 Task: Look for space in San Luis, Argentina from 11th June, 2023 to 17th June, 2023 for 1 adult in price range Rs.5000 to Rs.12000. Place can be private room with 1  bedroom having 1 bed and 1 bathroom. Property type can be house, flat, guest house, hotel. Amenities needed are: heating. Booking option can be shelf check-in. Required host language is English.
Action: Mouse moved to (556, 105)
Screenshot: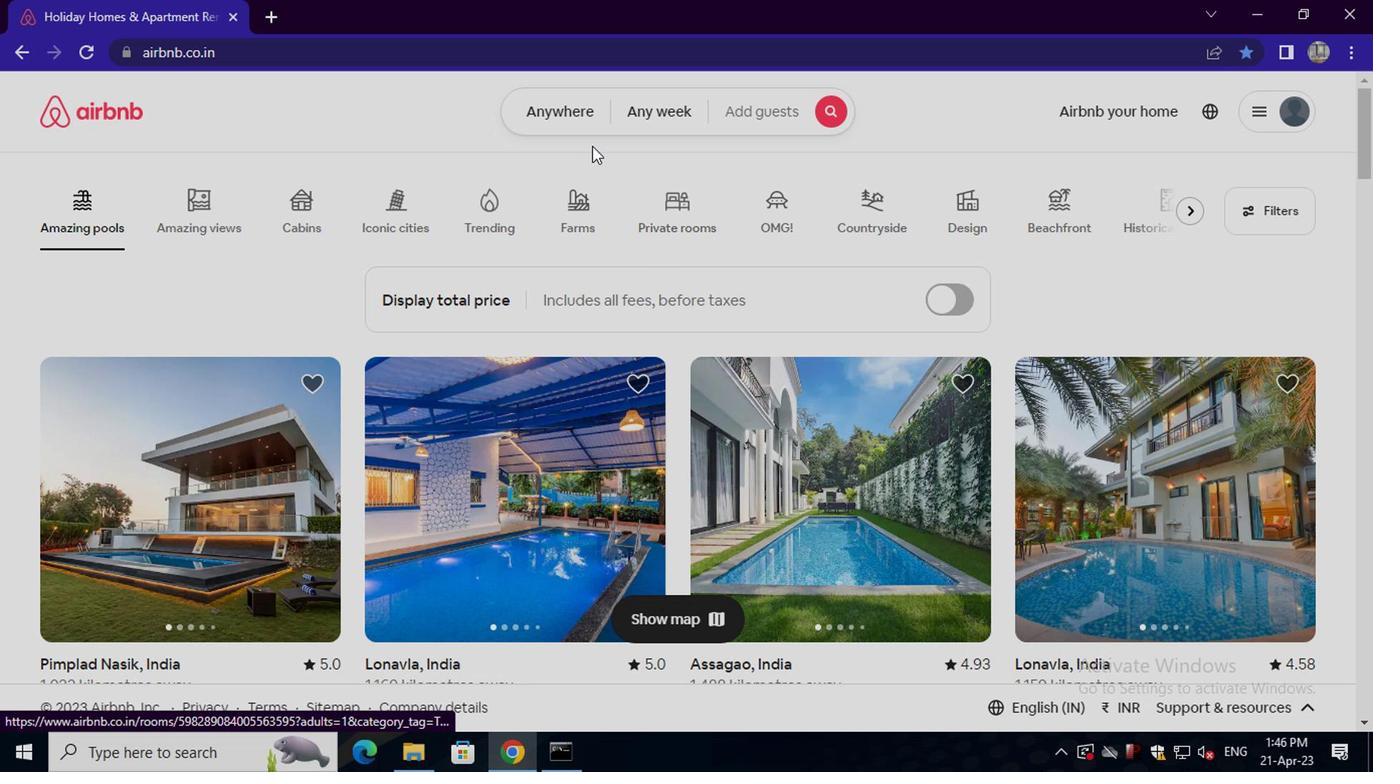 
Action: Mouse pressed left at (556, 105)
Screenshot: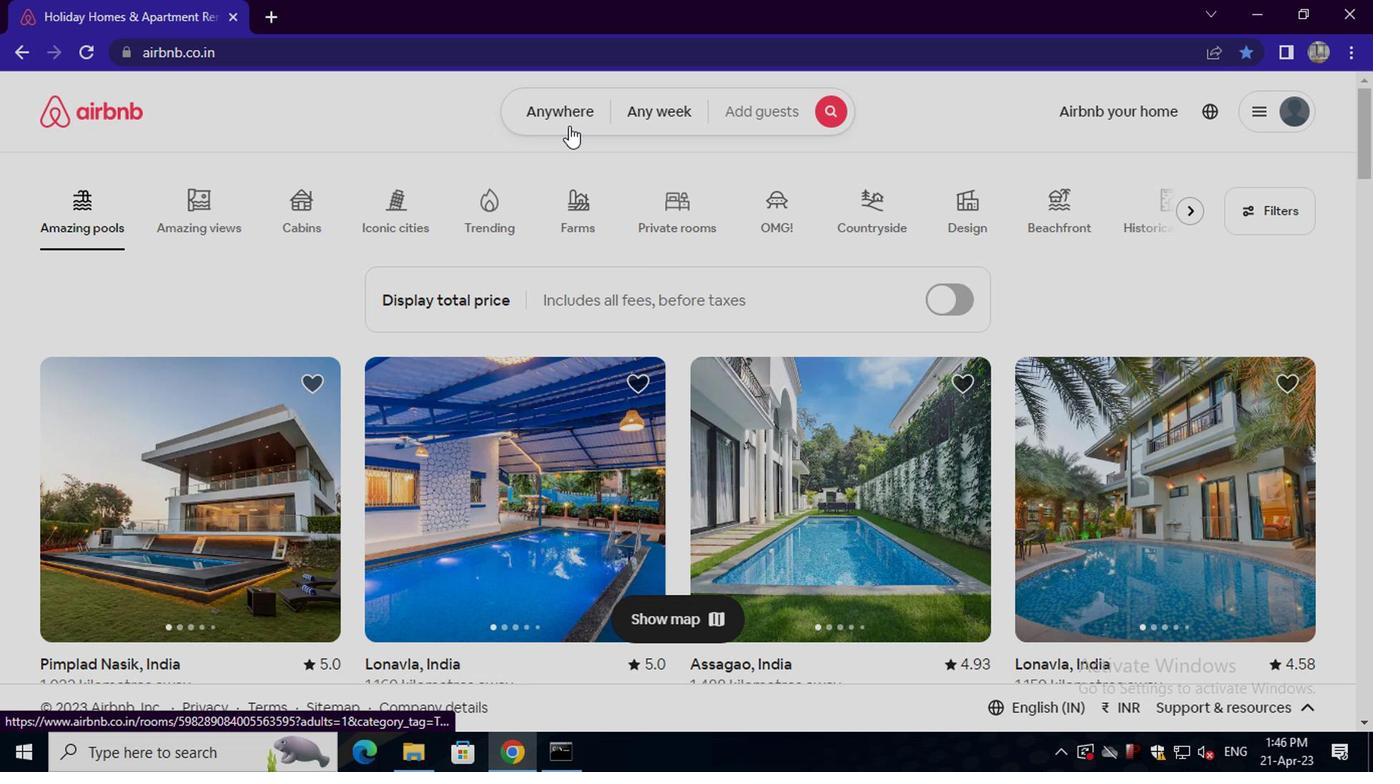 
Action: Mouse moved to (413, 176)
Screenshot: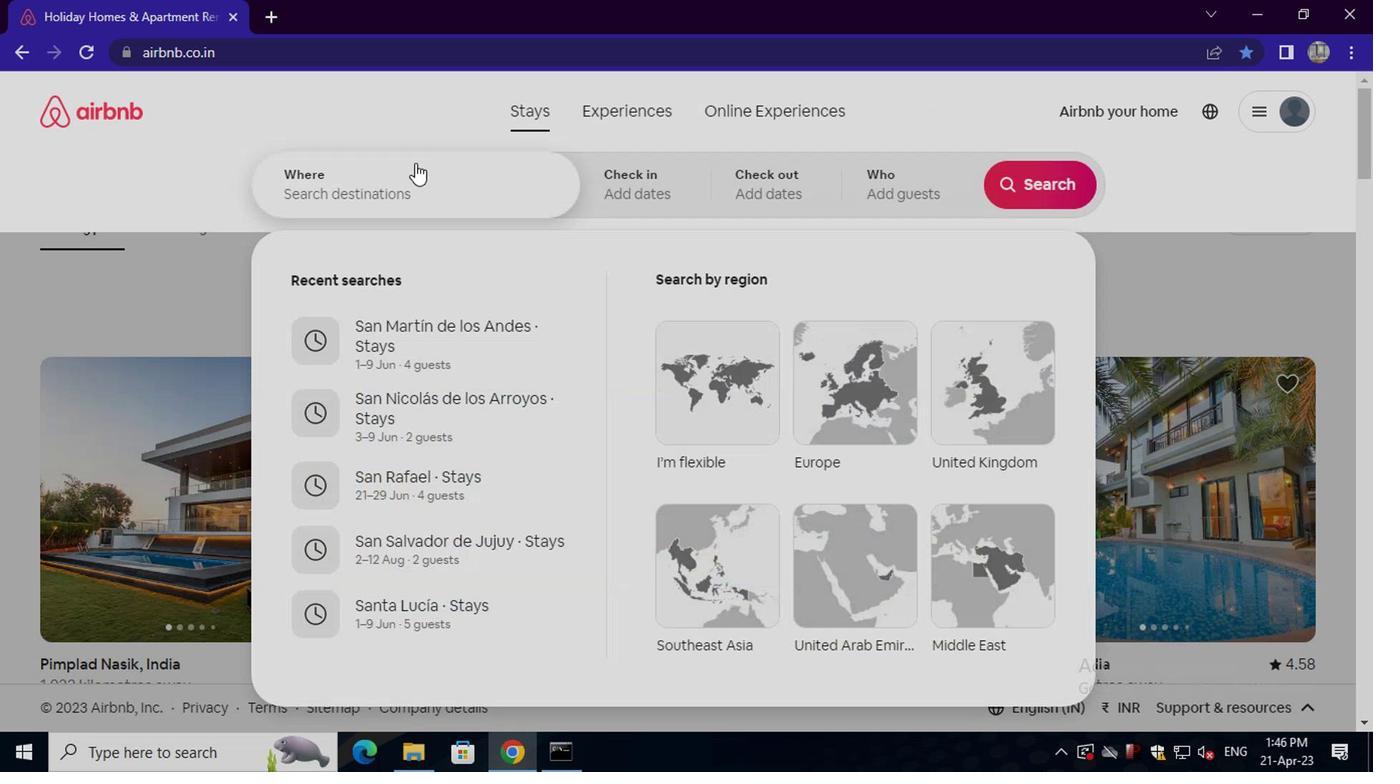 
Action: Mouse pressed left at (413, 176)
Screenshot: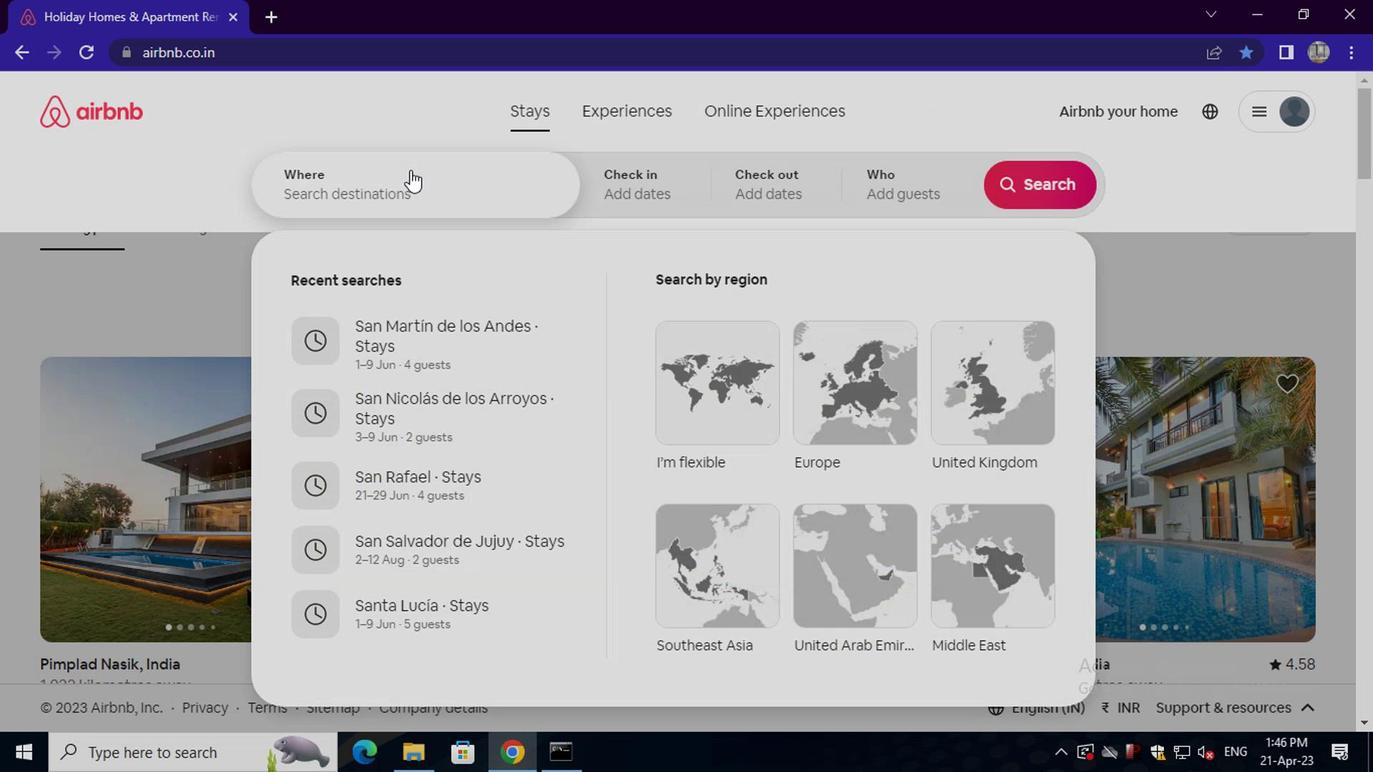 
Action: Mouse moved to (412, 177)
Screenshot: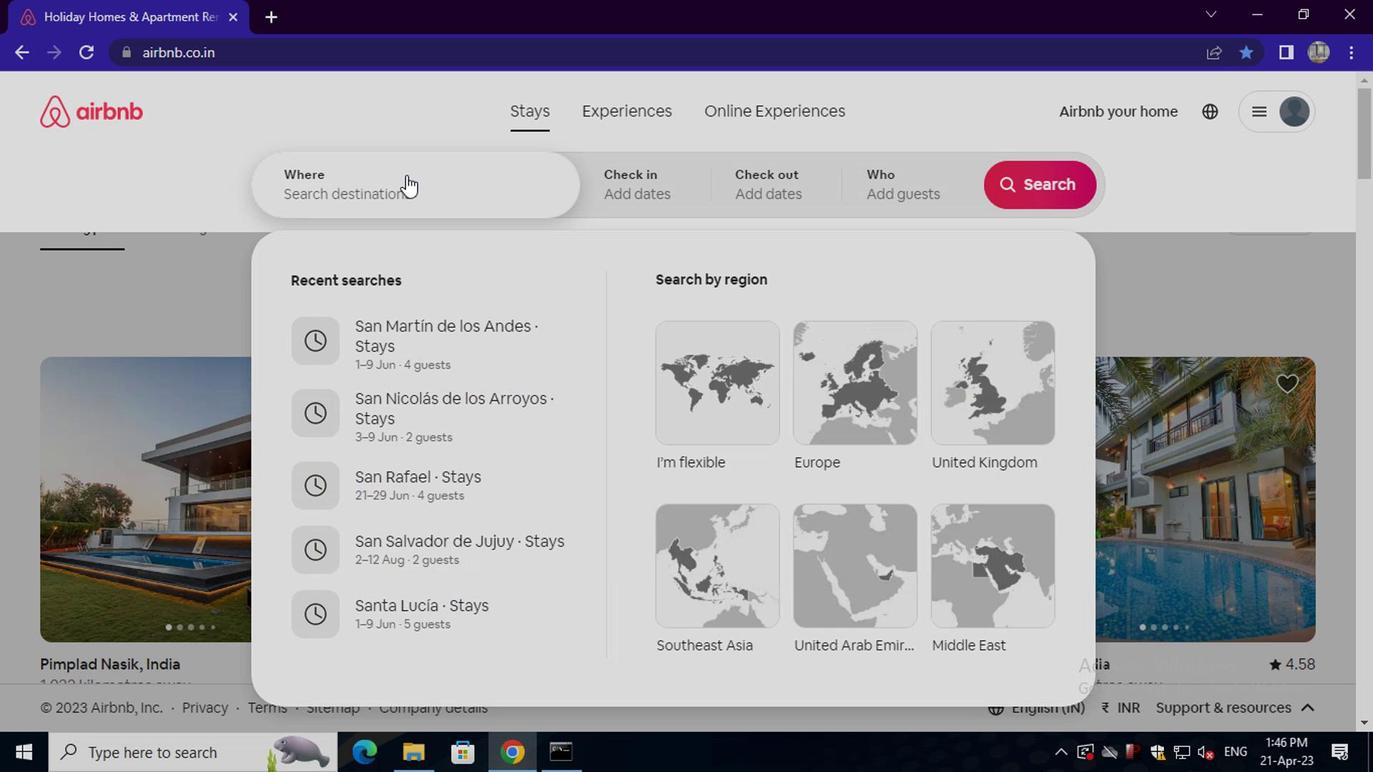 
Action: Key pressed sam<Key.backspace>n<Key.space>luis,<Key.space>ag<Key.backspace>rgentina<Key.enter>
Screenshot: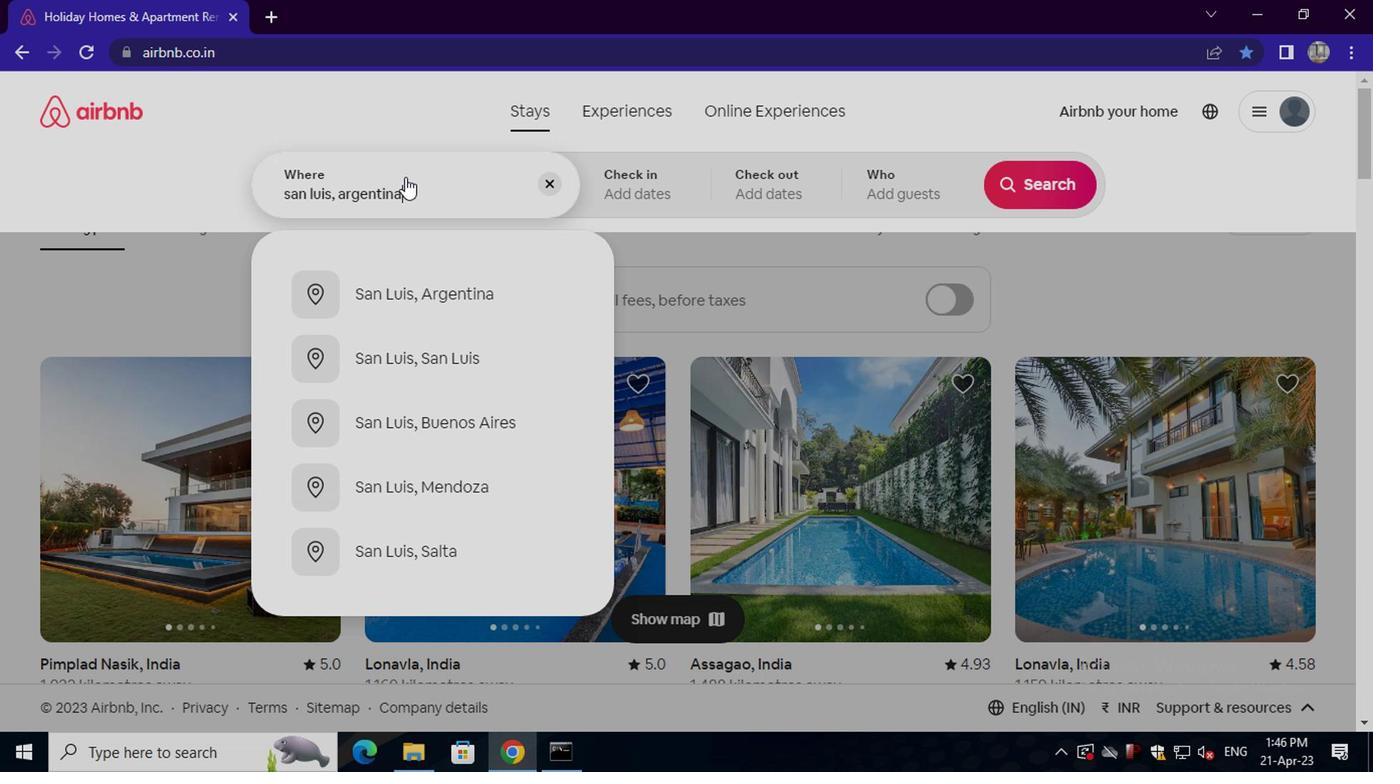 
Action: Mouse moved to (1015, 351)
Screenshot: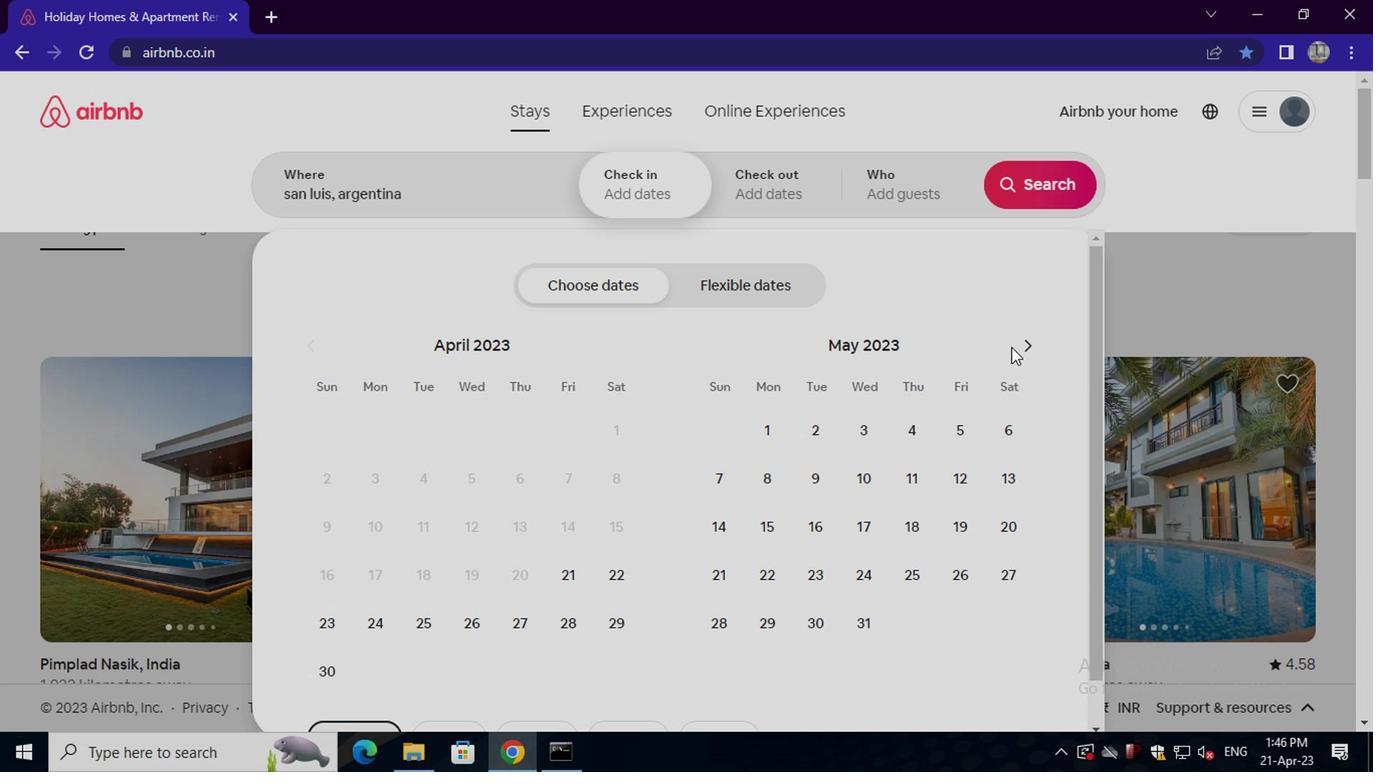 
Action: Mouse pressed left at (1015, 351)
Screenshot: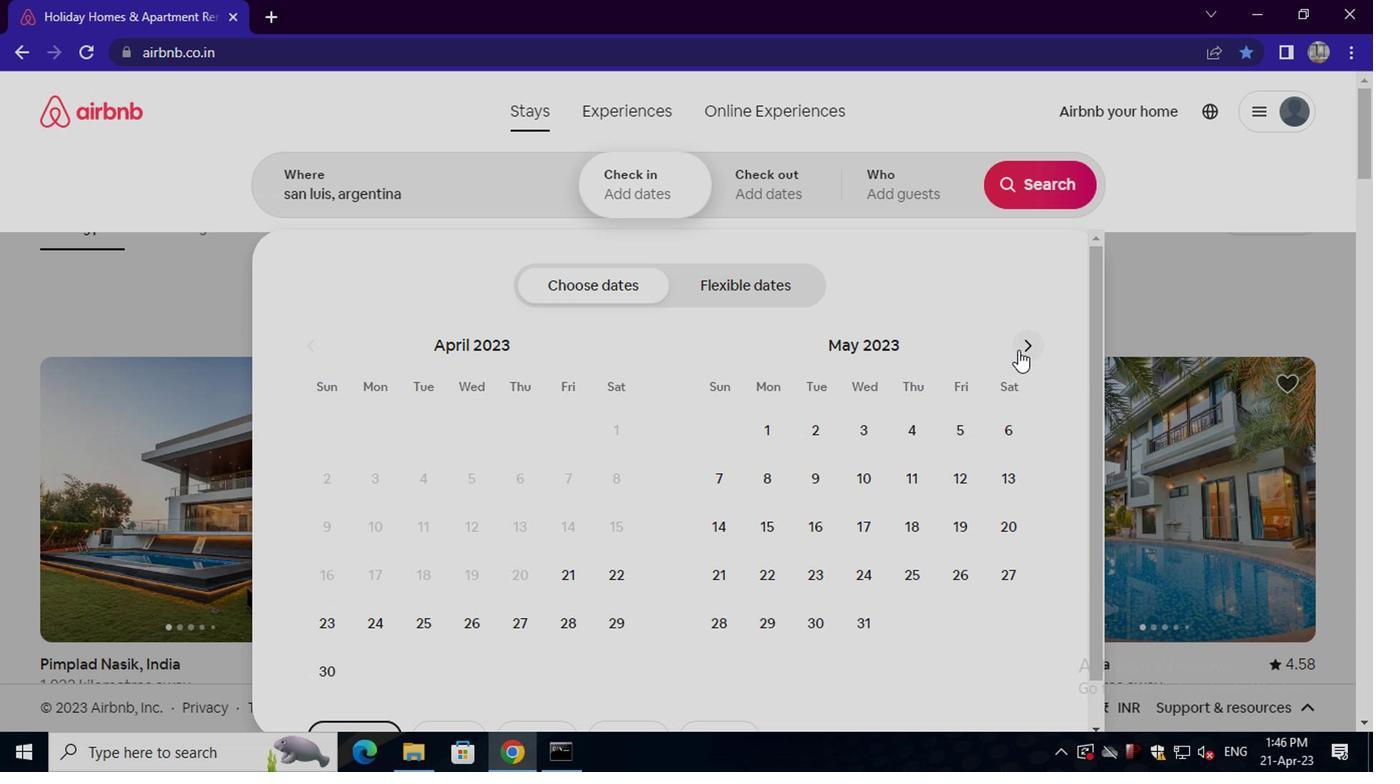 
Action: Mouse moved to (722, 529)
Screenshot: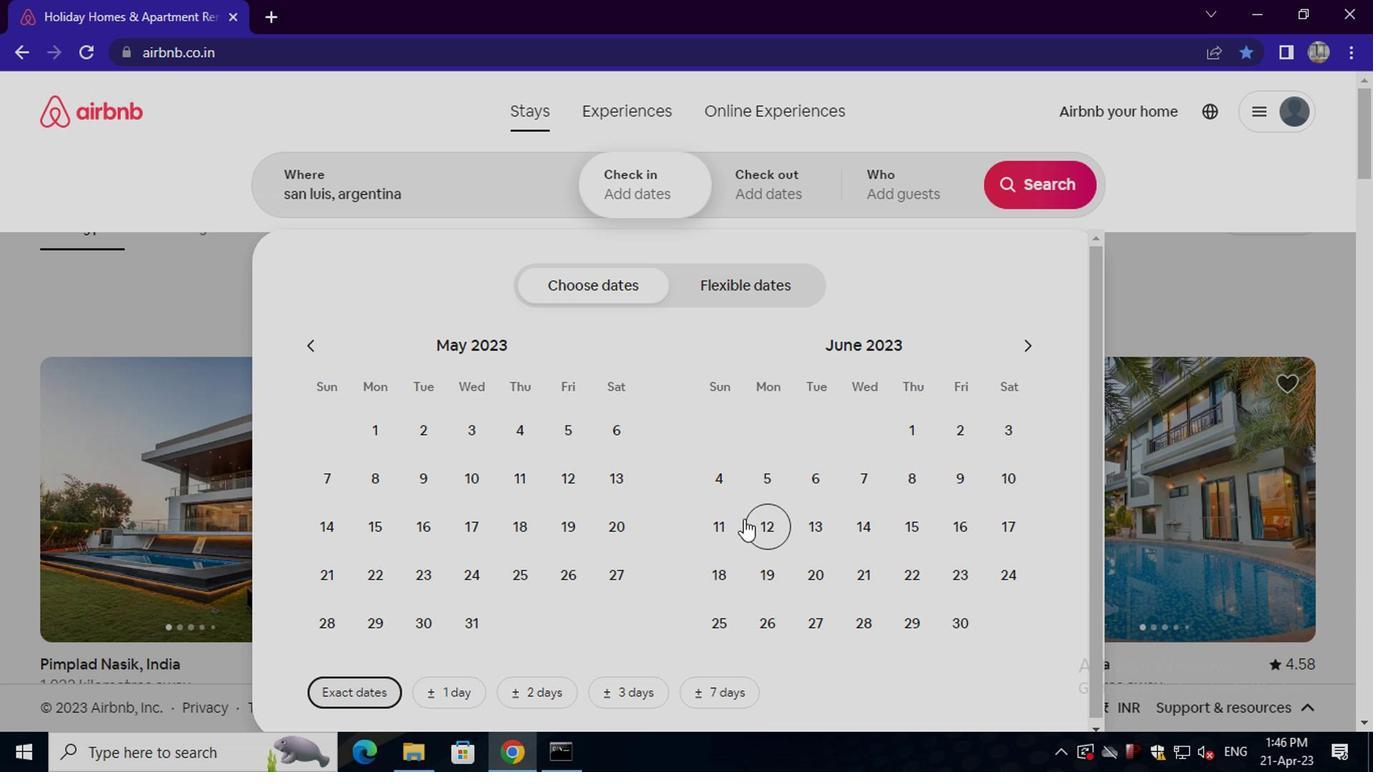 
Action: Mouse pressed left at (722, 529)
Screenshot: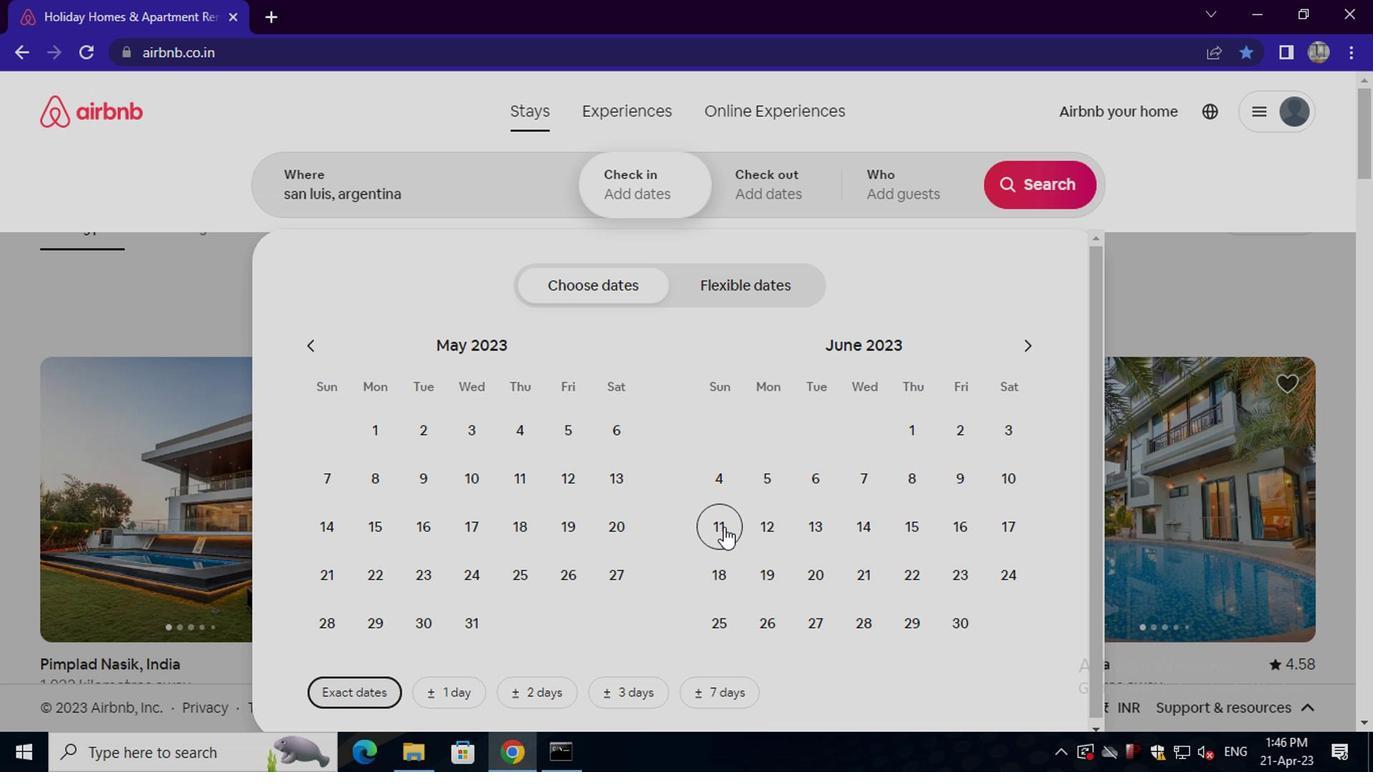 
Action: Mouse moved to (991, 533)
Screenshot: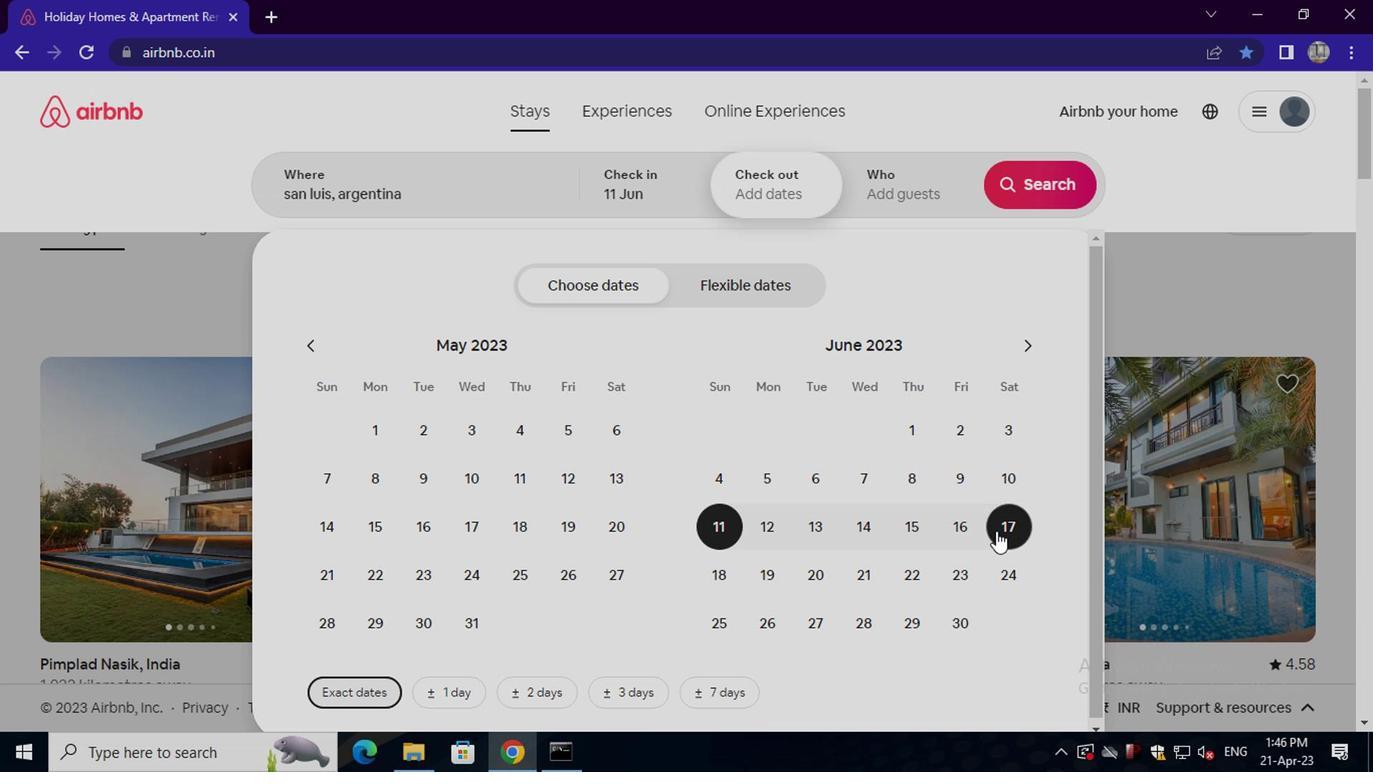 
Action: Mouse pressed left at (991, 533)
Screenshot: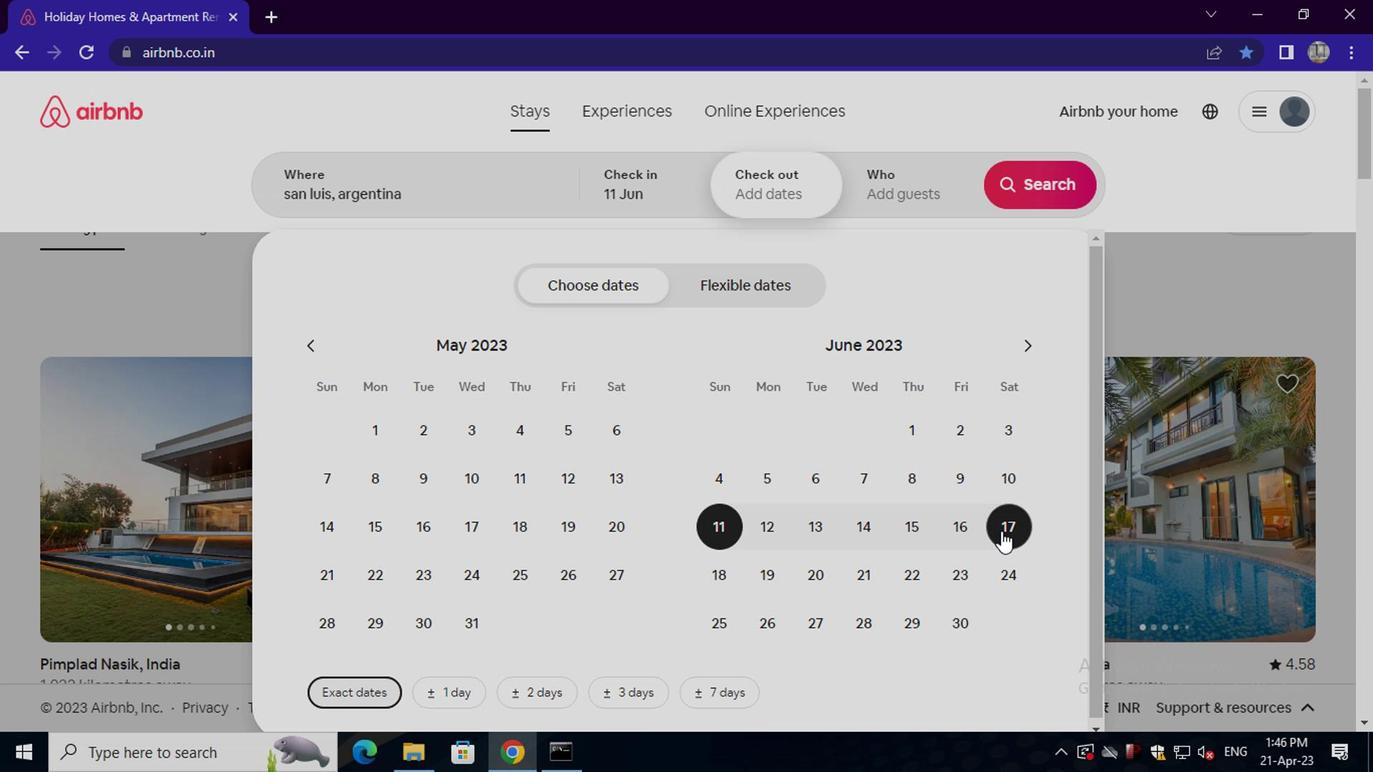 
Action: Mouse moved to (916, 185)
Screenshot: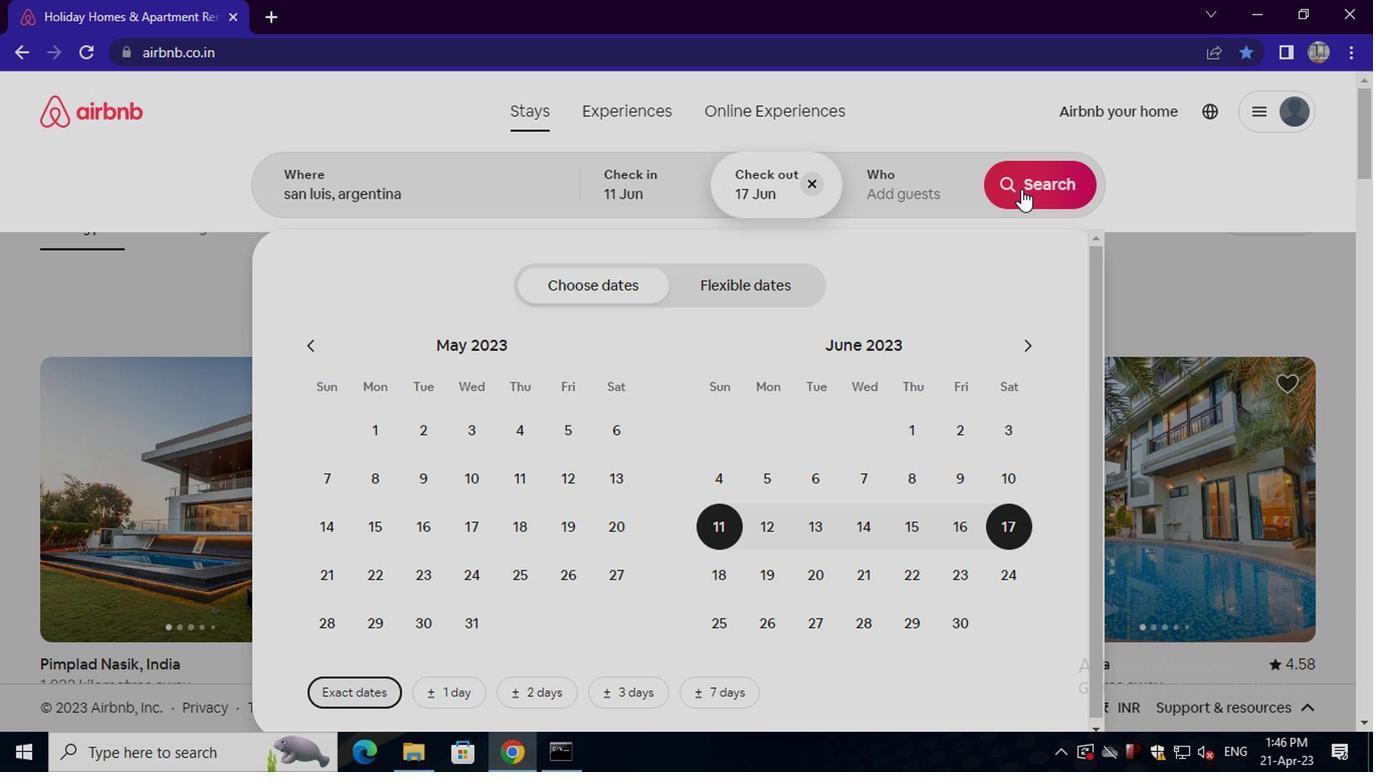 
Action: Mouse pressed left at (916, 185)
Screenshot: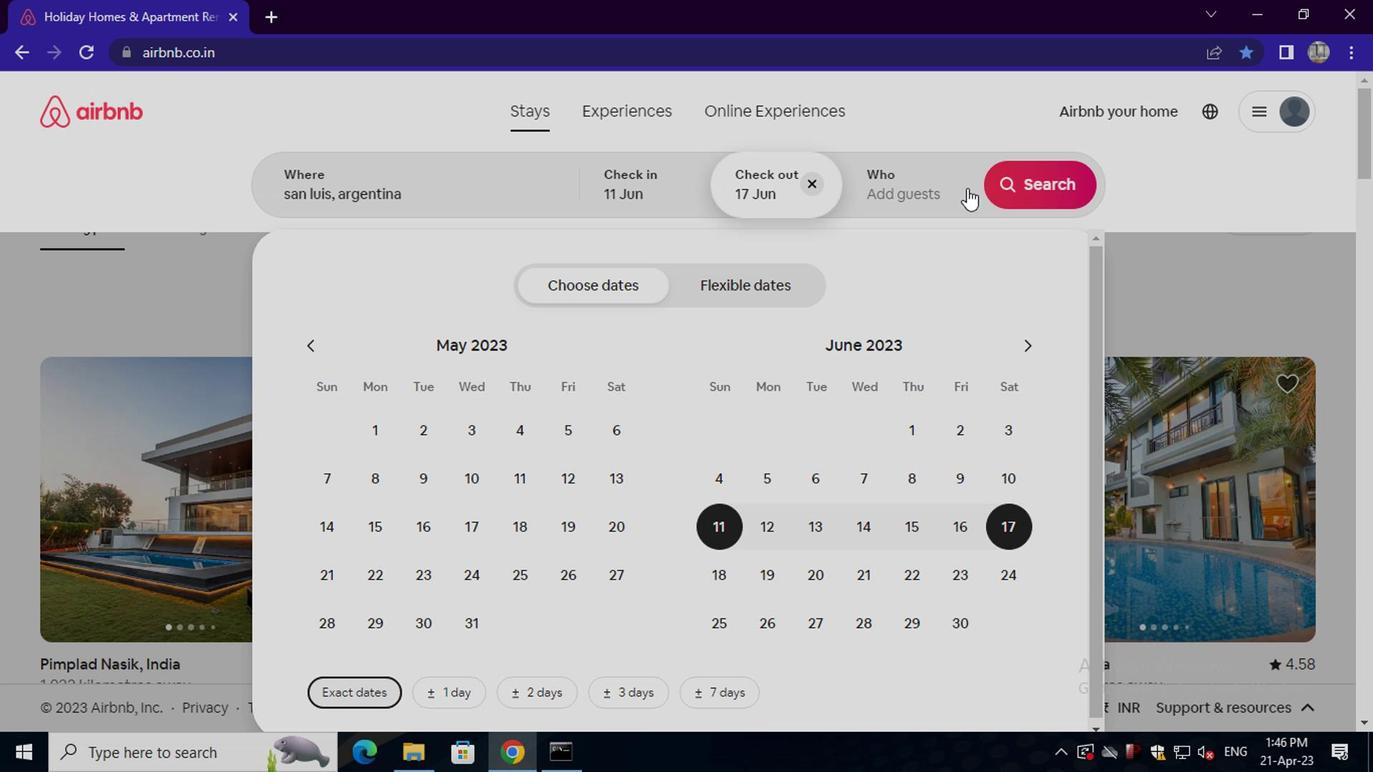 
Action: Mouse moved to (1035, 294)
Screenshot: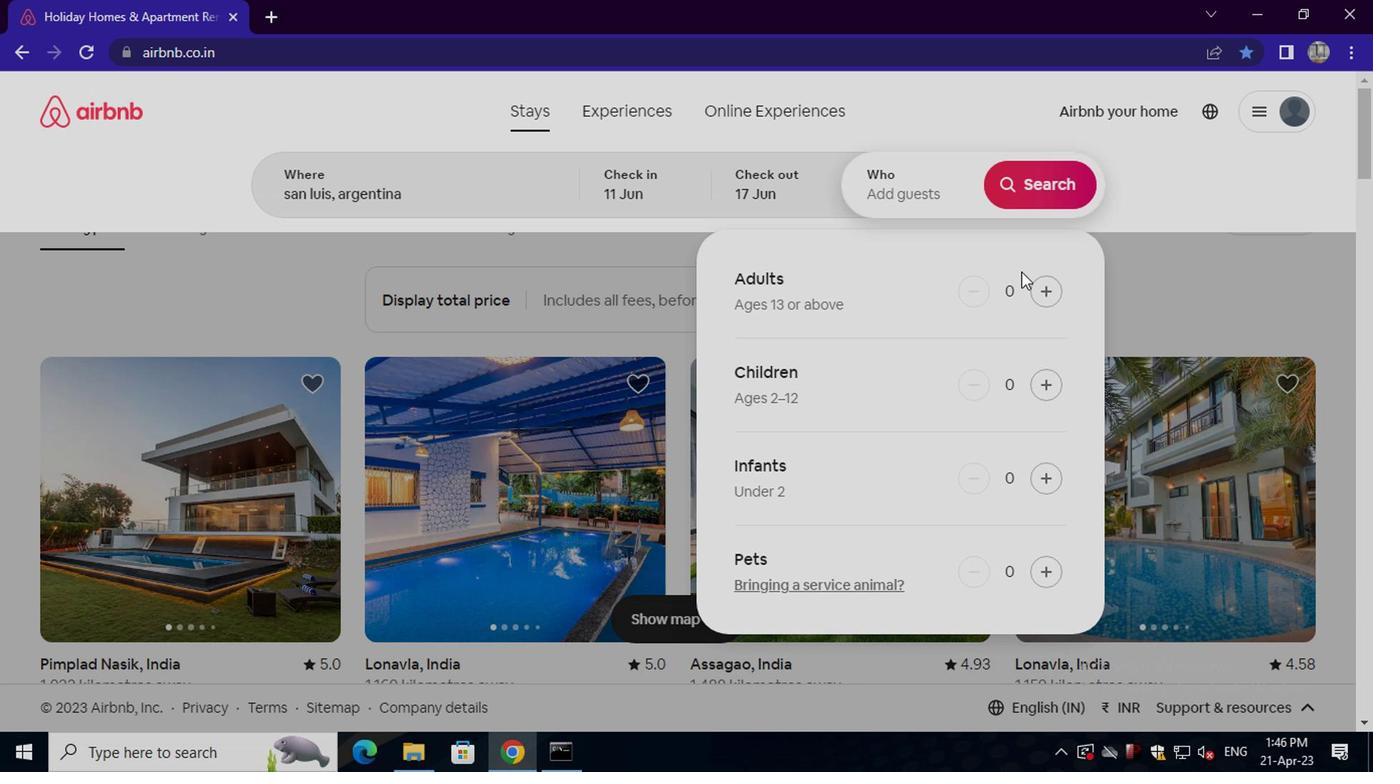 
Action: Mouse pressed left at (1035, 294)
Screenshot: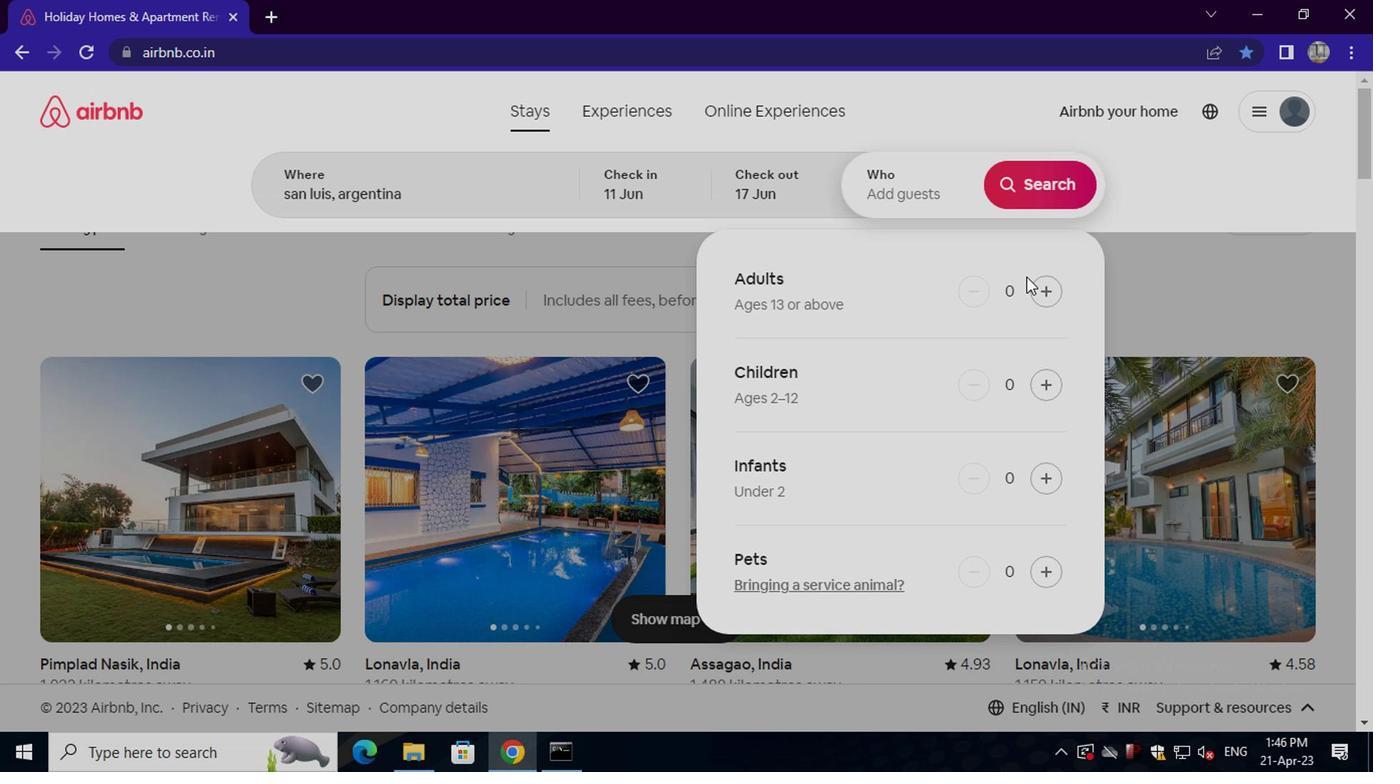 
Action: Mouse moved to (1025, 189)
Screenshot: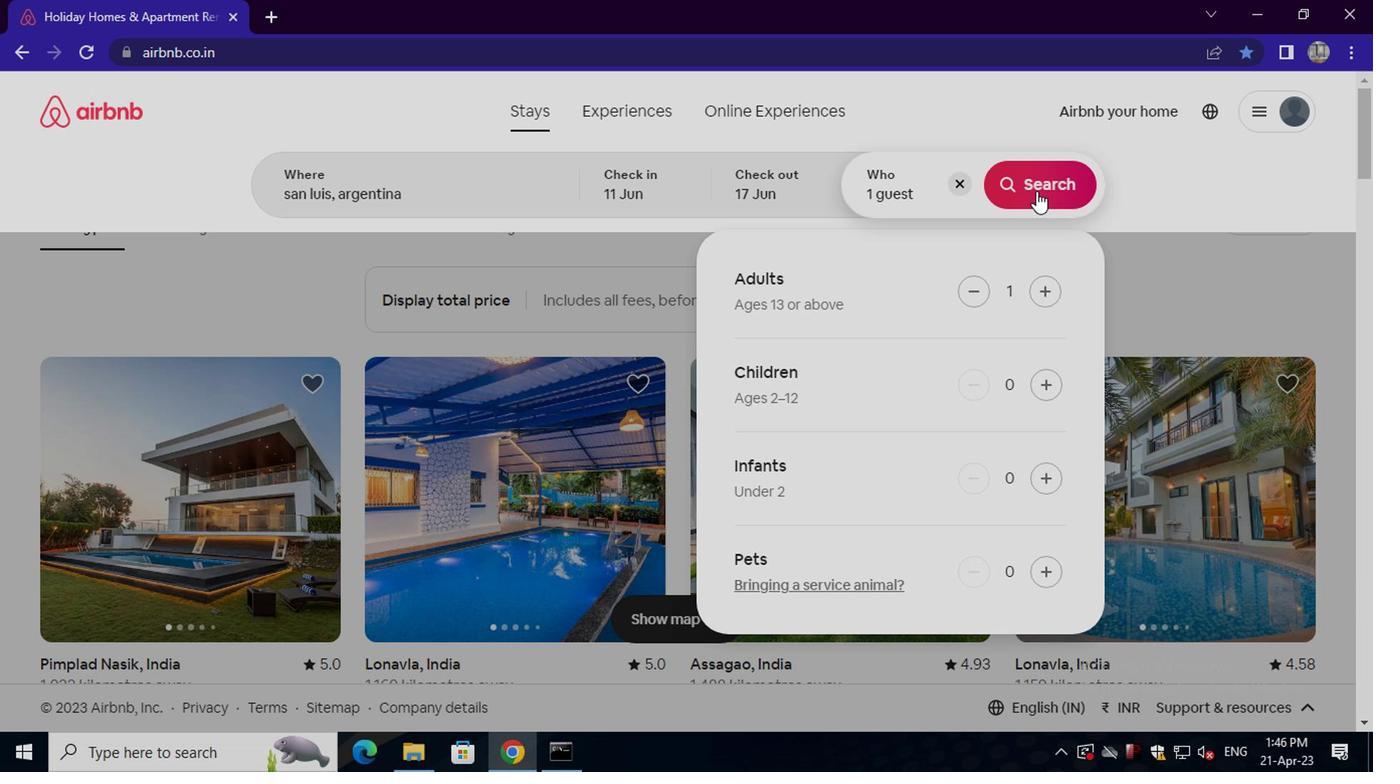 
Action: Mouse pressed left at (1025, 189)
Screenshot: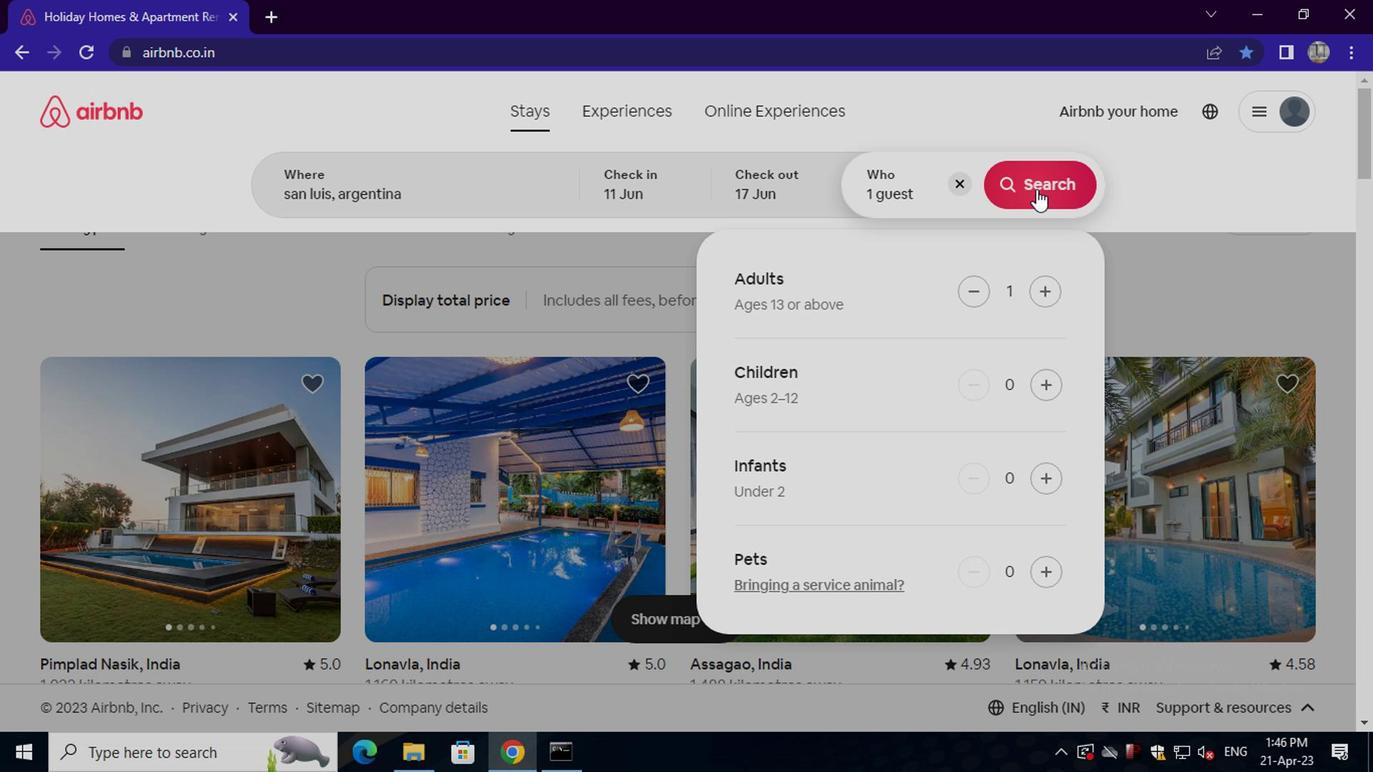 
Action: Mouse moved to (1244, 190)
Screenshot: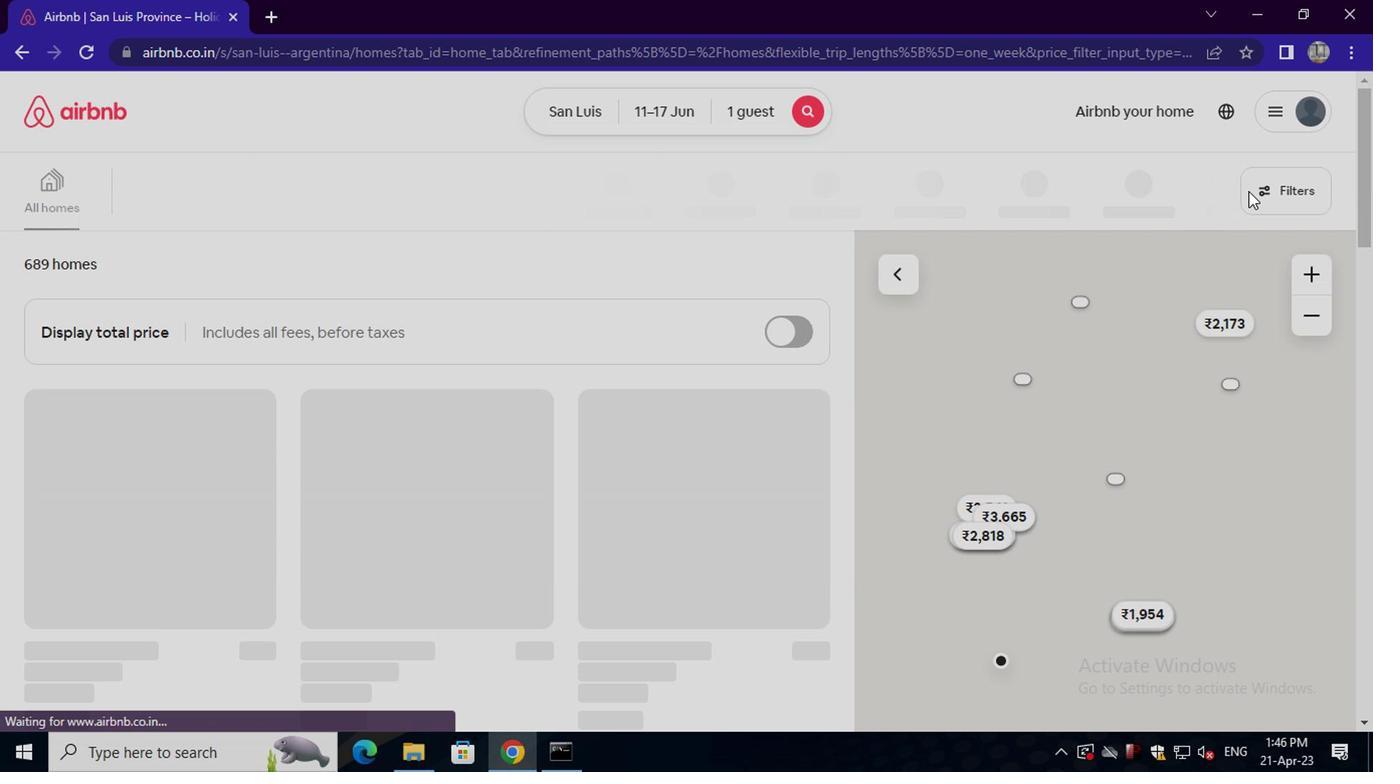 
Action: Mouse pressed left at (1244, 190)
Screenshot: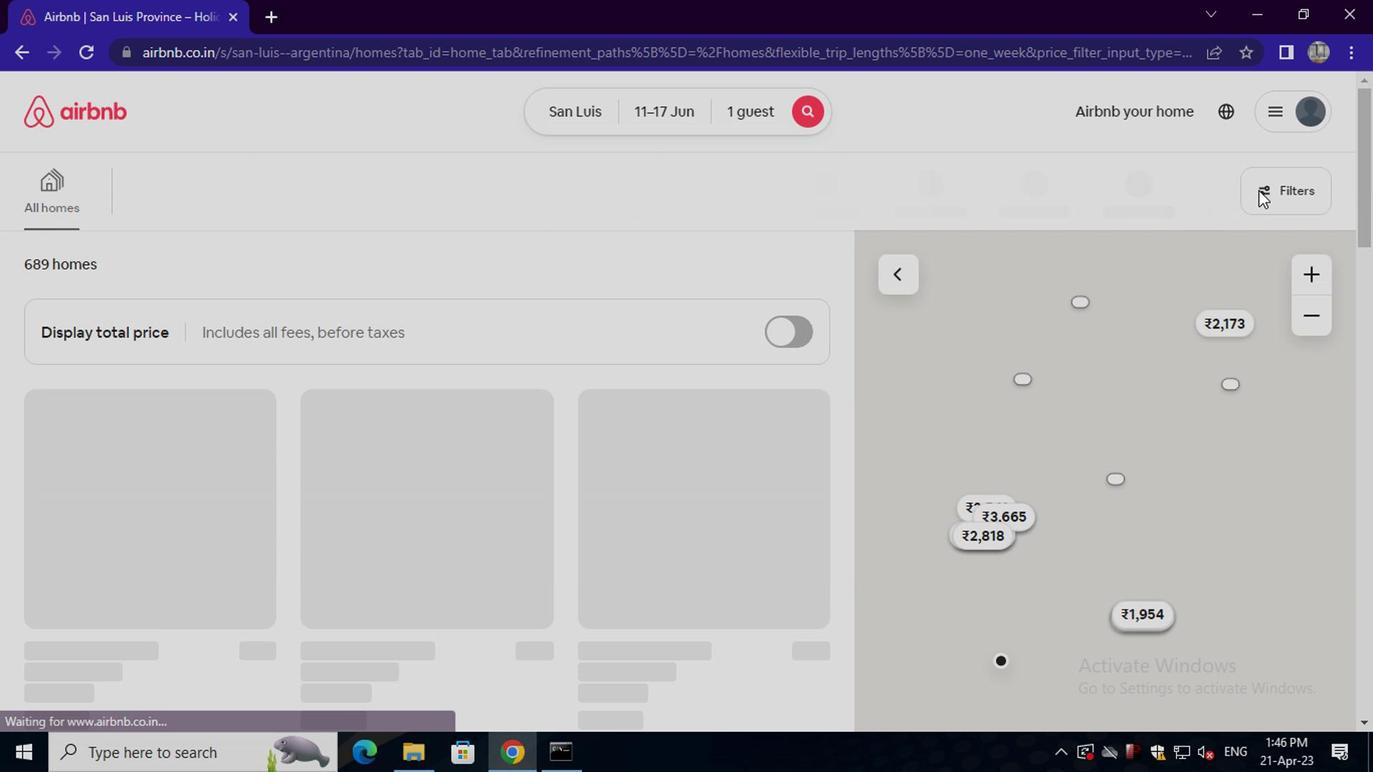 
Action: Mouse moved to (551, 434)
Screenshot: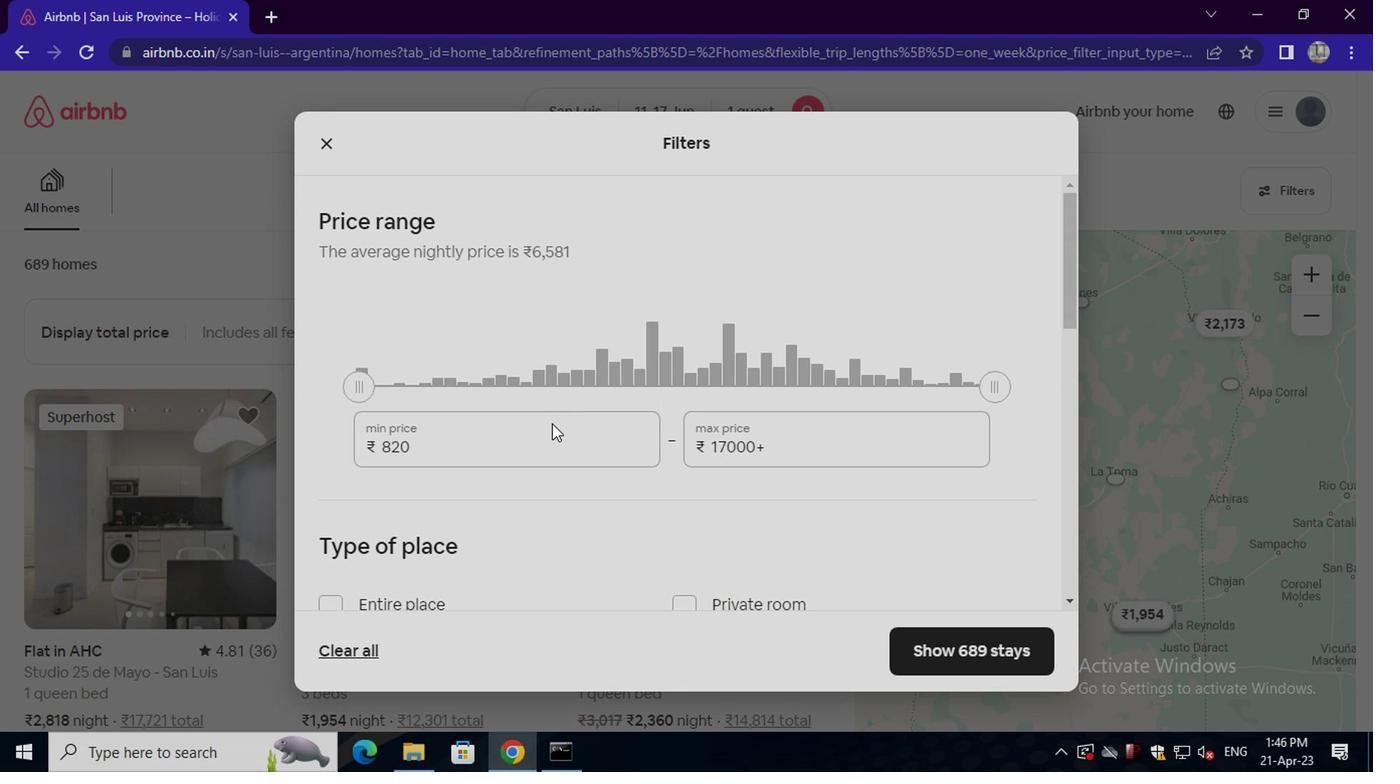 
Action: Mouse pressed left at (551, 434)
Screenshot: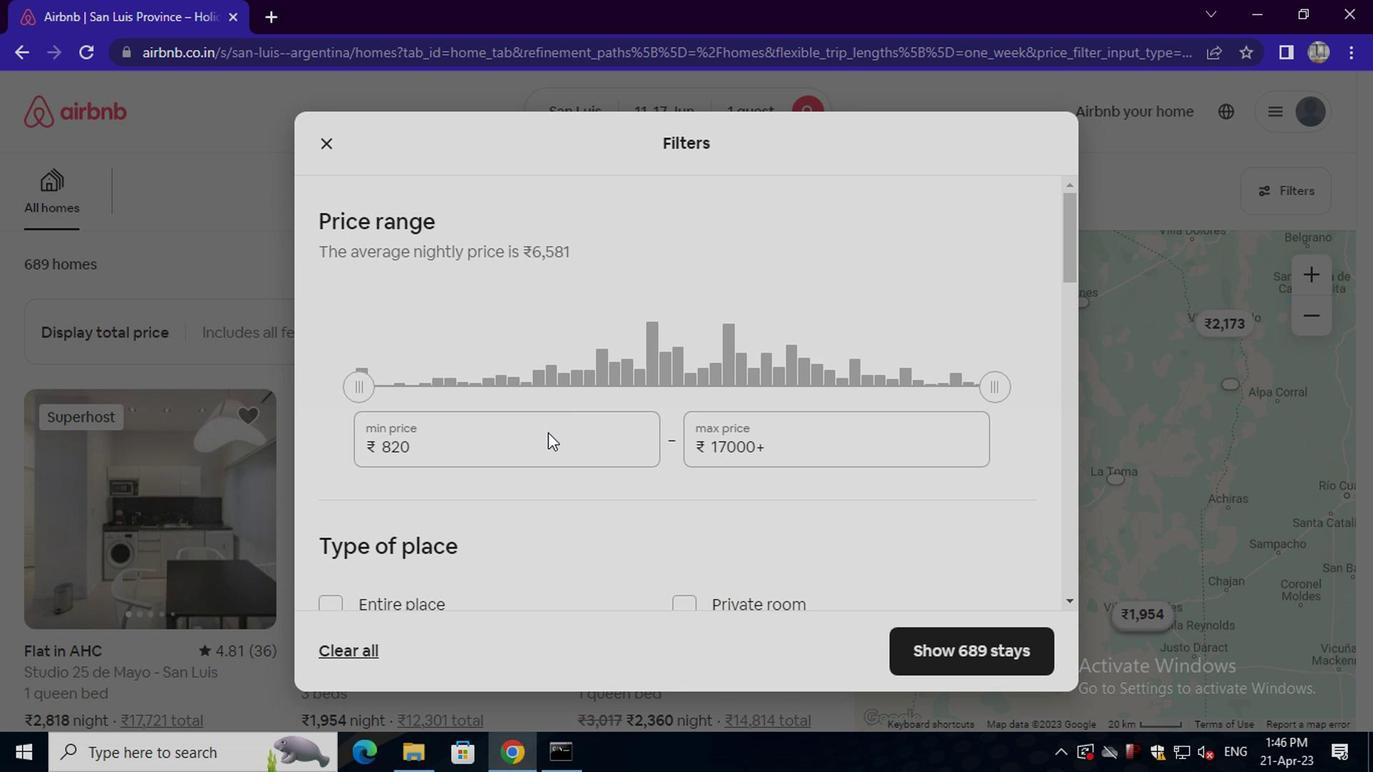 
Action: Key pressed <Key.backspace><Key.backspace><Key.backspace><Key.backspace><Key.backspace><Key.backspace><Key.backspace><Key.backspace><Key.backspace><Key.backspace><Key.backspace>5000
Screenshot: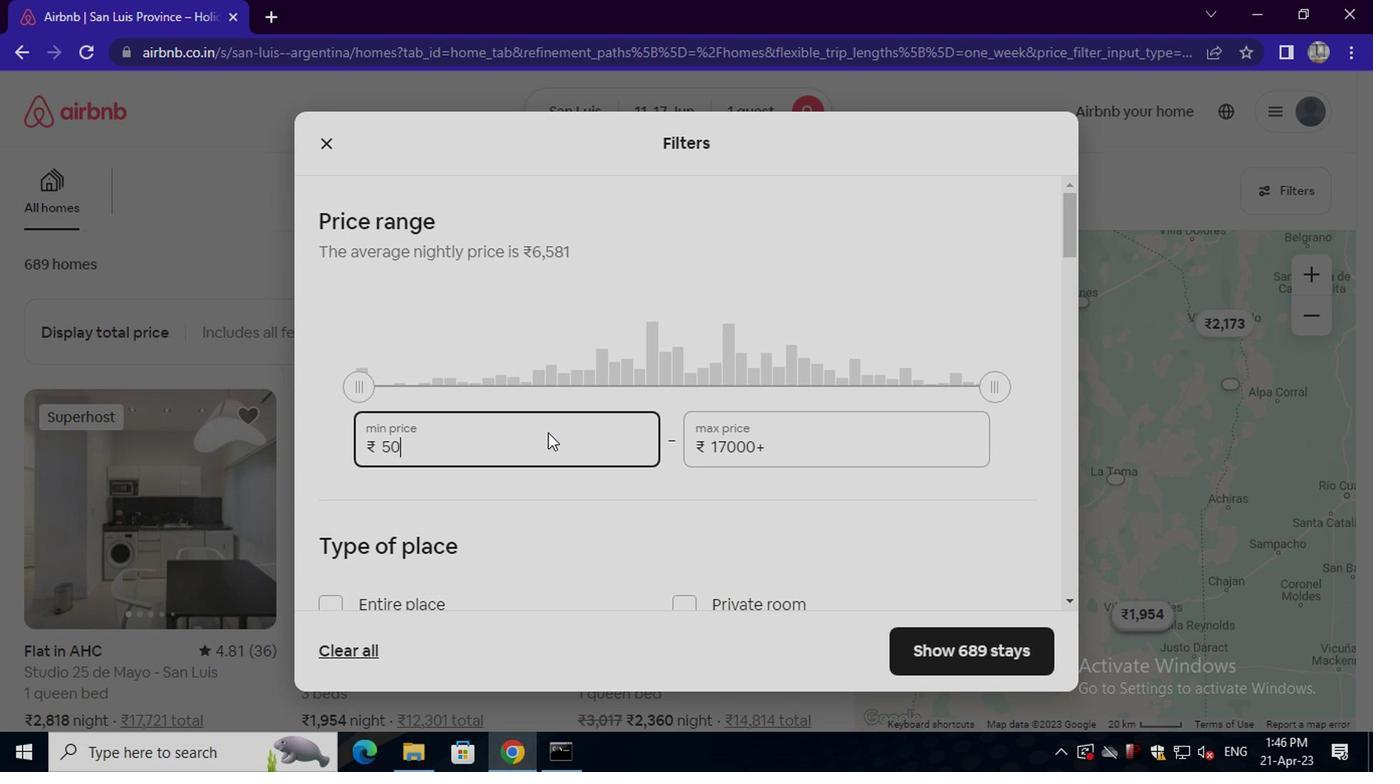 
Action: Mouse moved to (766, 446)
Screenshot: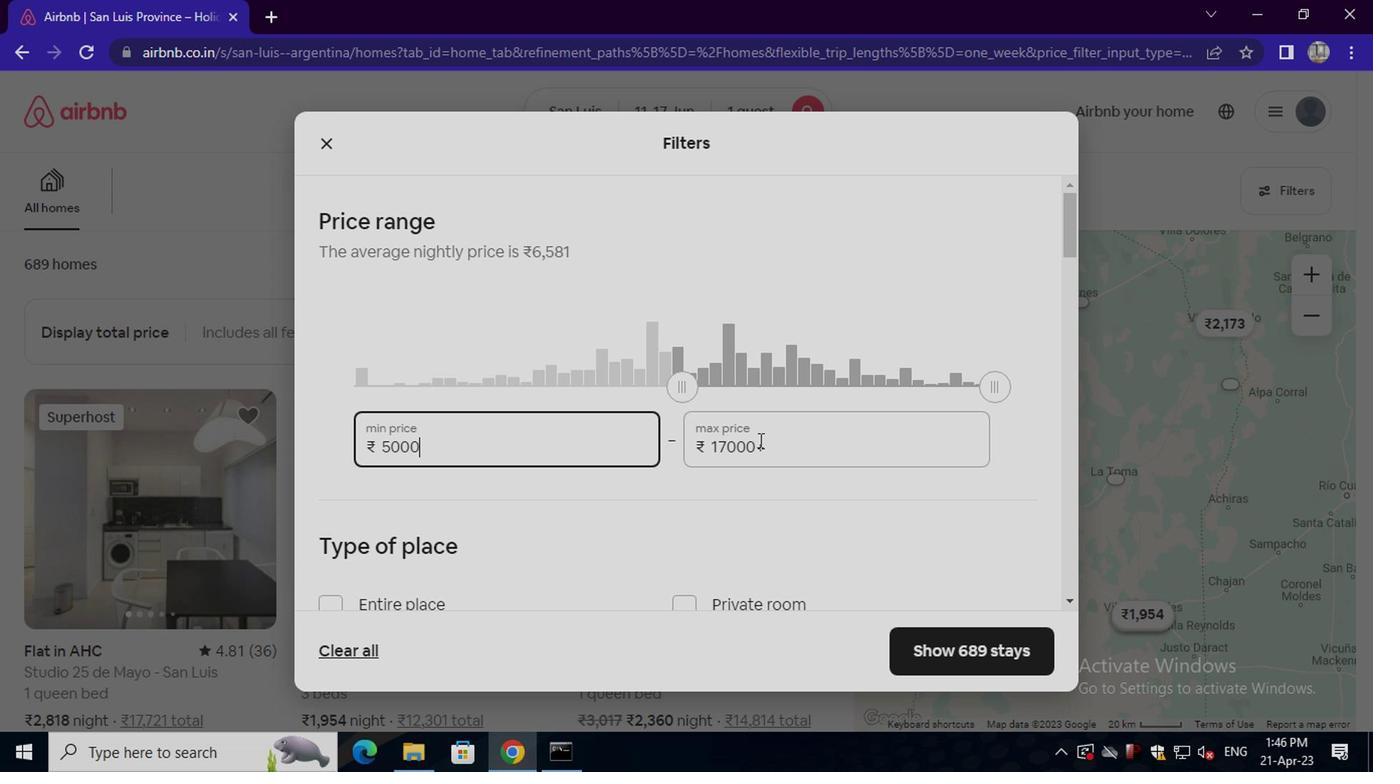 
Action: Mouse pressed left at (766, 446)
Screenshot: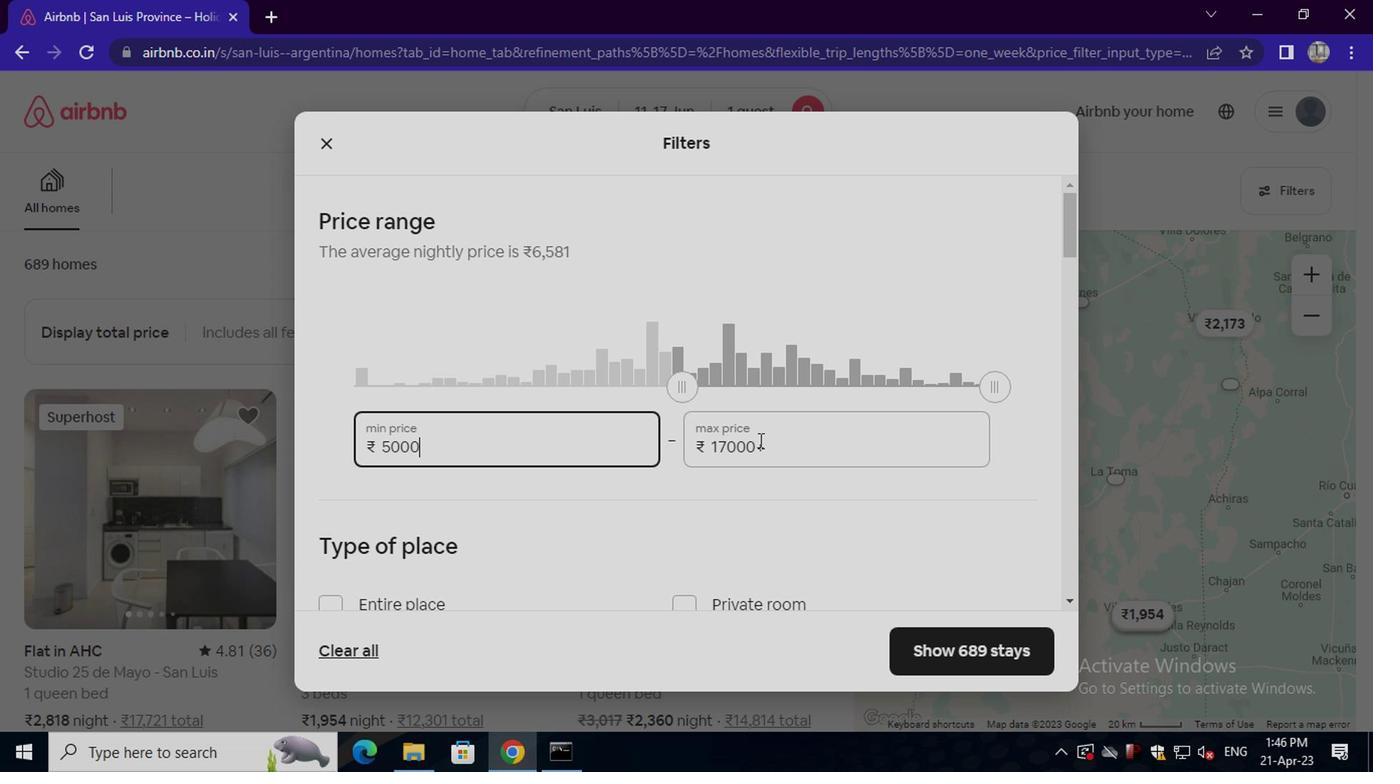 
Action: Mouse moved to (765, 451)
Screenshot: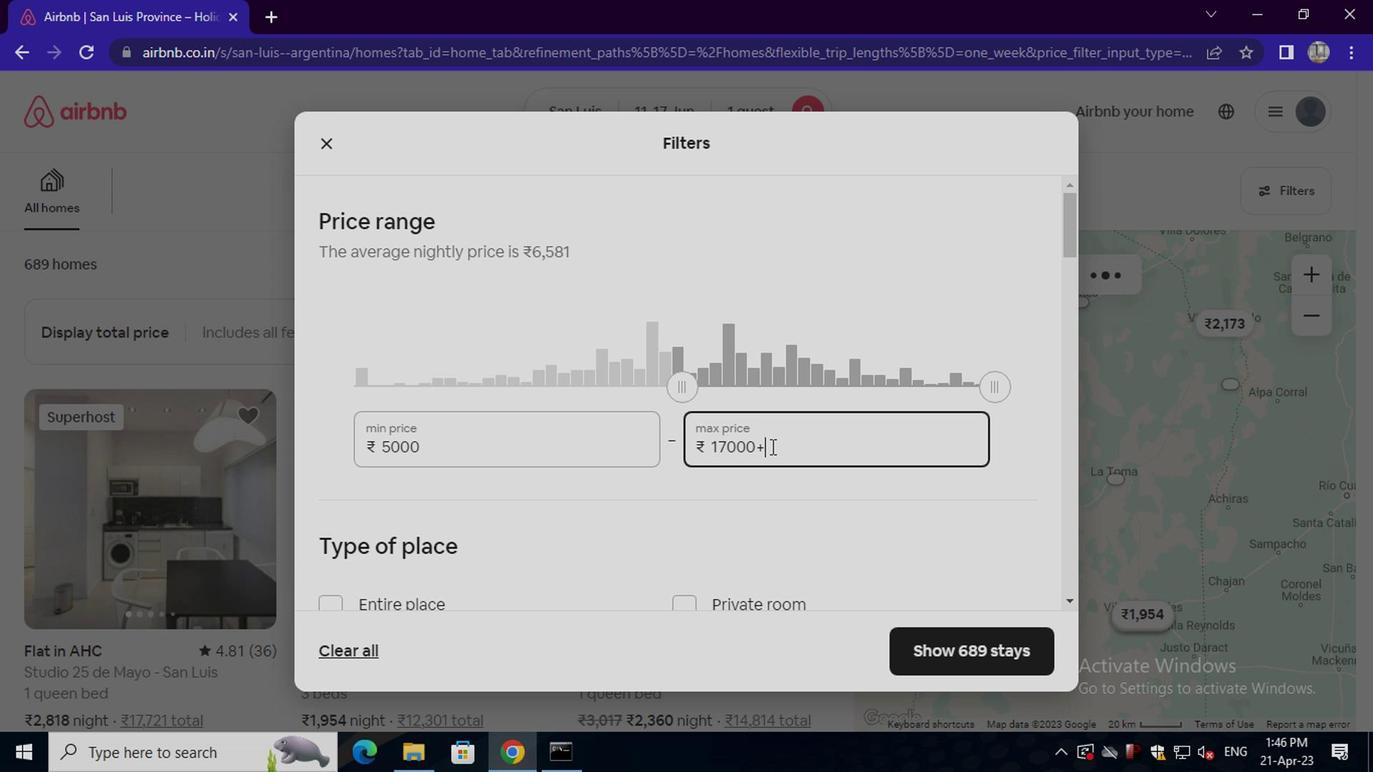
Action: Key pressed <Key.backspace><Key.backspace><Key.backspace><Key.backspace><Key.backspace><Key.backspace><Key.backspace><Key.backspace><Key.backspace><Key.backspace><Key.backspace><Key.backspace>12000
Screenshot: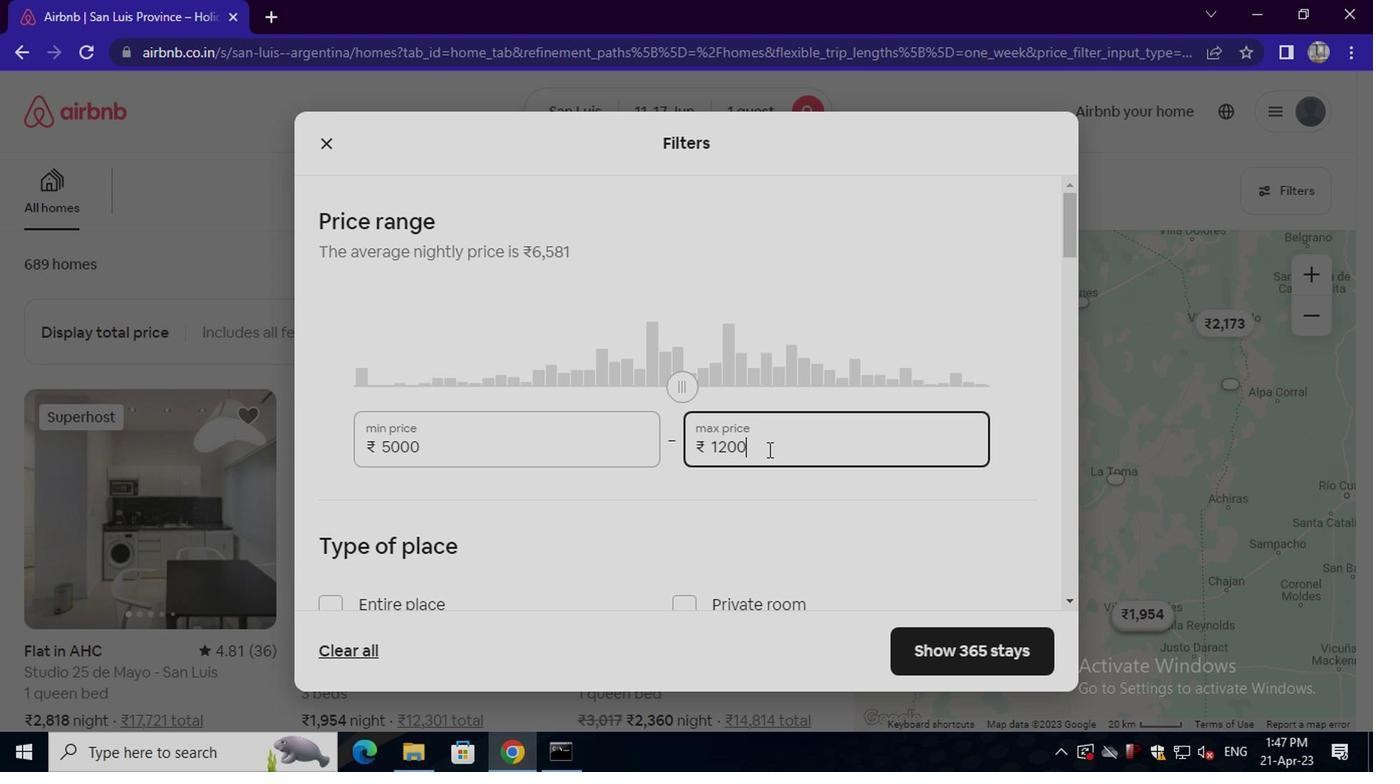 
Action: Mouse moved to (746, 476)
Screenshot: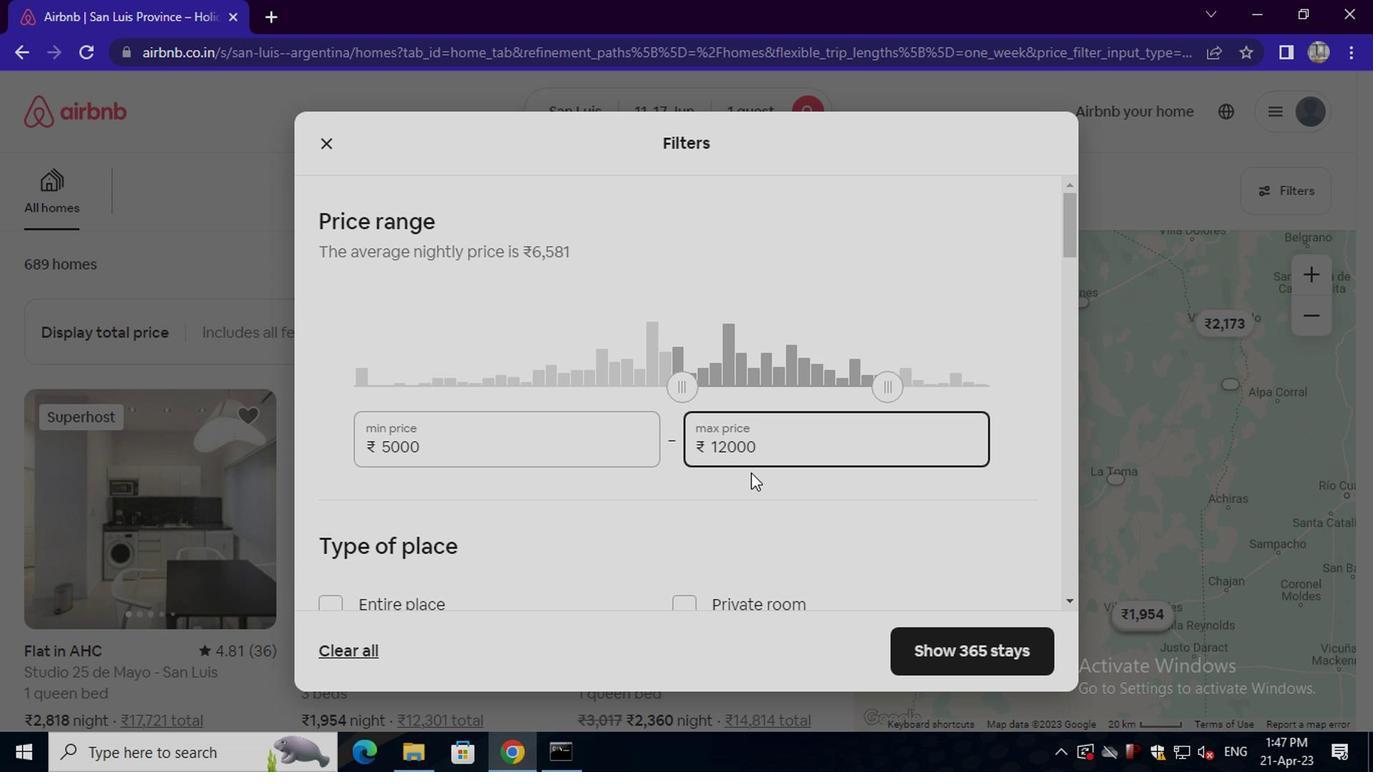
Action: Mouse scrolled (746, 475) with delta (0, 0)
Screenshot: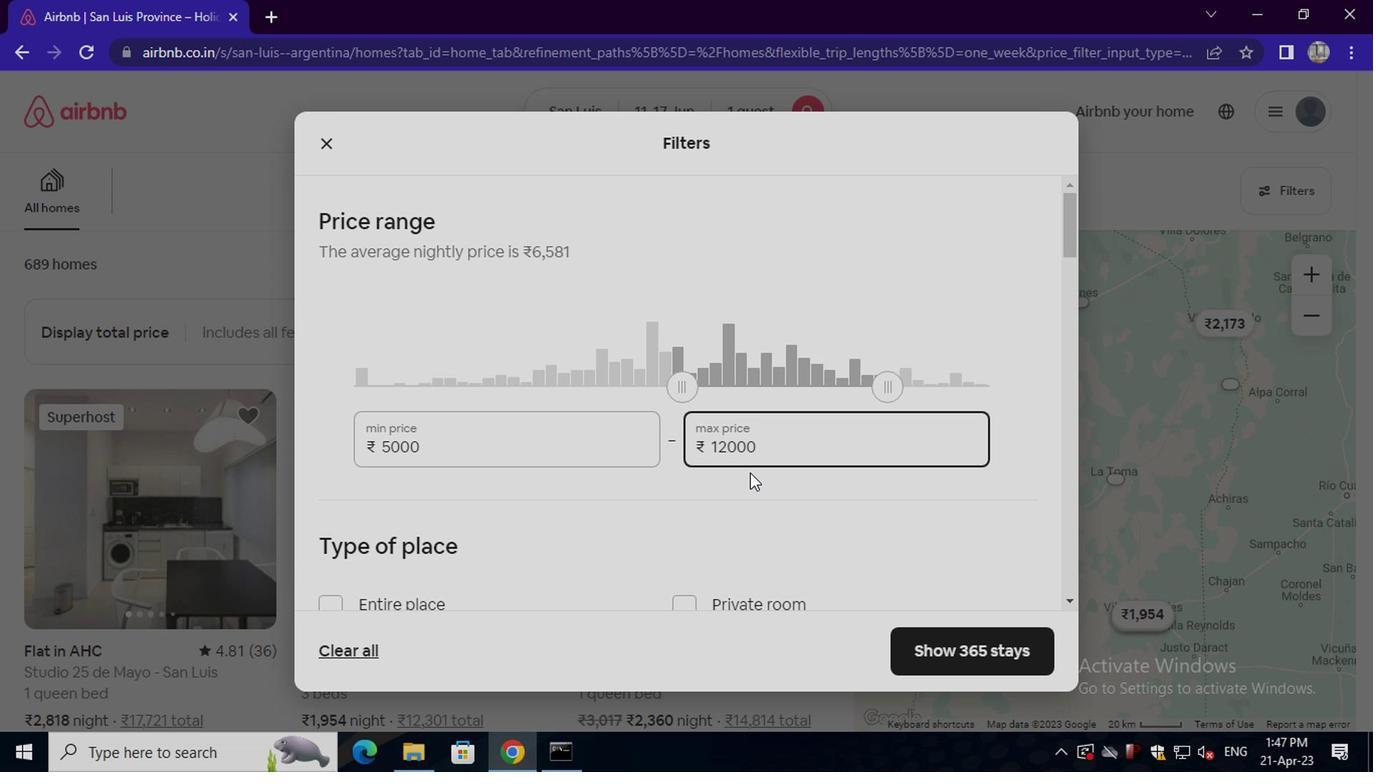 
Action: Mouse scrolled (746, 475) with delta (0, 0)
Screenshot: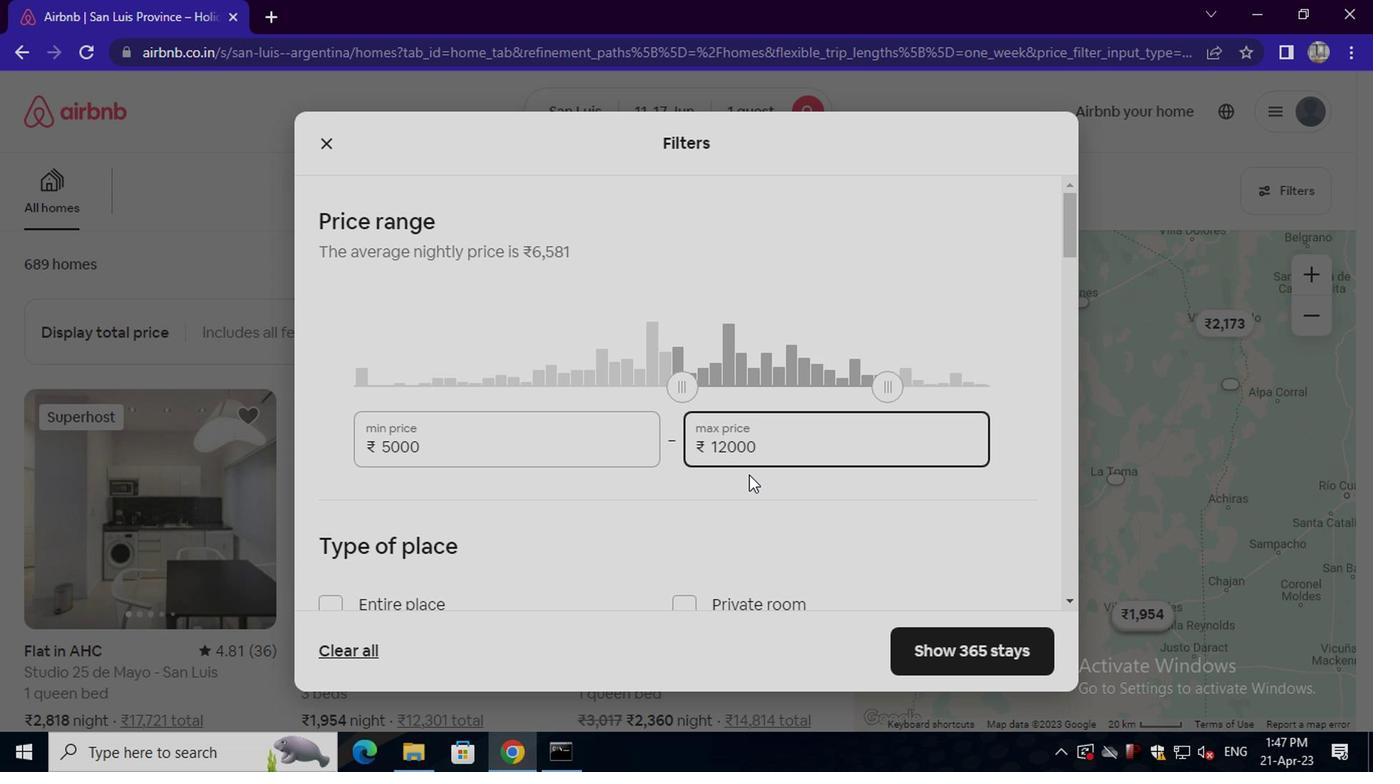 
Action: Mouse moved to (682, 401)
Screenshot: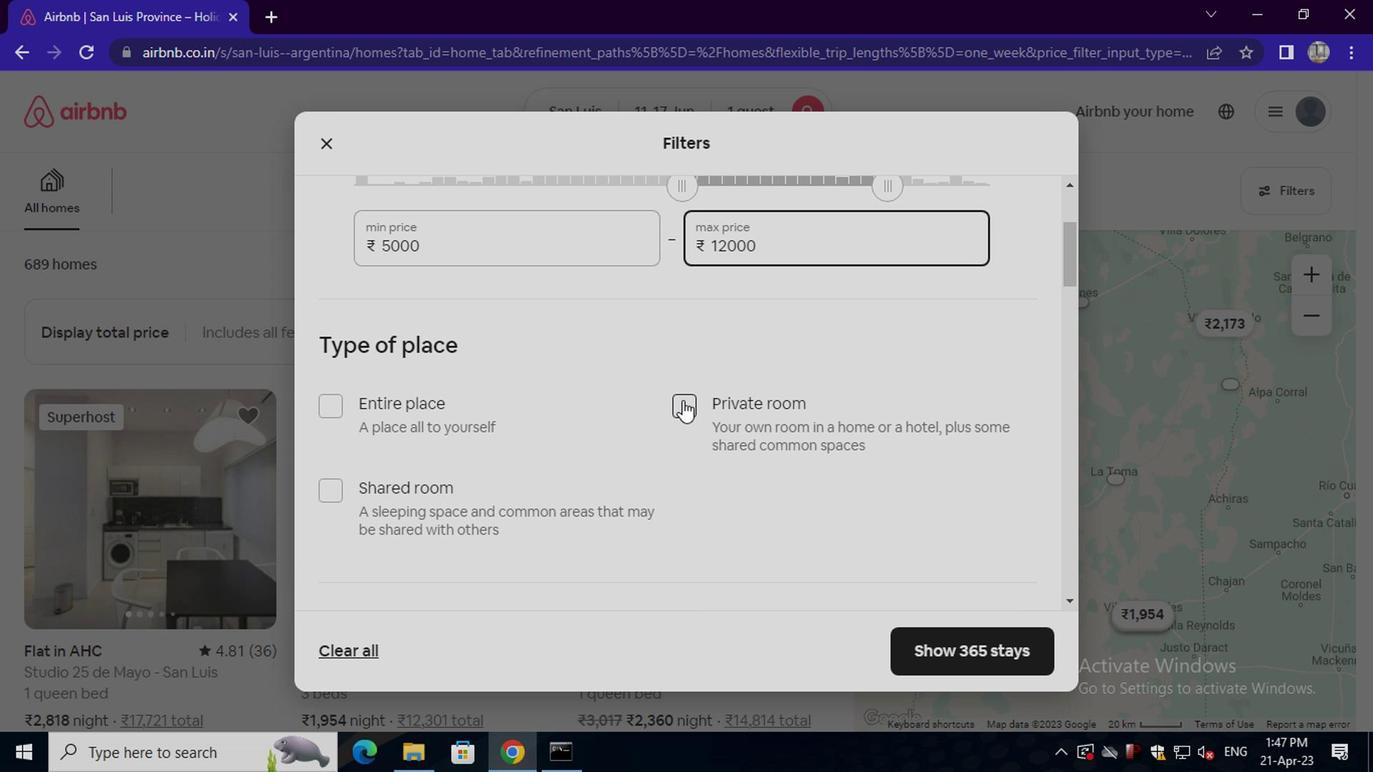 
Action: Mouse pressed left at (682, 401)
Screenshot: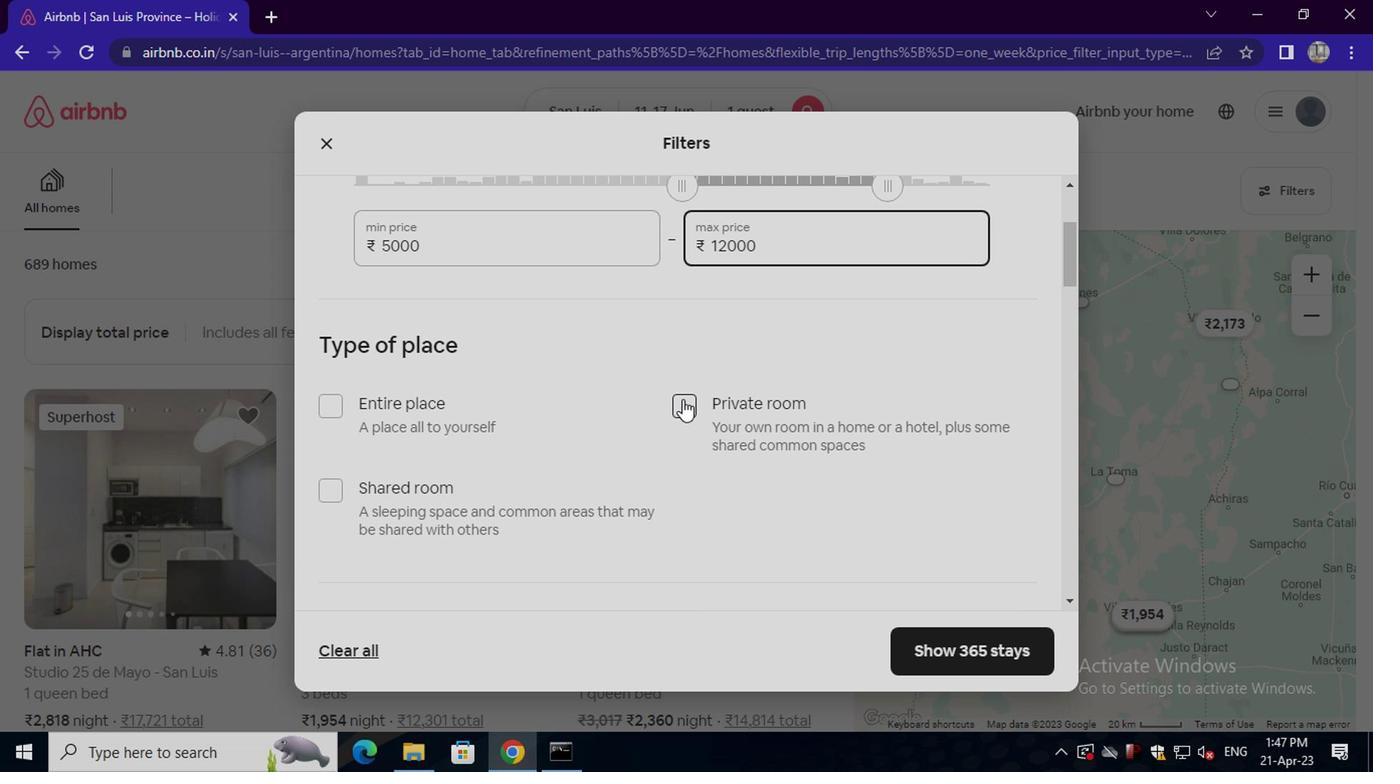 
Action: Mouse scrolled (682, 399) with delta (0, -1)
Screenshot: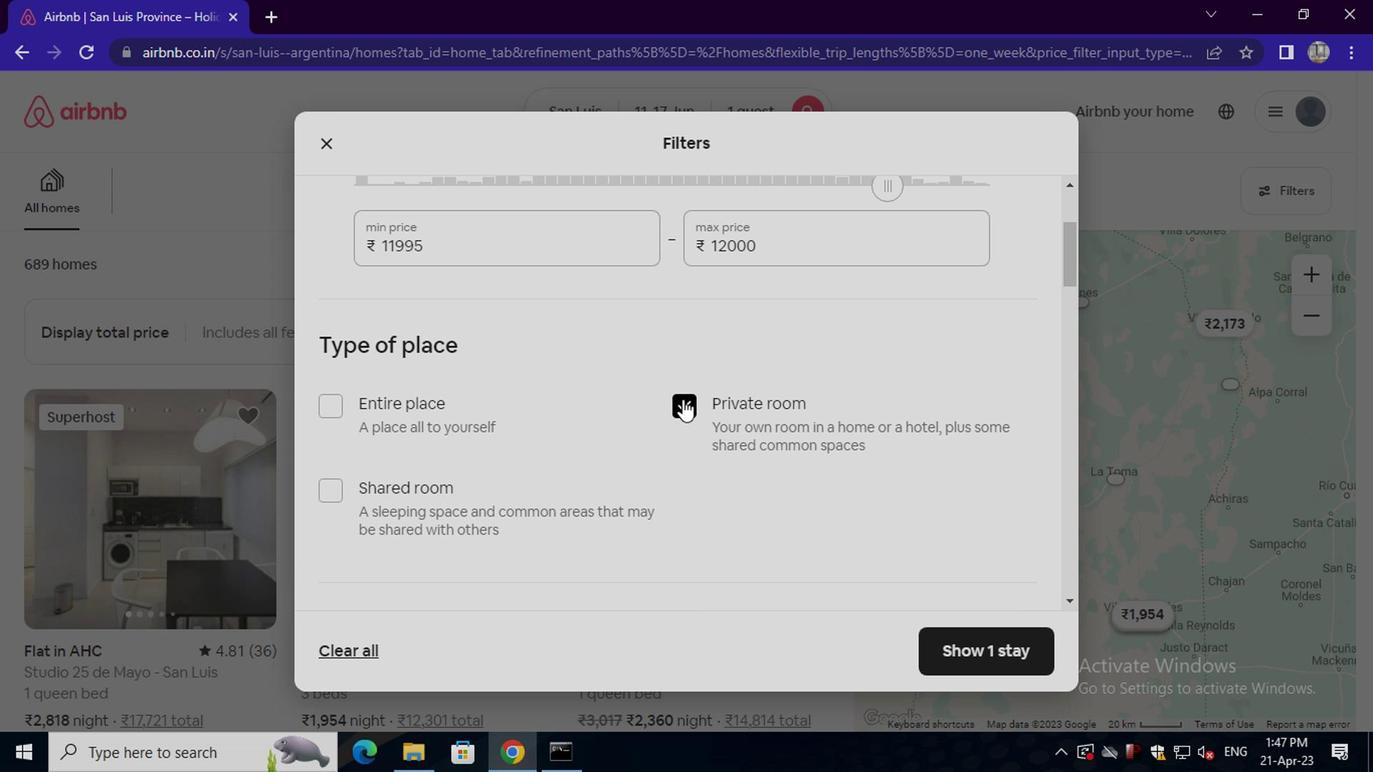 
Action: Mouse scrolled (682, 399) with delta (0, -1)
Screenshot: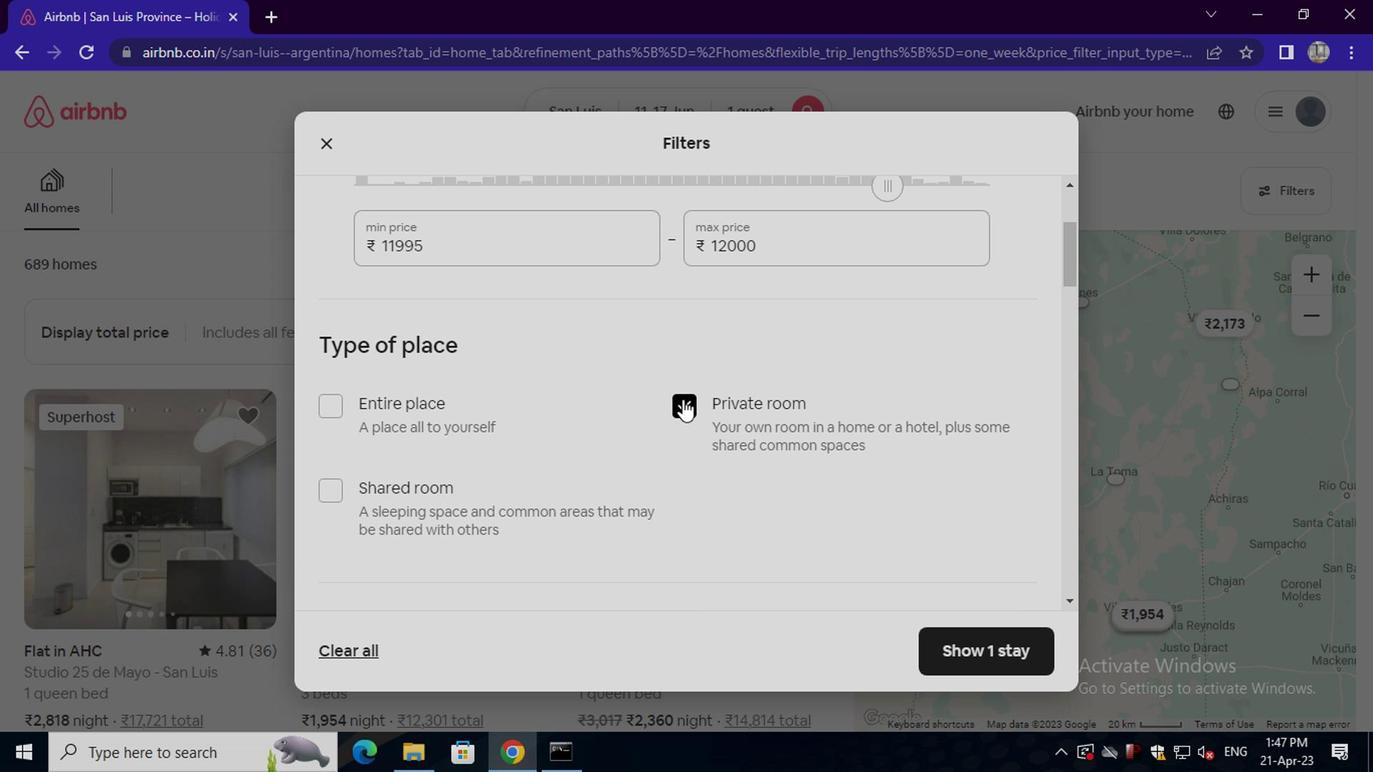 
Action: Mouse scrolled (682, 399) with delta (0, -1)
Screenshot: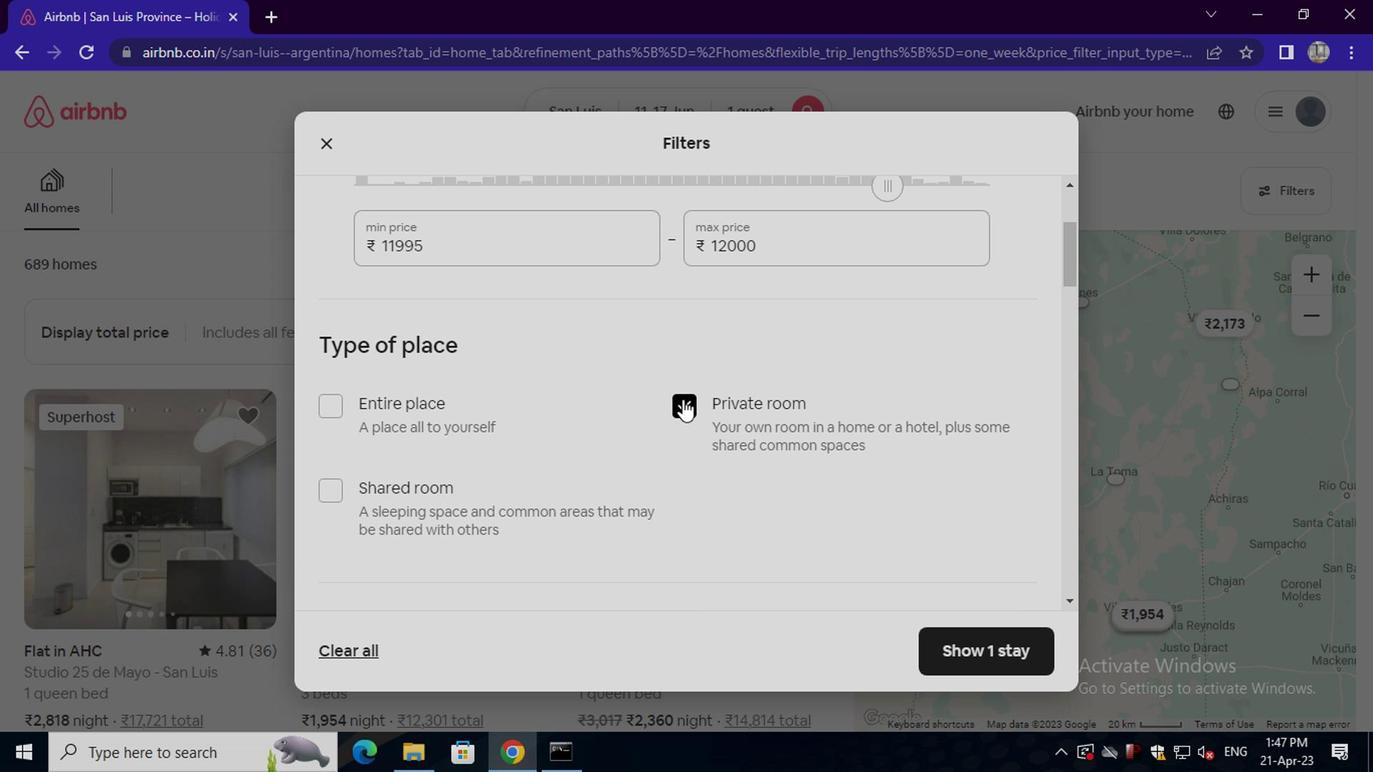
Action: Mouse moved to (453, 423)
Screenshot: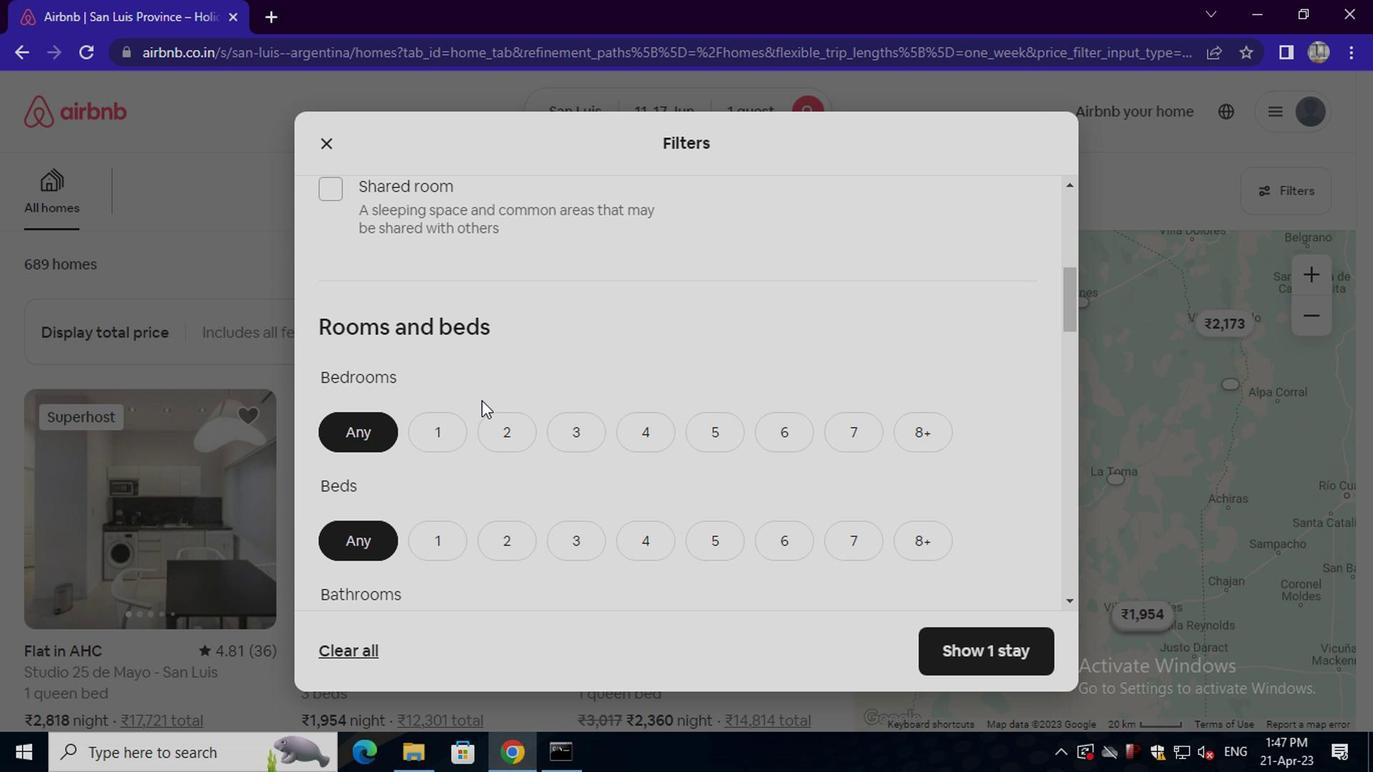
Action: Mouse pressed left at (453, 423)
Screenshot: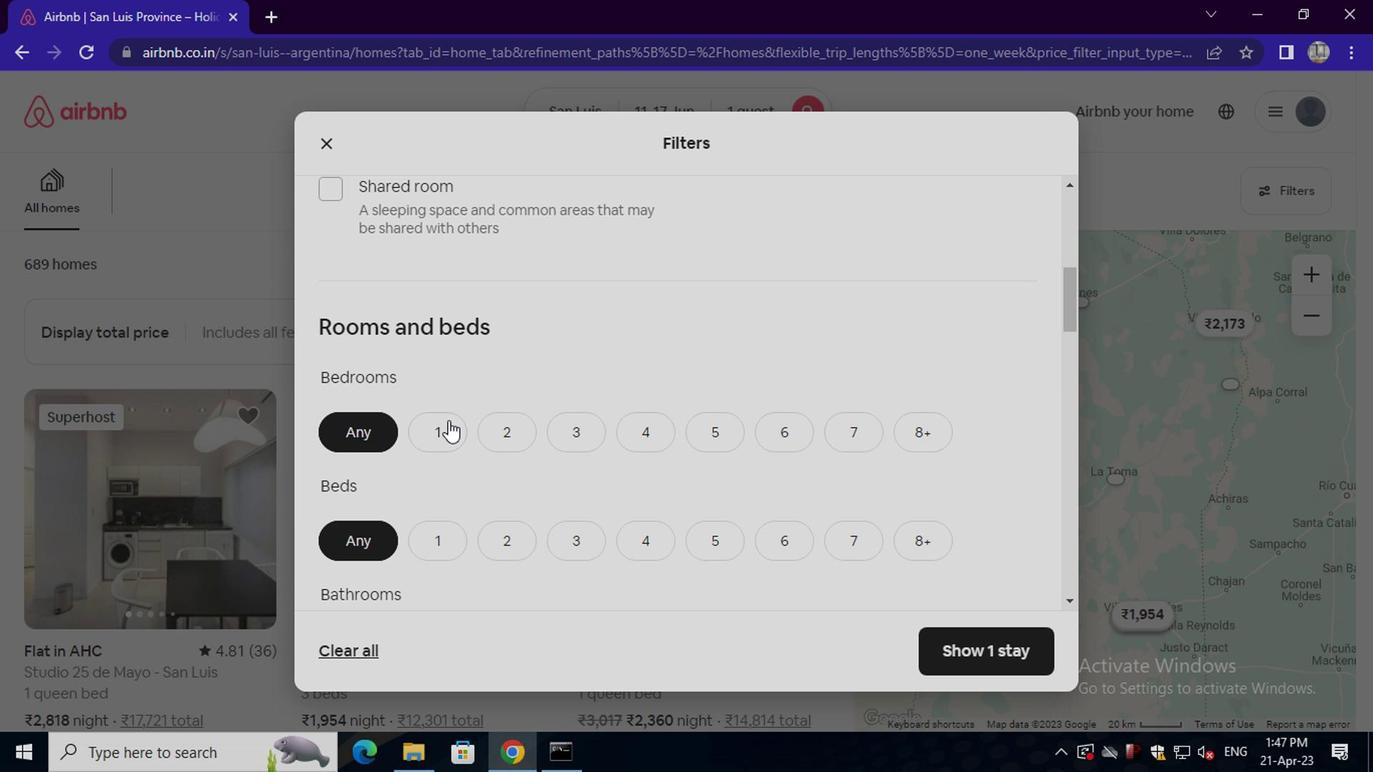 
Action: Mouse moved to (436, 532)
Screenshot: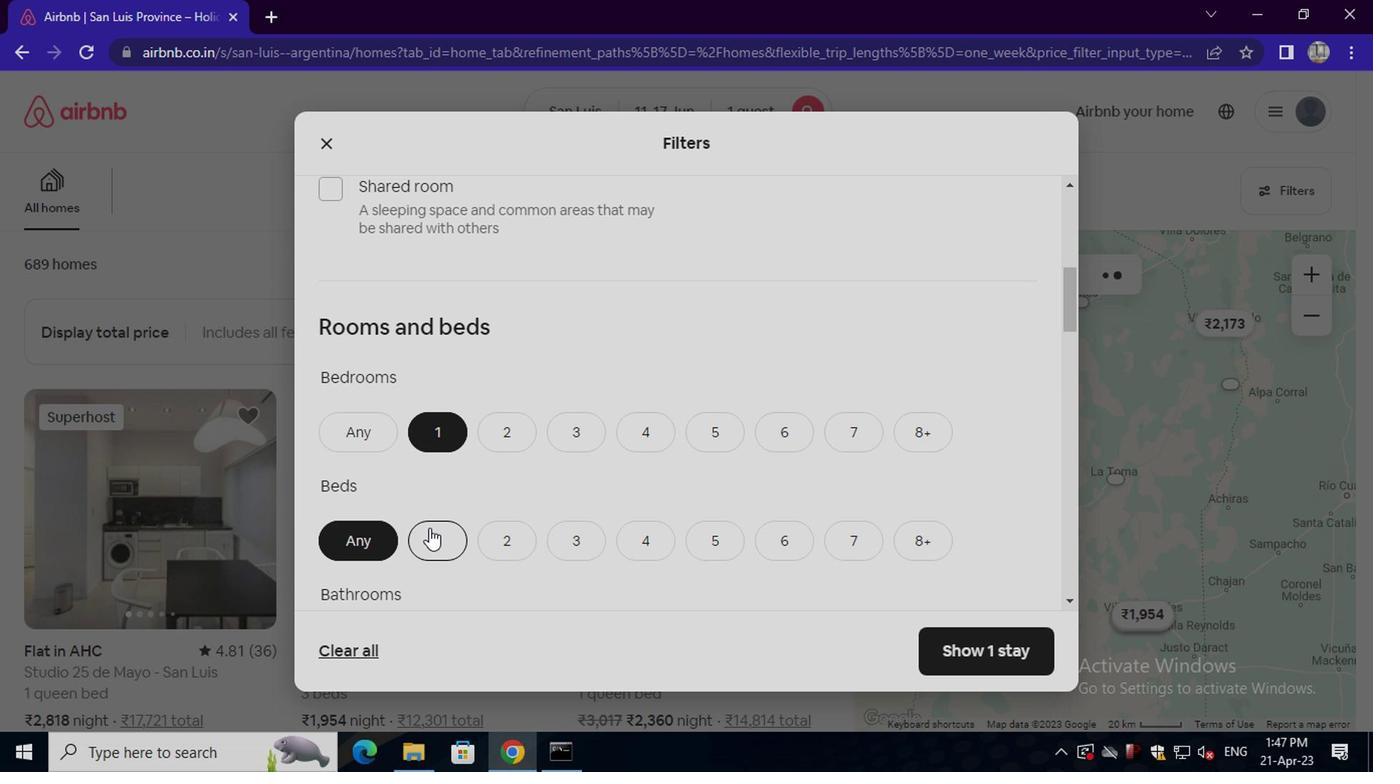 
Action: Mouse pressed left at (436, 532)
Screenshot: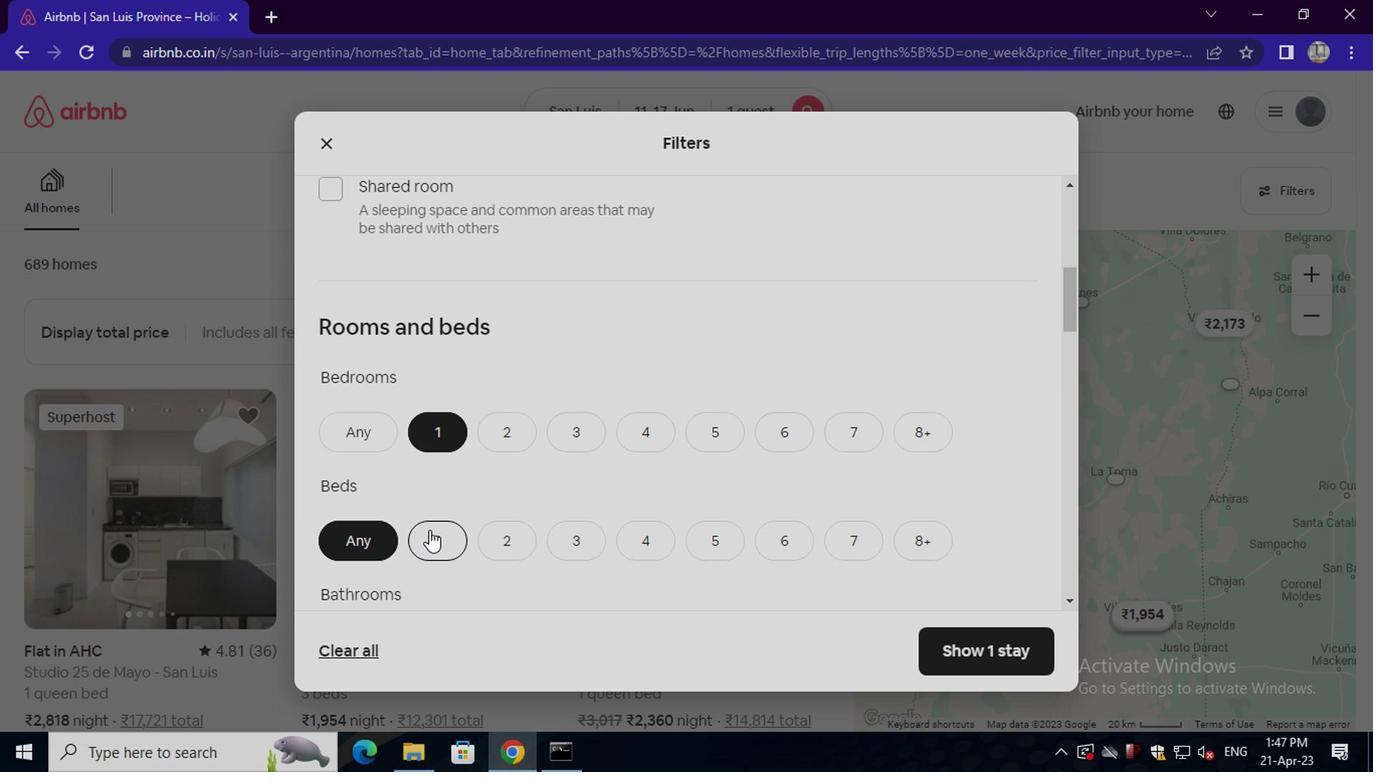 
Action: Mouse moved to (436, 507)
Screenshot: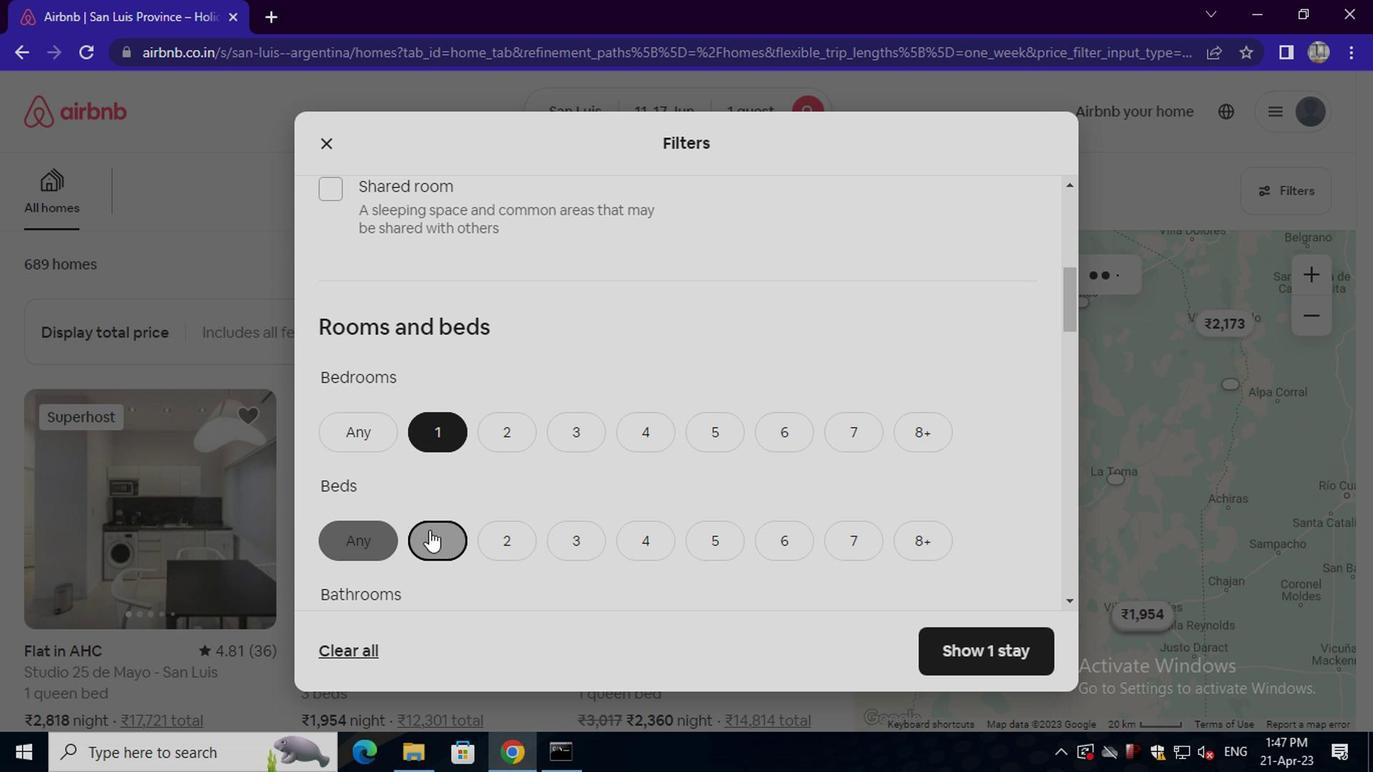 
Action: Mouse scrolled (436, 507) with delta (0, 0)
Screenshot: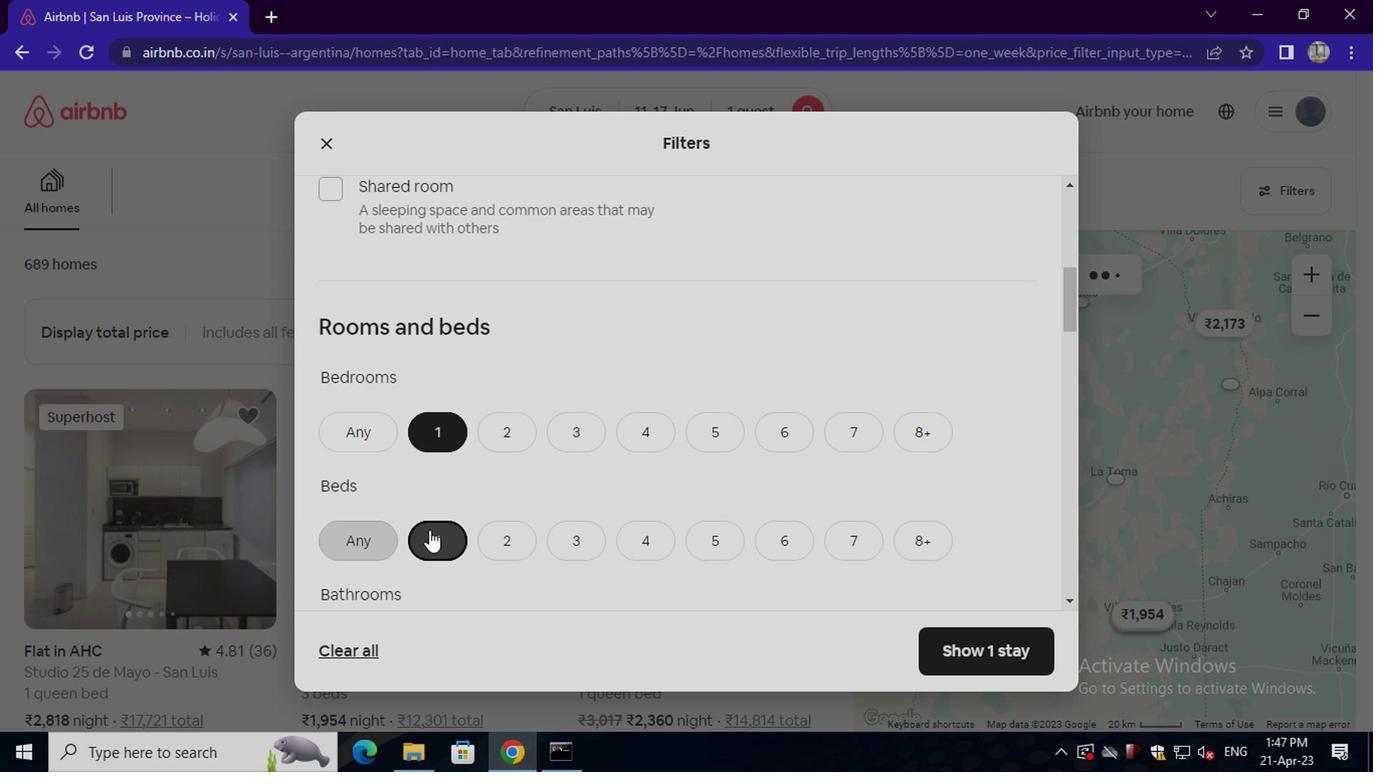 
Action: Mouse scrolled (436, 507) with delta (0, 0)
Screenshot: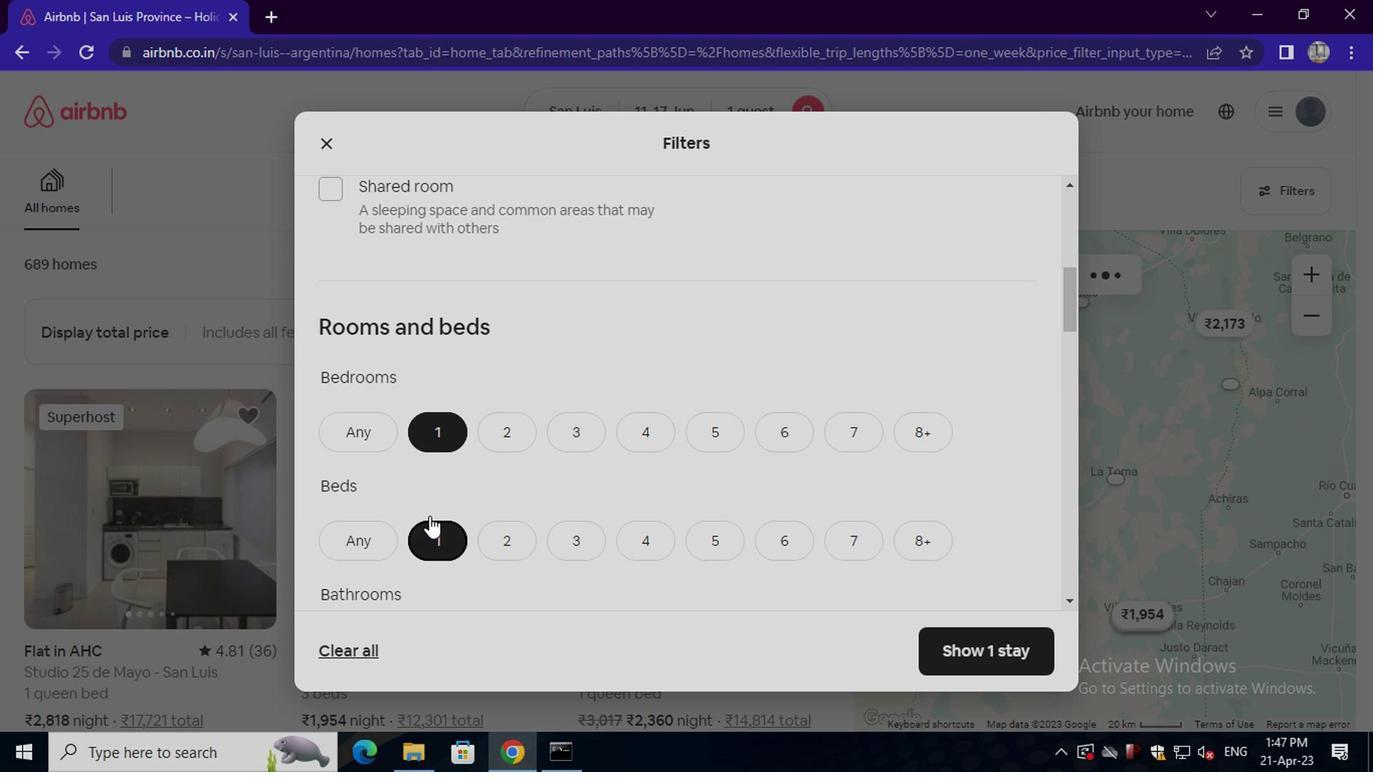 
Action: Mouse scrolled (436, 507) with delta (0, 0)
Screenshot: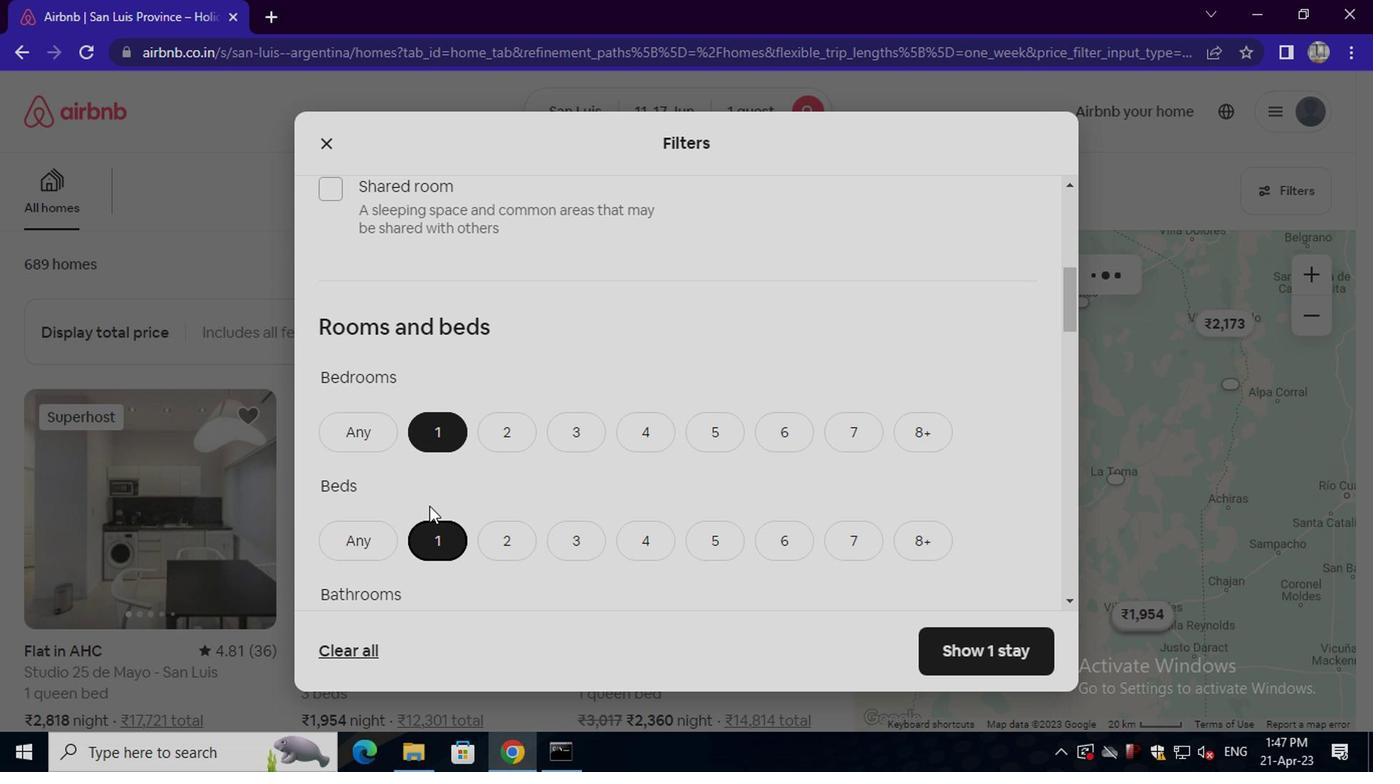 
Action: Mouse moved to (444, 350)
Screenshot: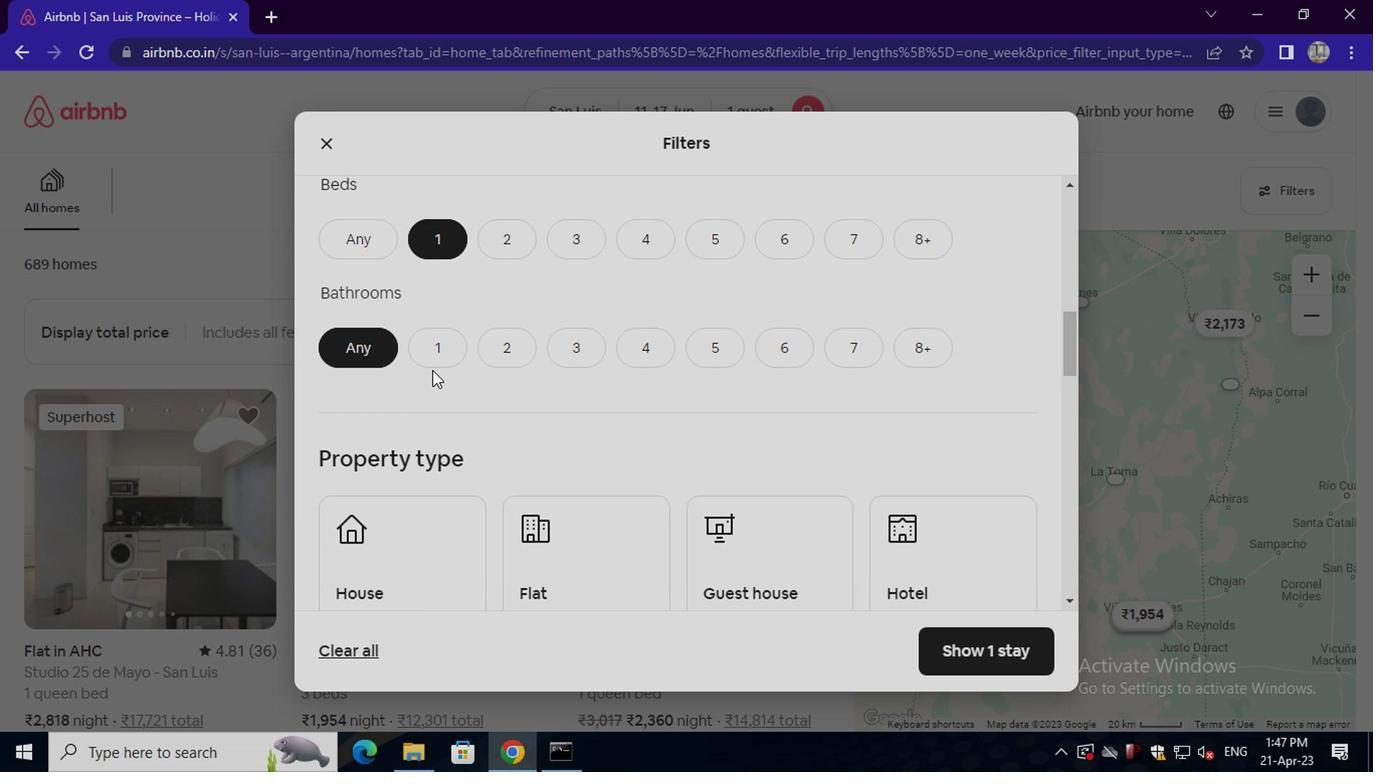 
Action: Mouse pressed left at (444, 350)
Screenshot: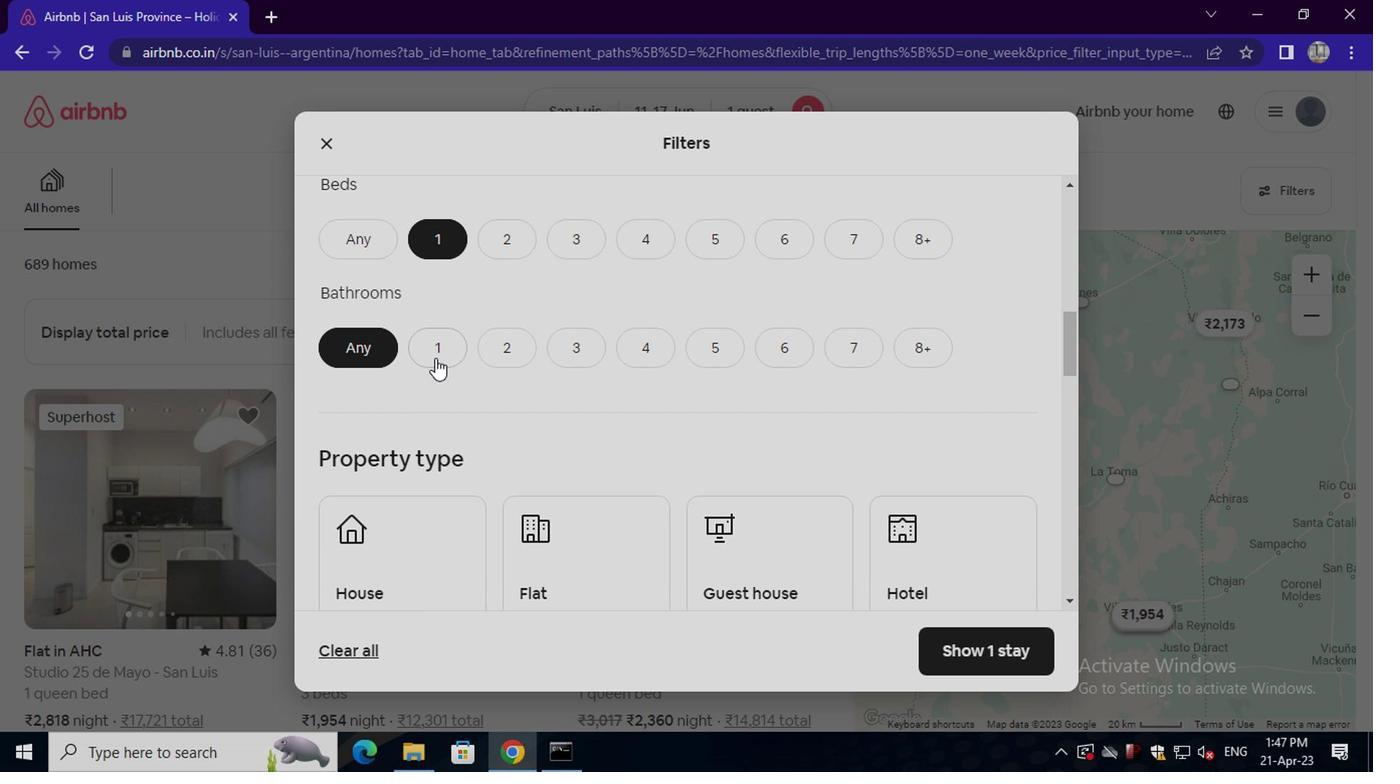 
Action: Mouse moved to (457, 379)
Screenshot: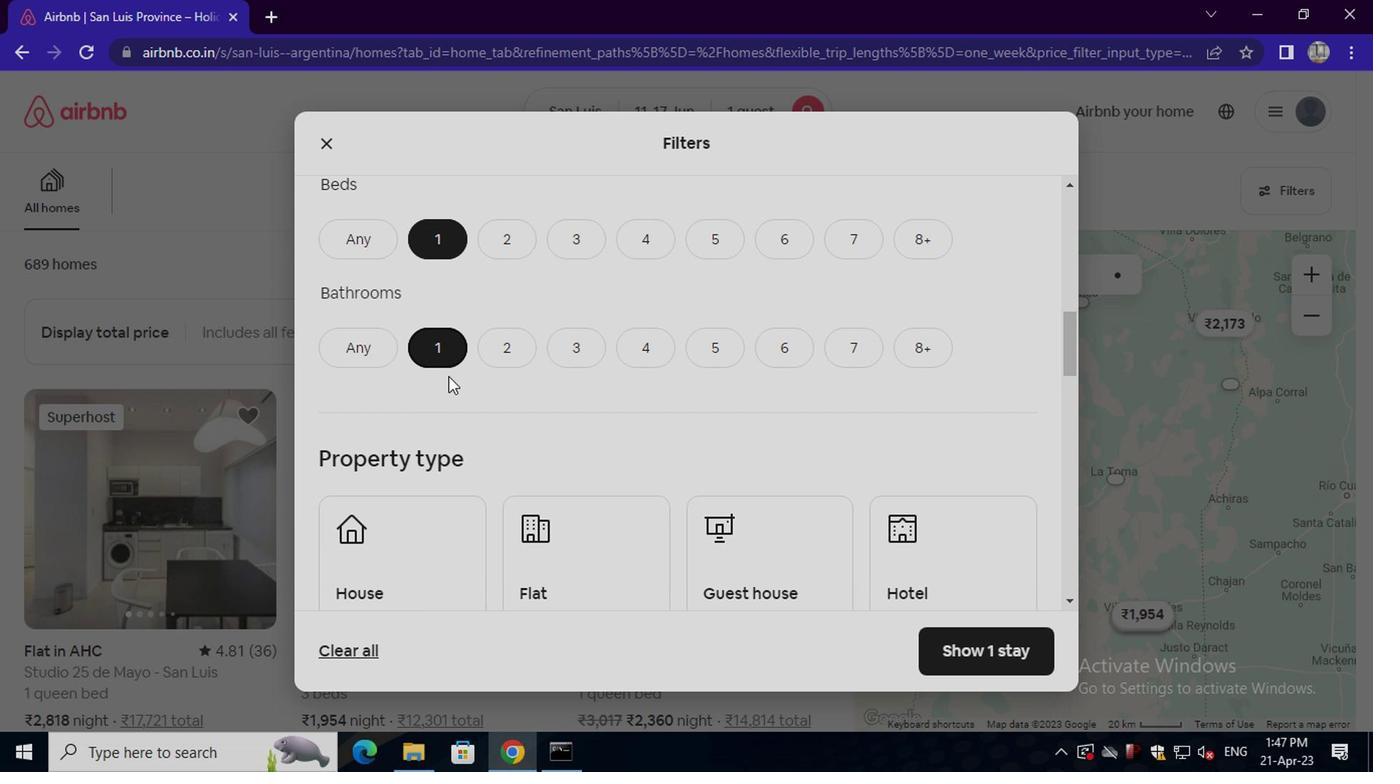 
Action: Mouse scrolled (457, 378) with delta (0, -1)
Screenshot: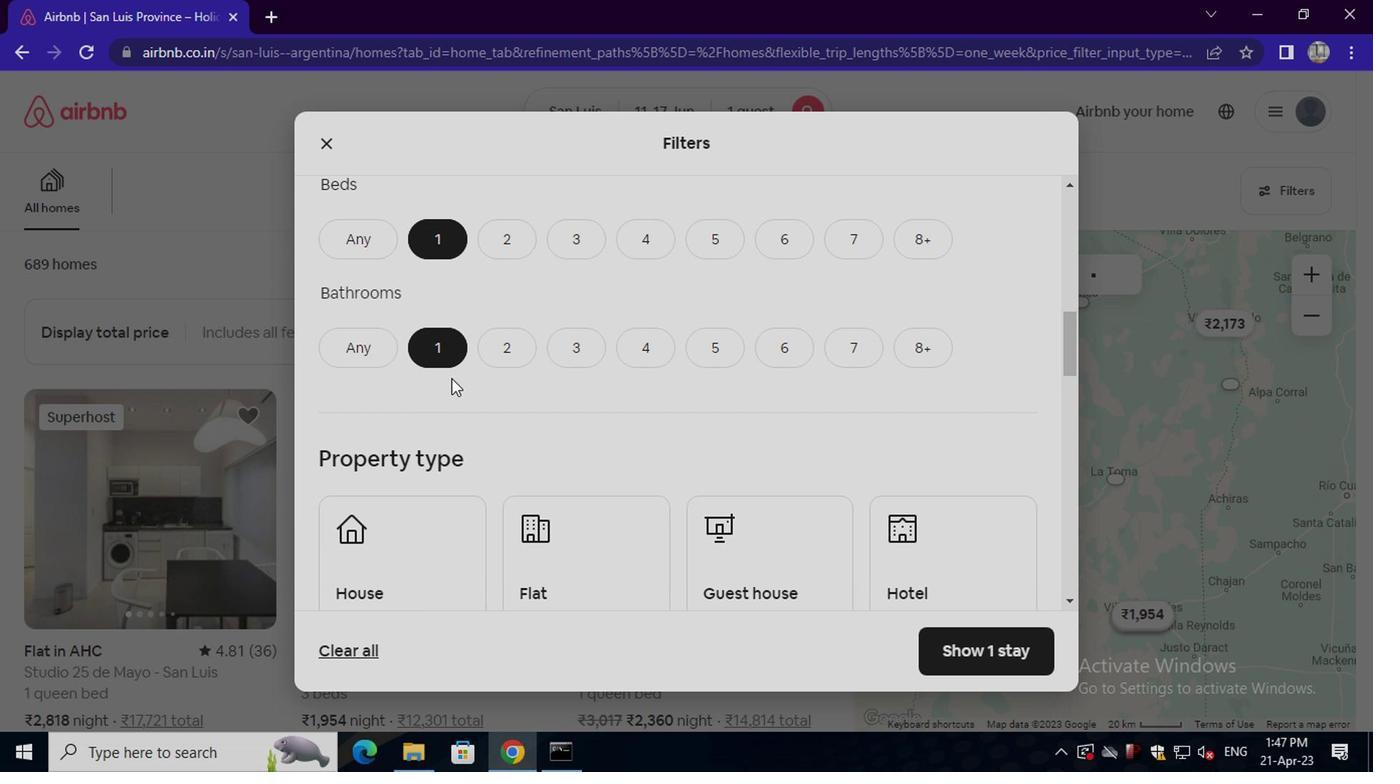
Action: Mouse scrolled (457, 378) with delta (0, -1)
Screenshot: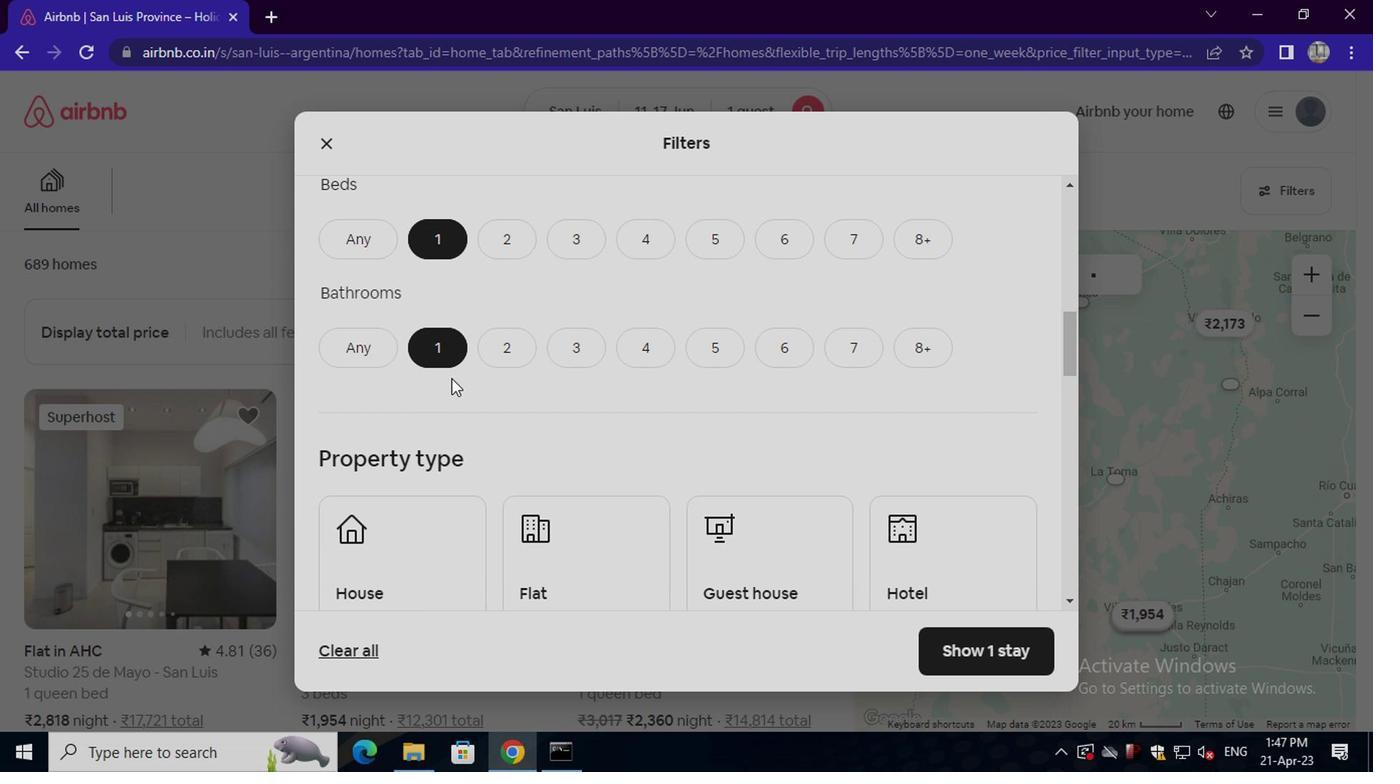 
Action: Mouse moved to (426, 378)
Screenshot: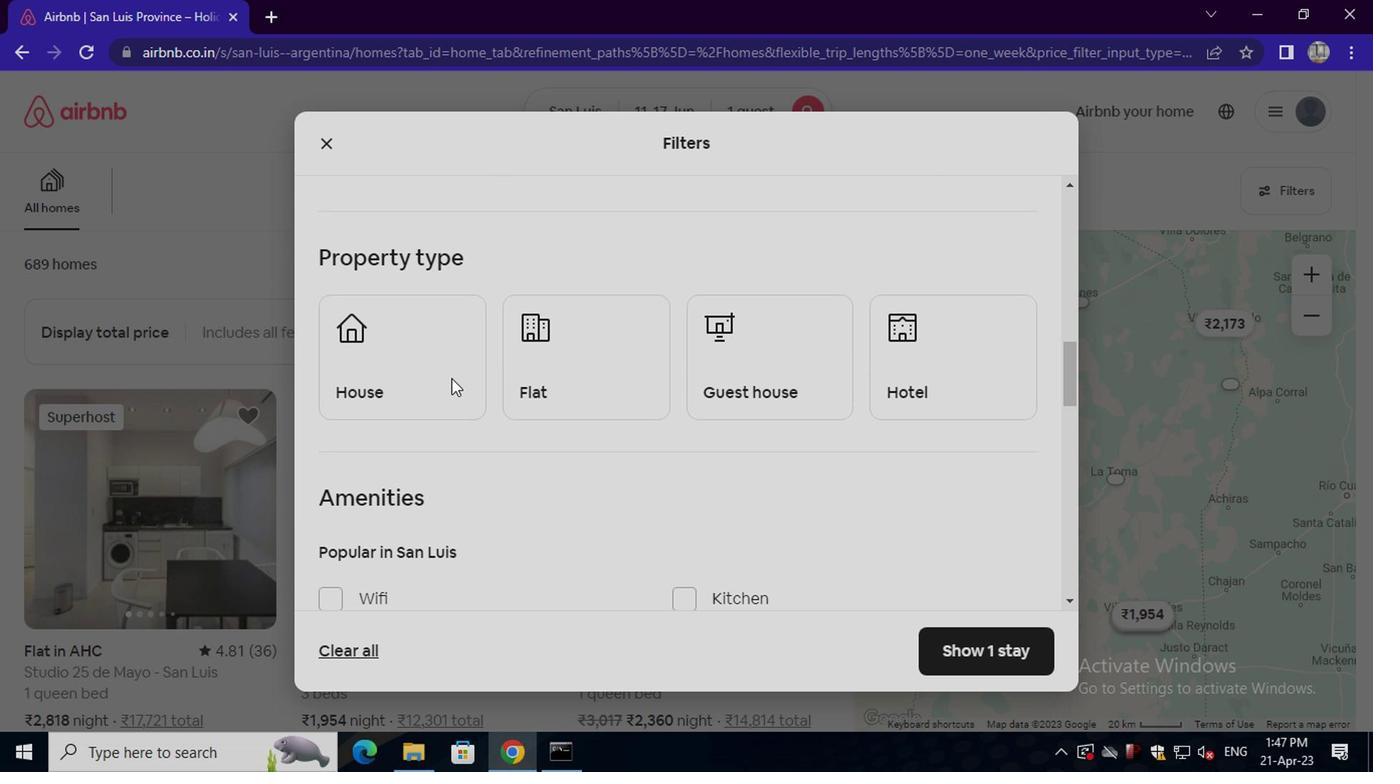 
Action: Mouse pressed left at (426, 378)
Screenshot: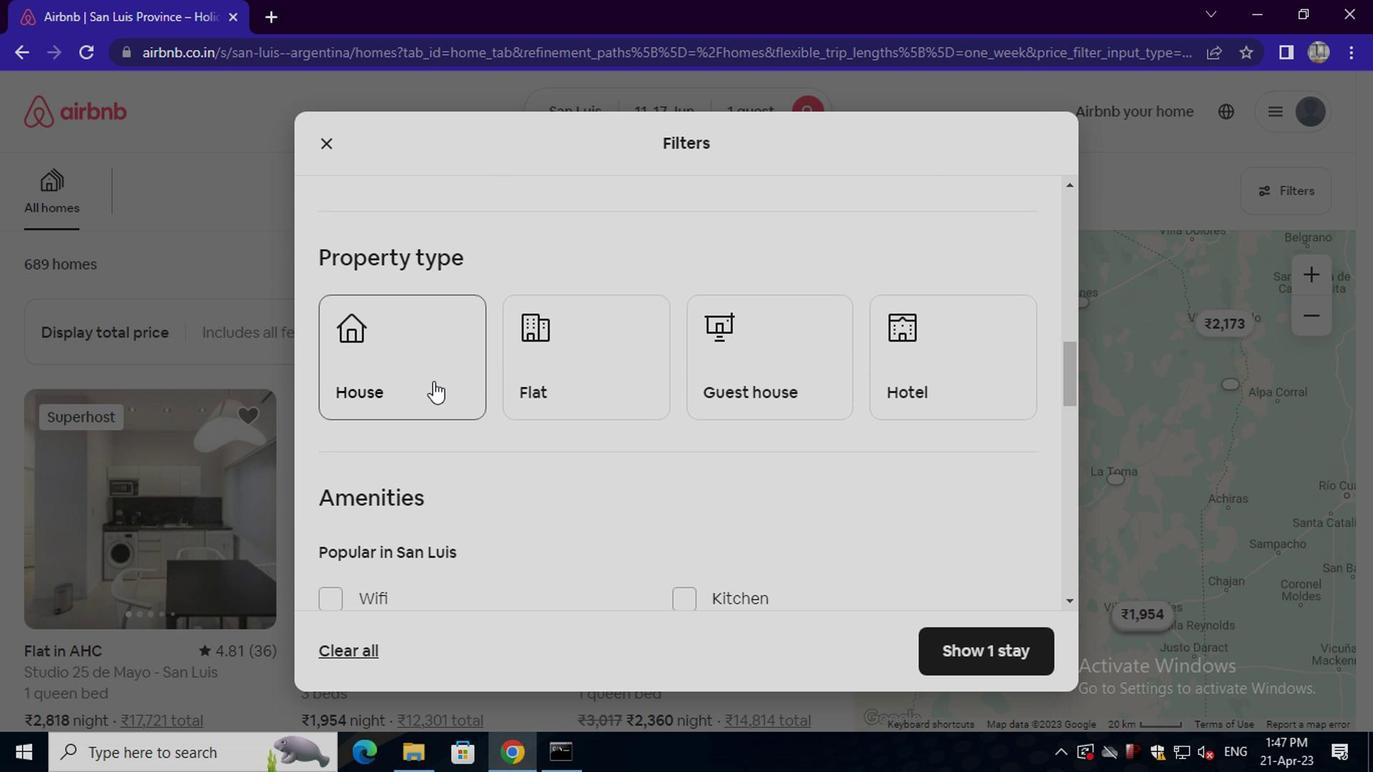 
Action: Mouse moved to (555, 380)
Screenshot: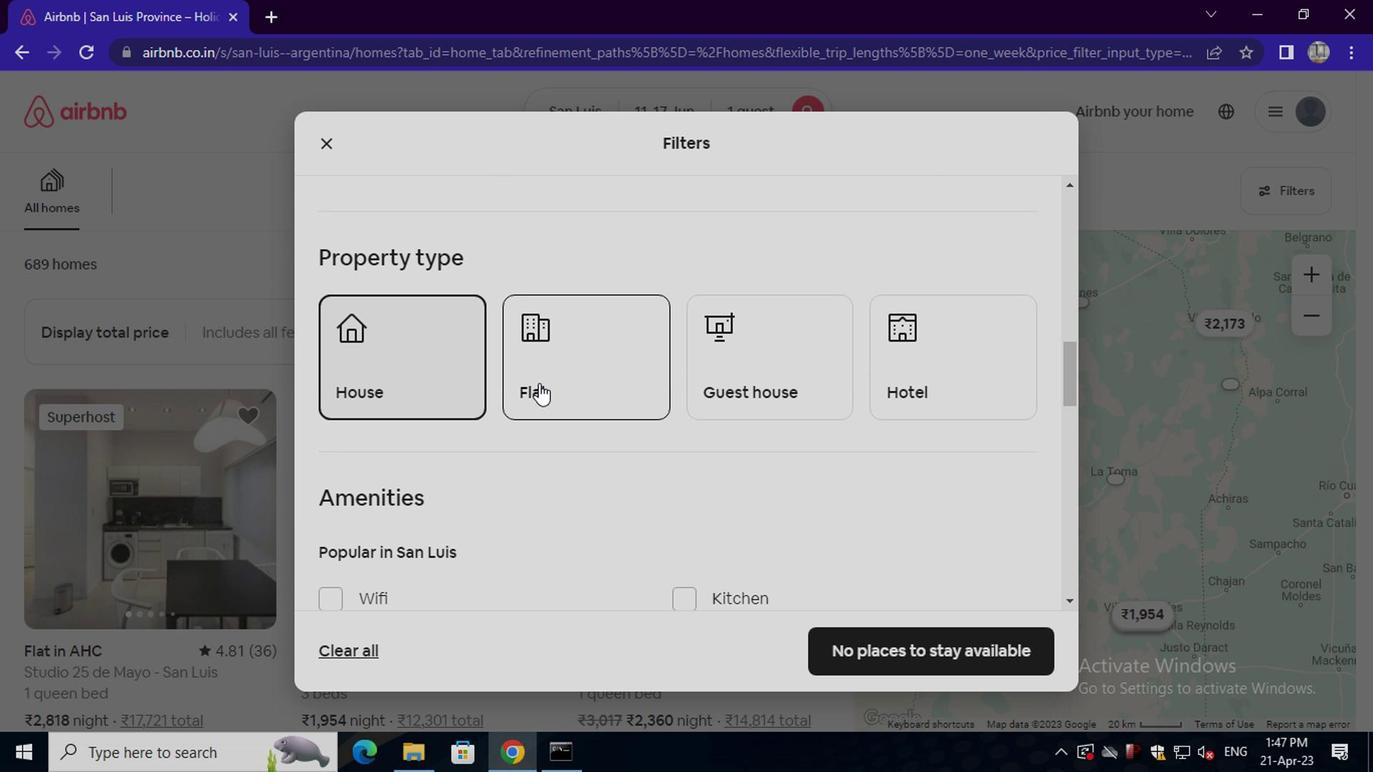 
Action: Mouse pressed left at (555, 380)
Screenshot: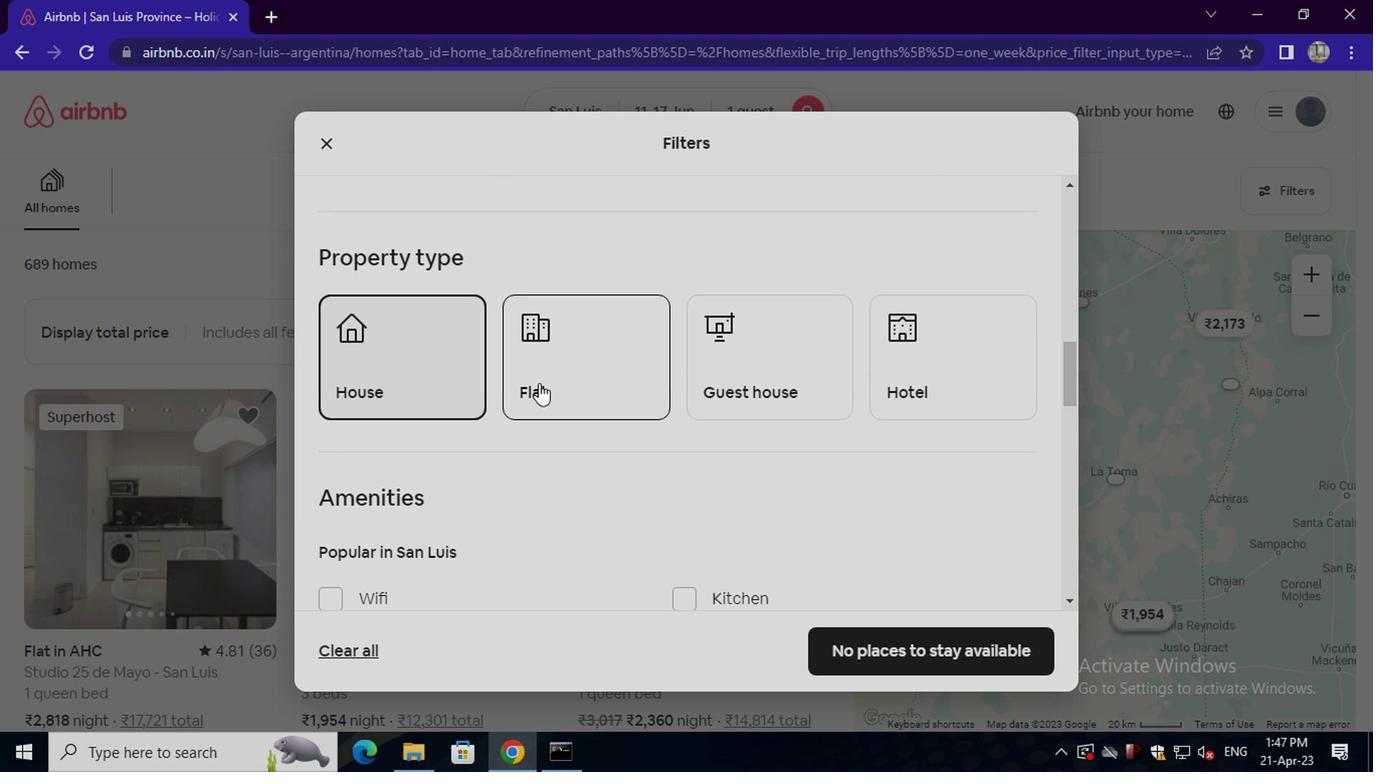 
Action: Mouse moved to (765, 373)
Screenshot: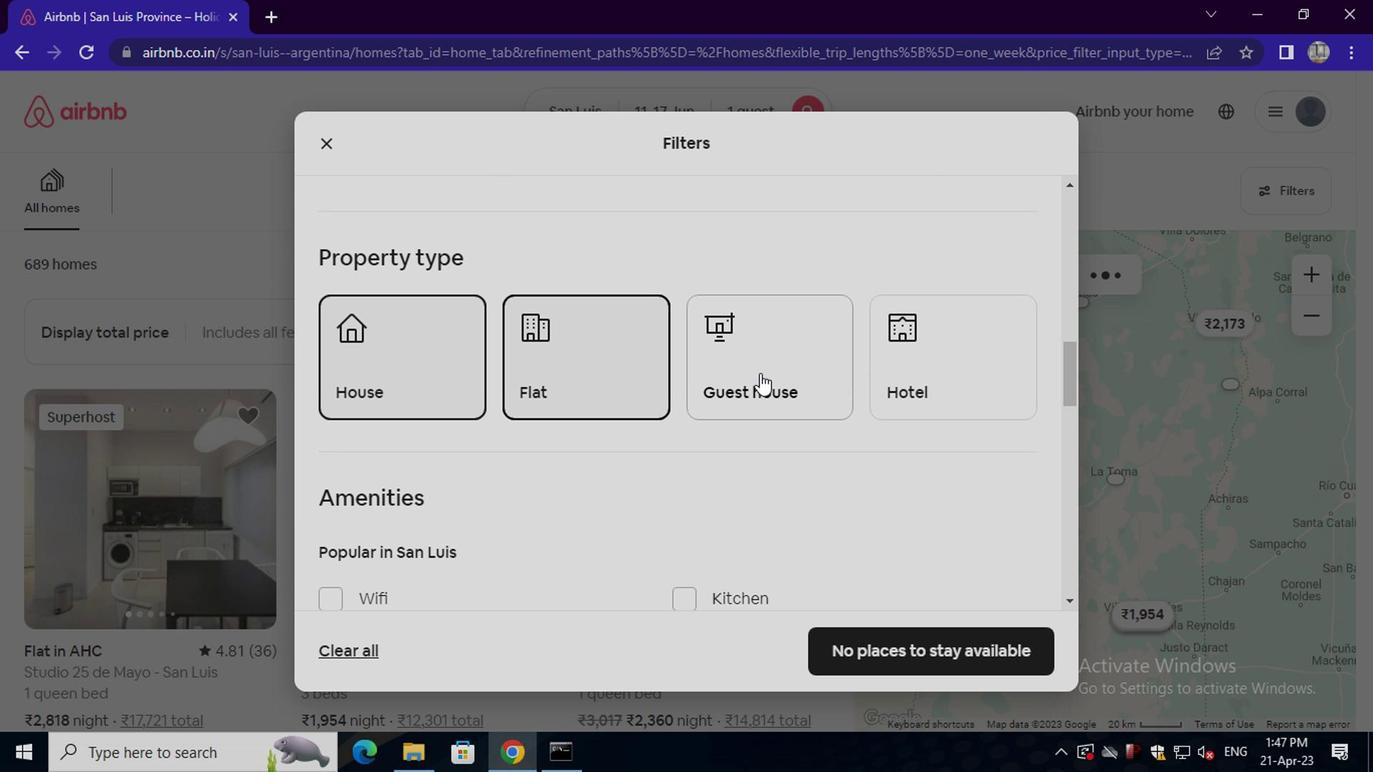 
Action: Mouse pressed left at (765, 373)
Screenshot: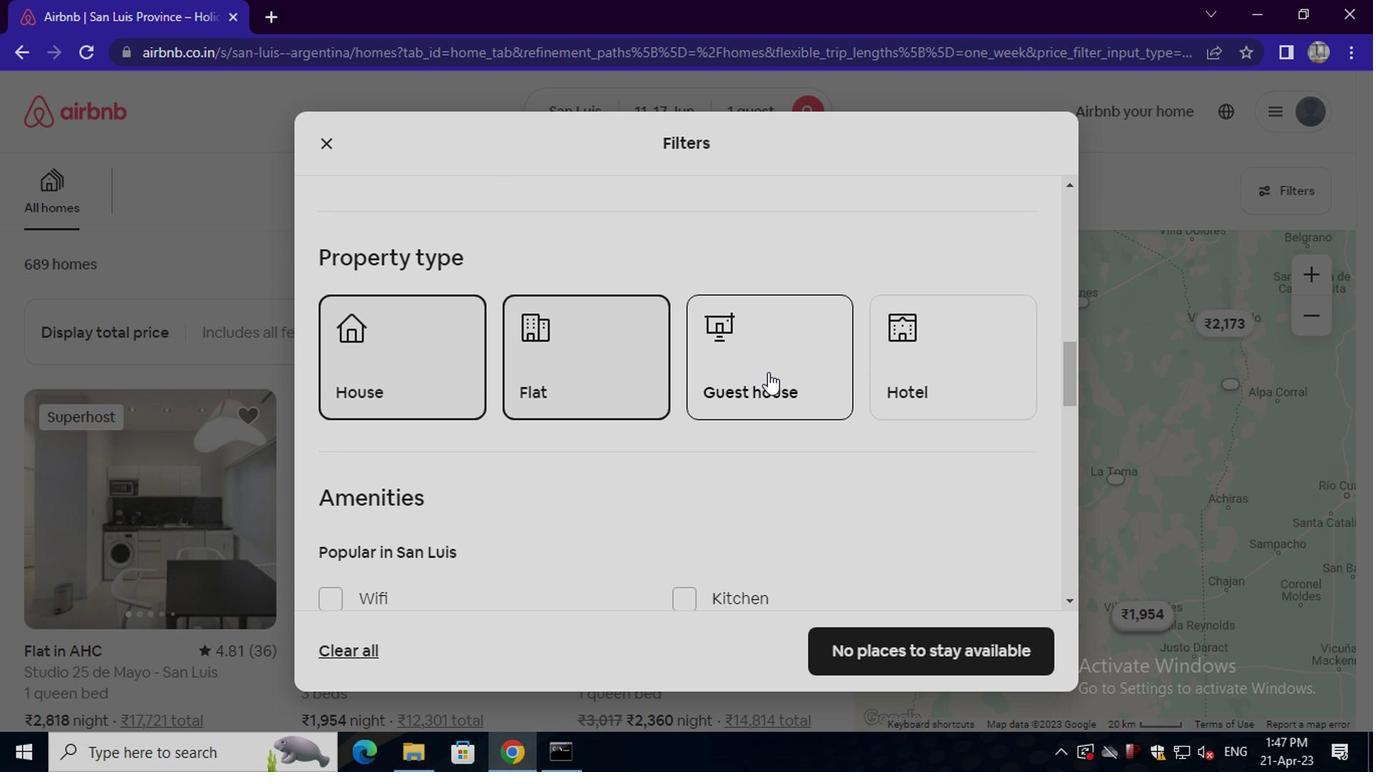 
Action: Mouse moved to (912, 366)
Screenshot: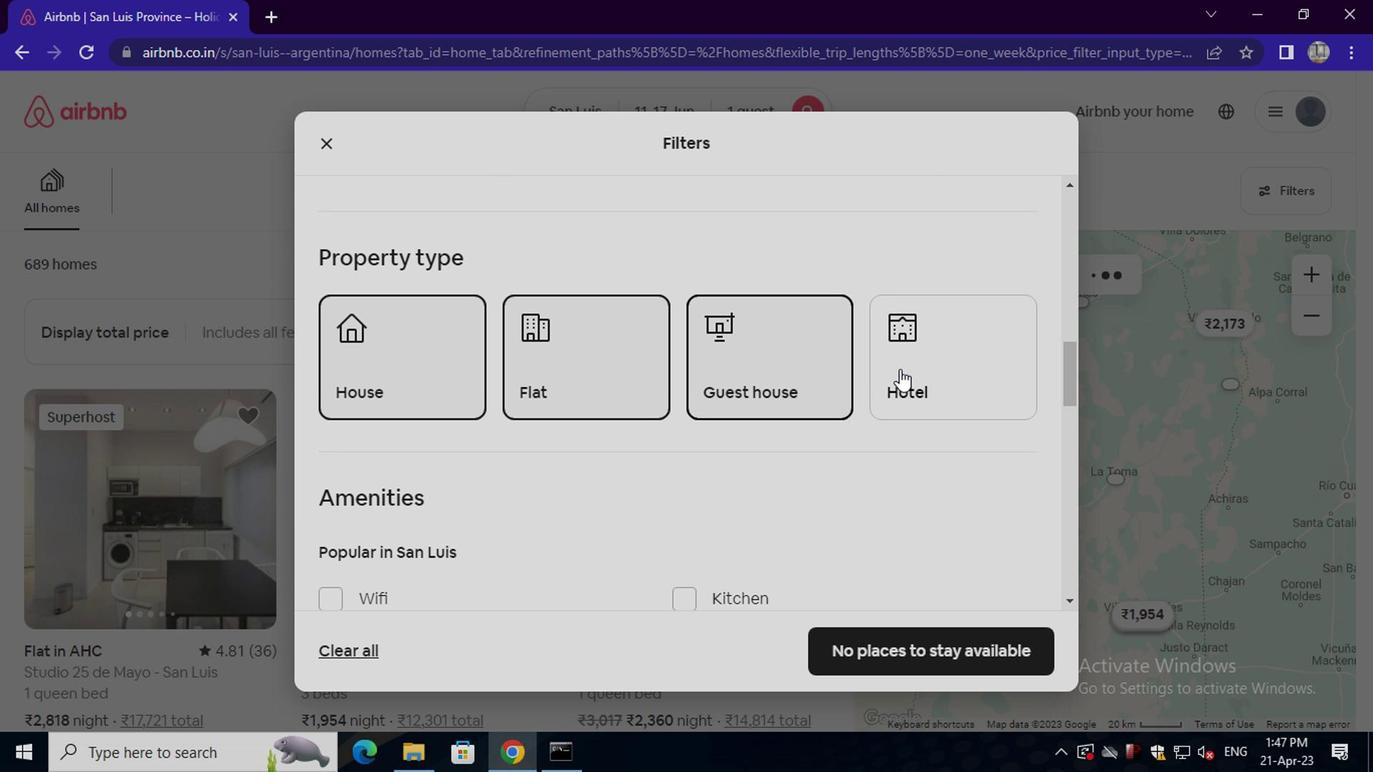 
Action: Mouse pressed left at (912, 366)
Screenshot: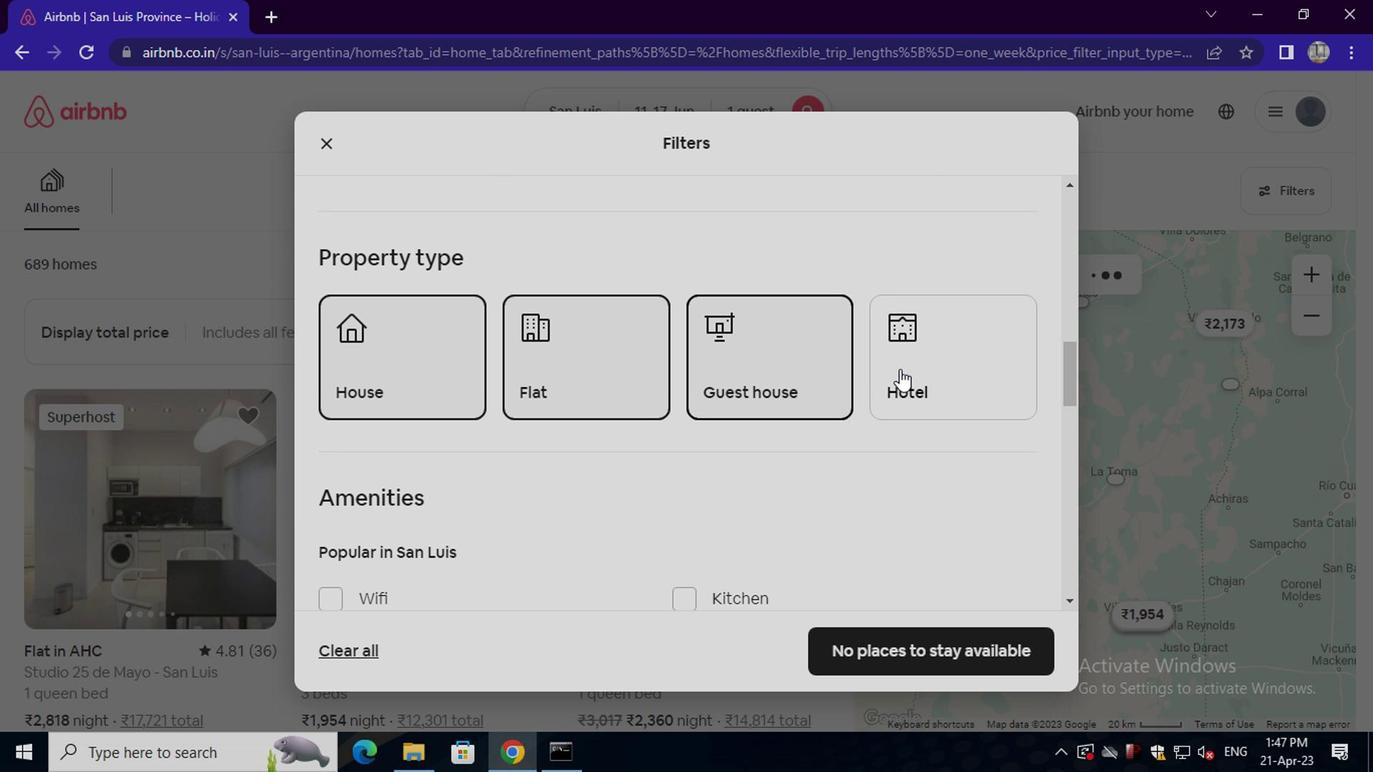 
Action: Mouse moved to (608, 472)
Screenshot: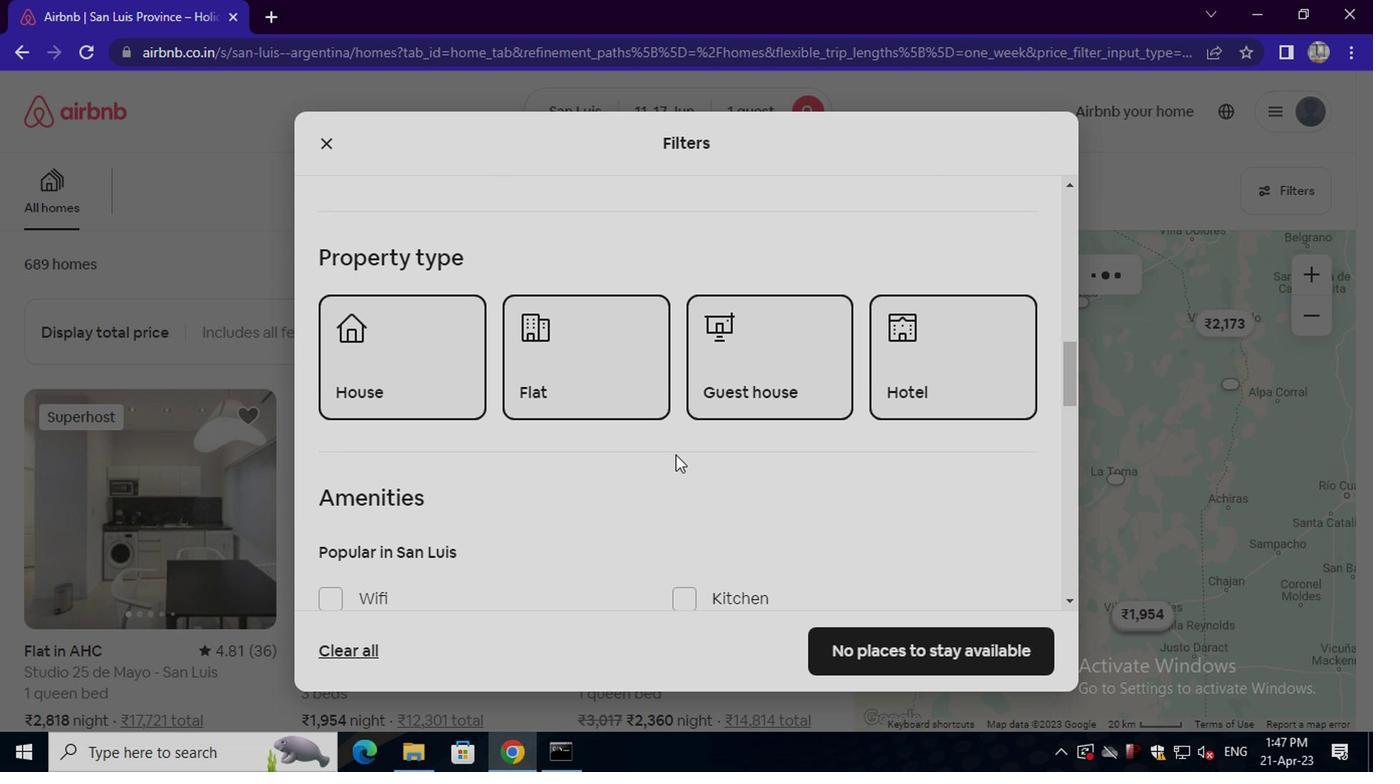 
Action: Mouse scrolled (608, 471) with delta (0, -1)
Screenshot: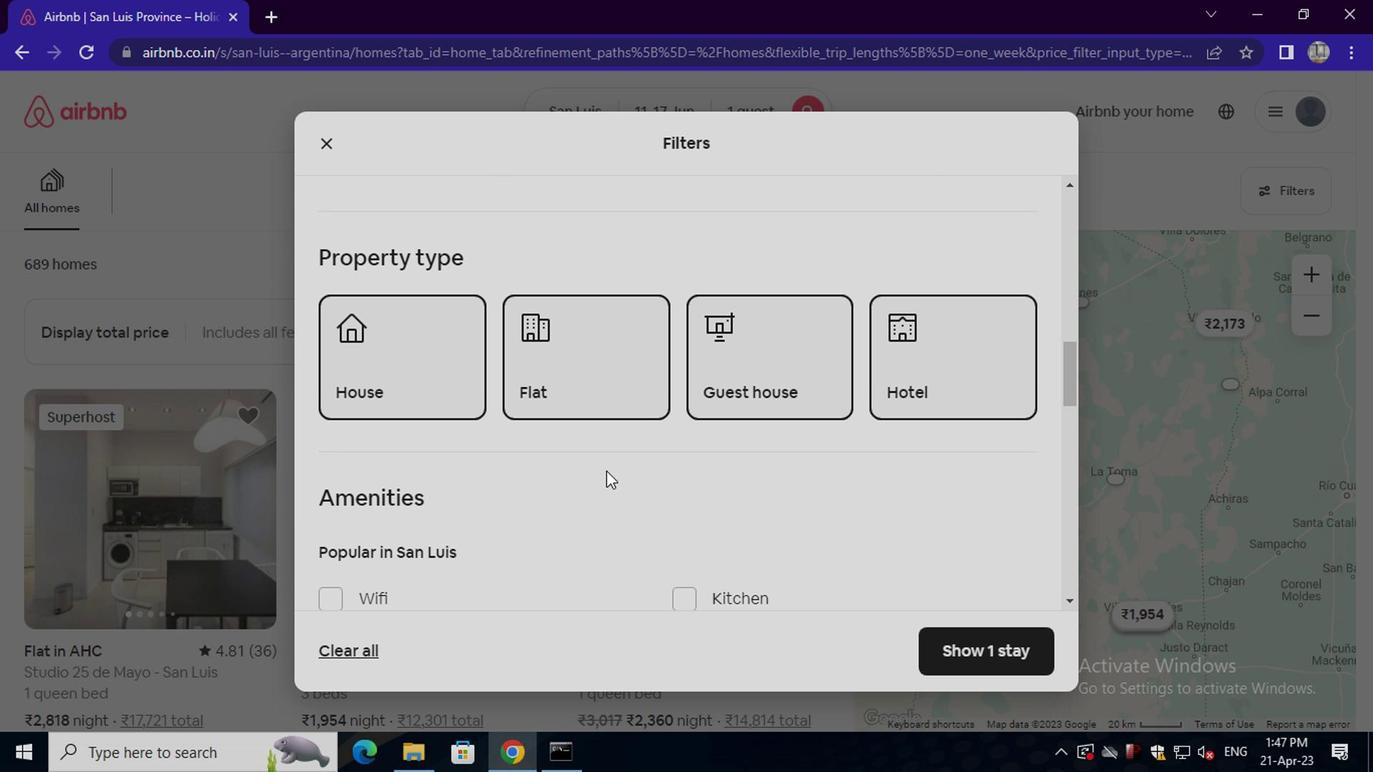 
Action: Mouse scrolled (608, 471) with delta (0, -1)
Screenshot: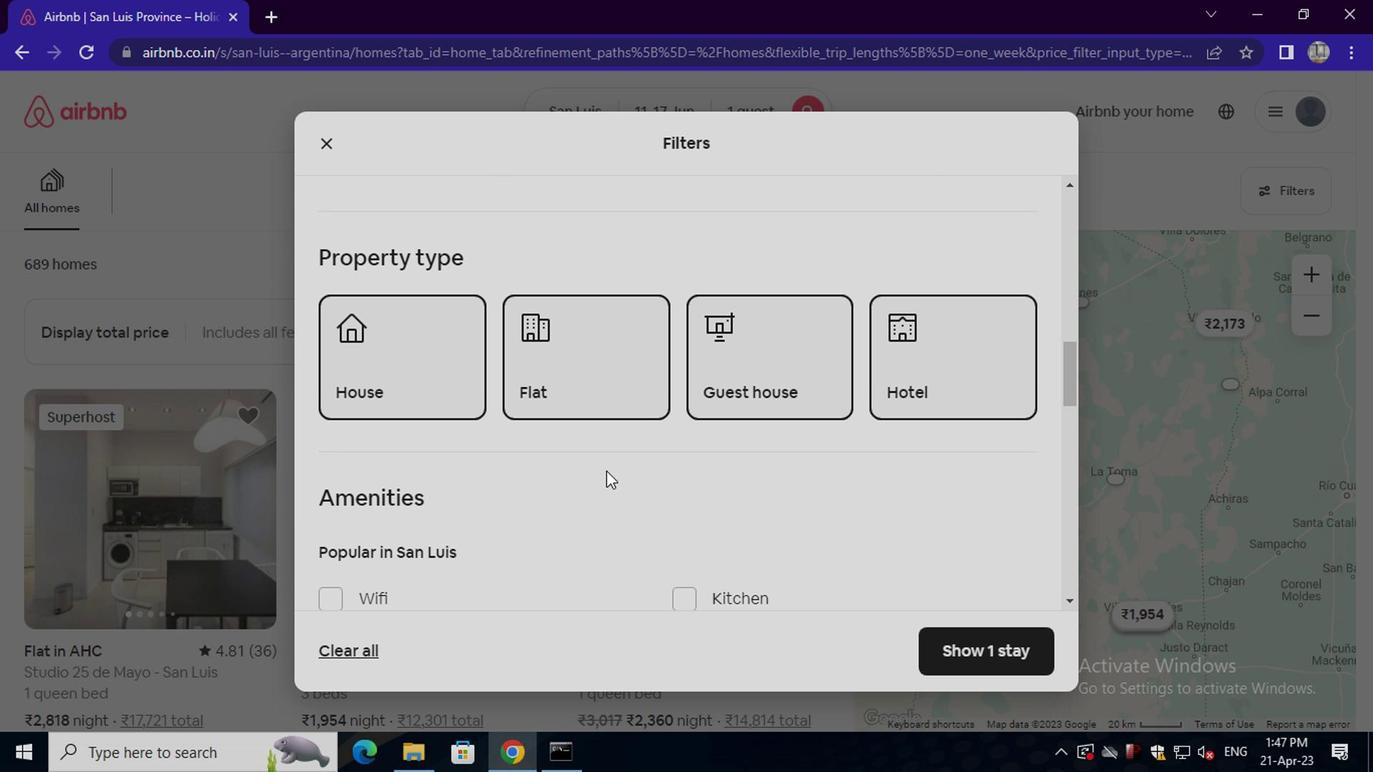 
Action: Mouse moved to (410, 544)
Screenshot: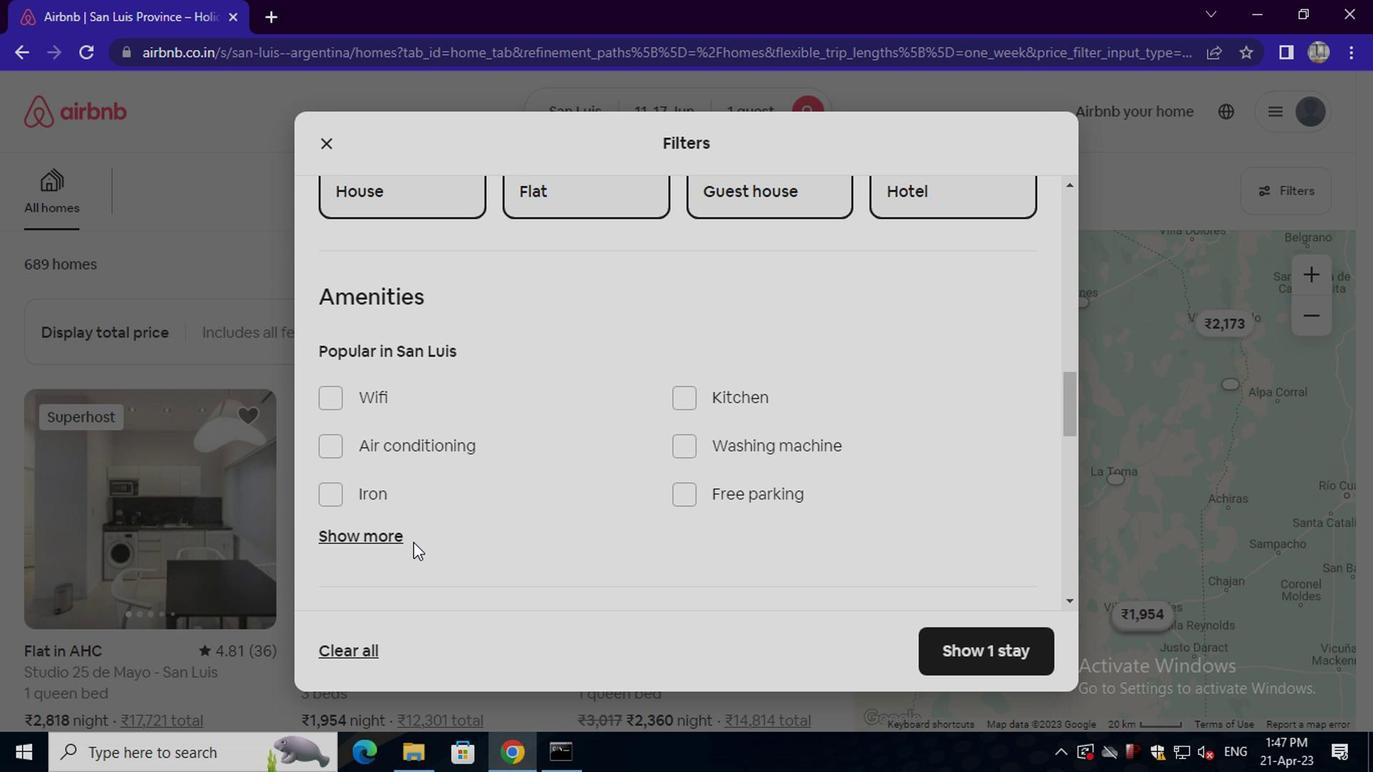 
Action: Mouse pressed left at (410, 544)
Screenshot: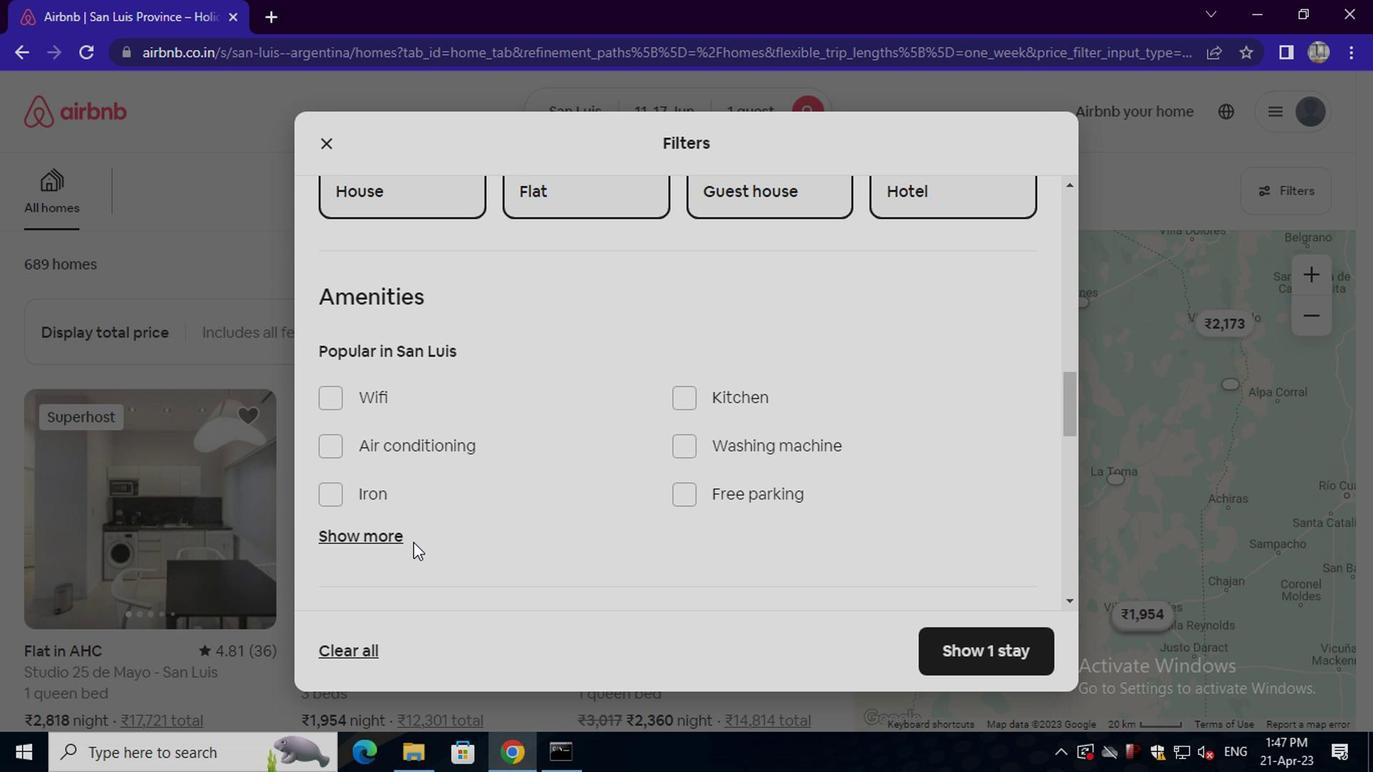 
Action: Mouse moved to (753, 478)
Screenshot: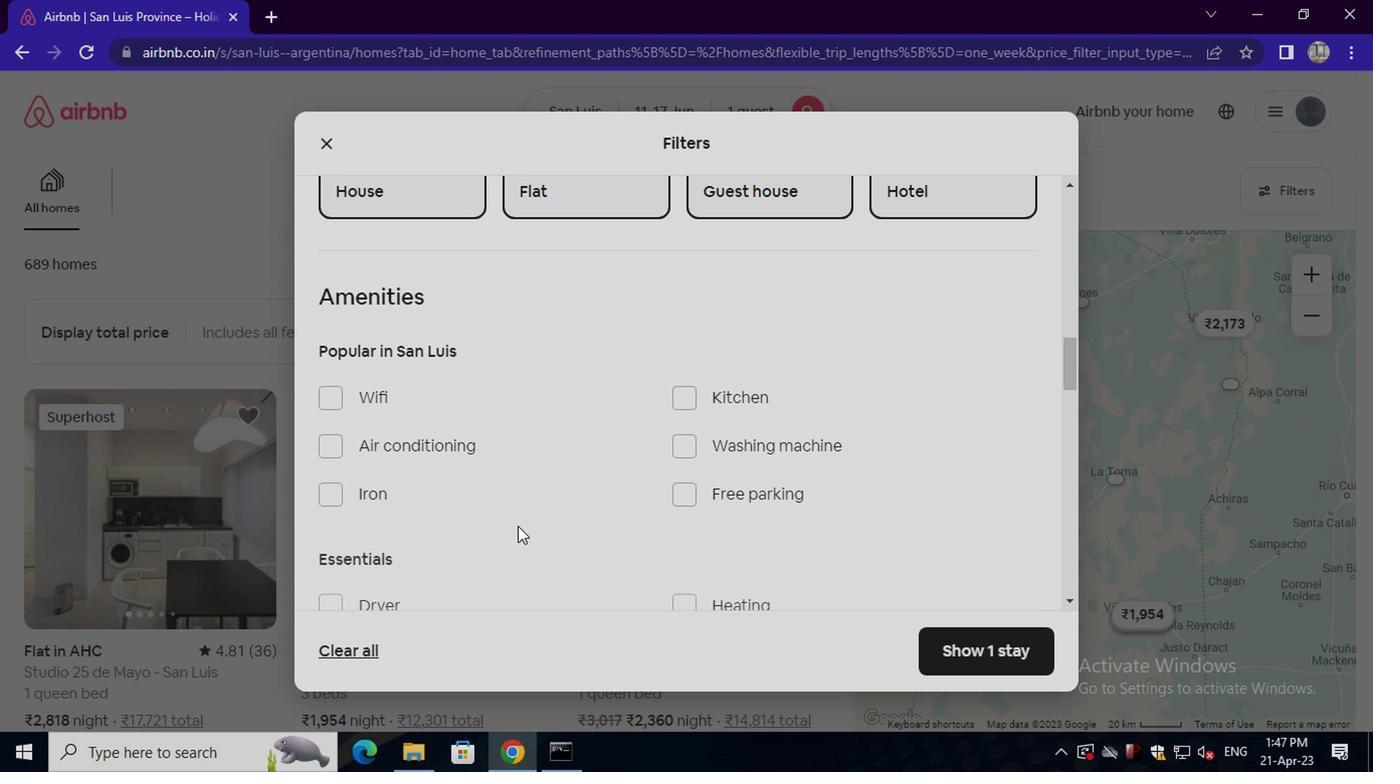 
Action: Mouse scrolled (753, 477) with delta (0, 0)
Screenshot: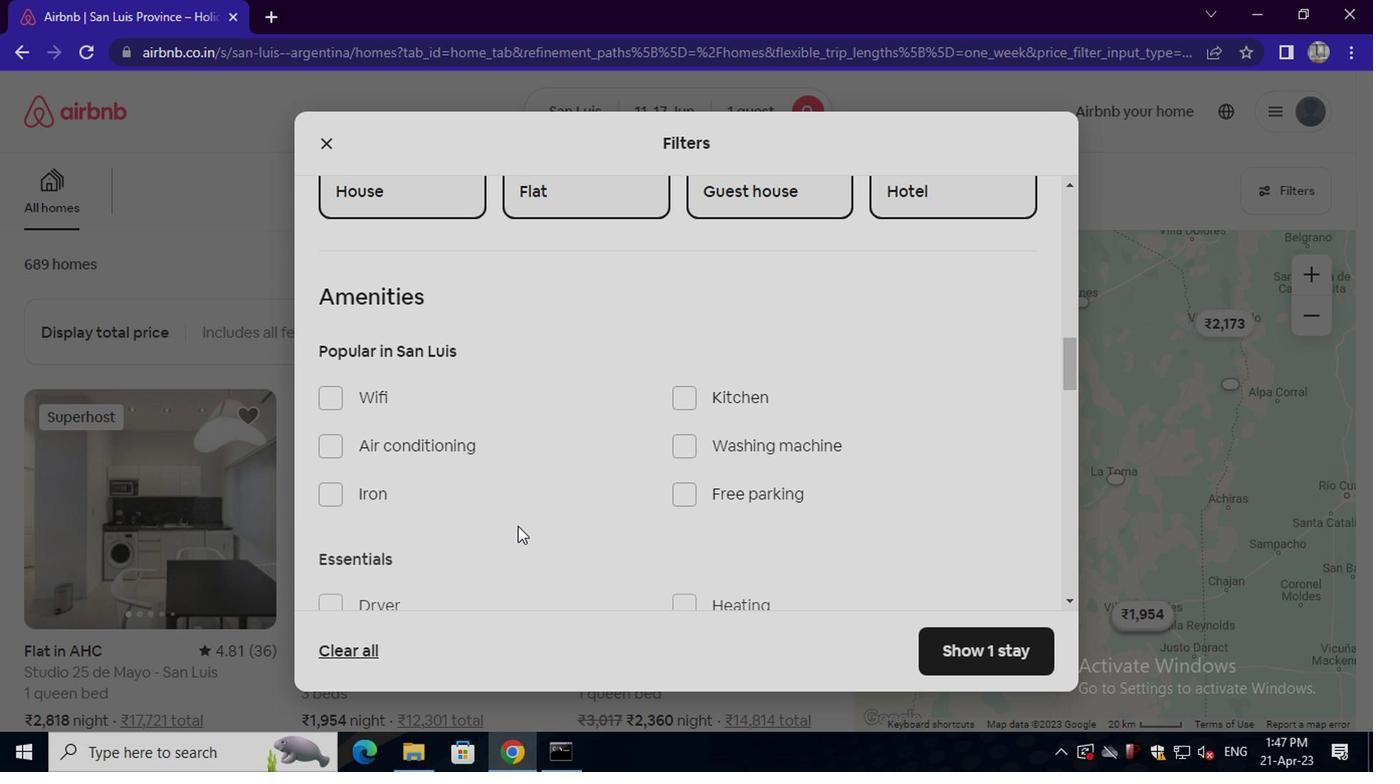 
Action: Mouse scrolled (753, 477) with delta (0, 0)
Screenshot: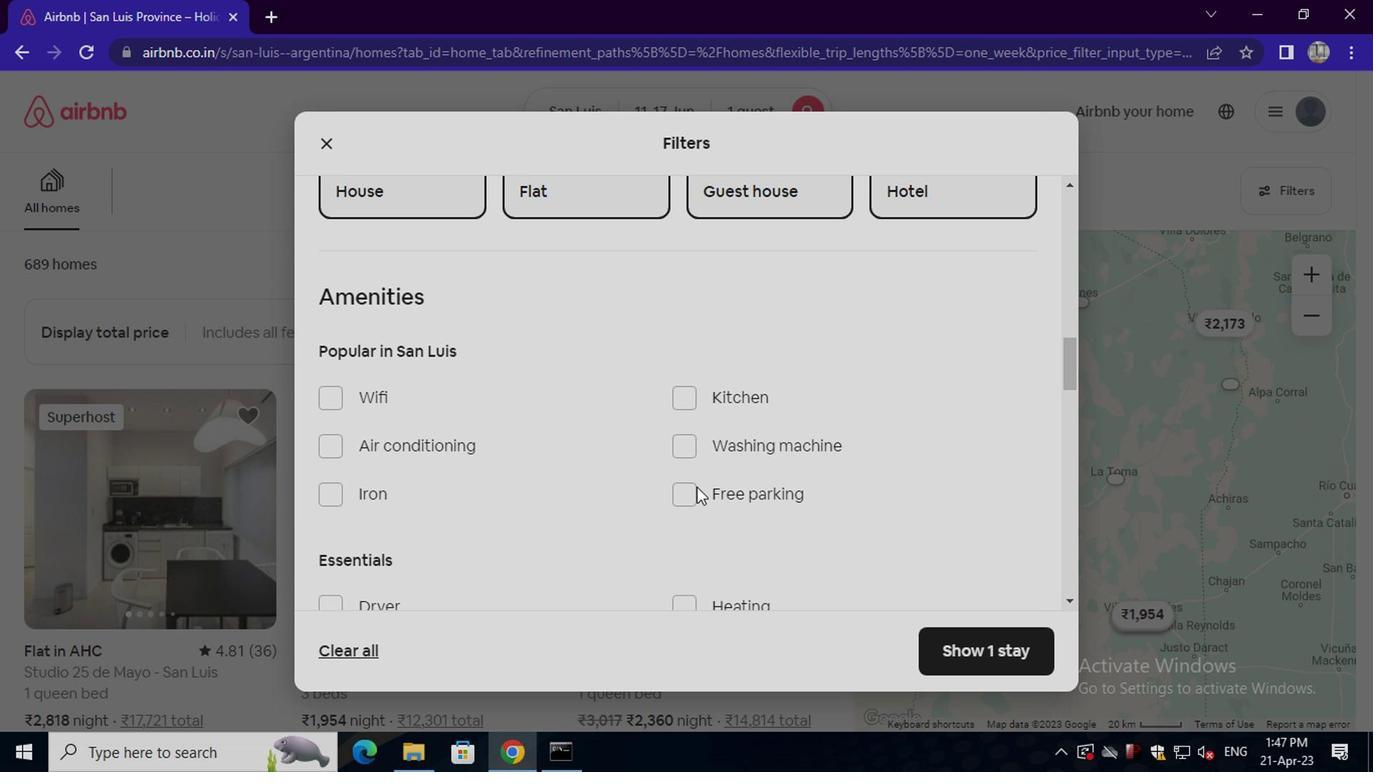 
Action: Mouse moved to (721, 407)
Screenshot: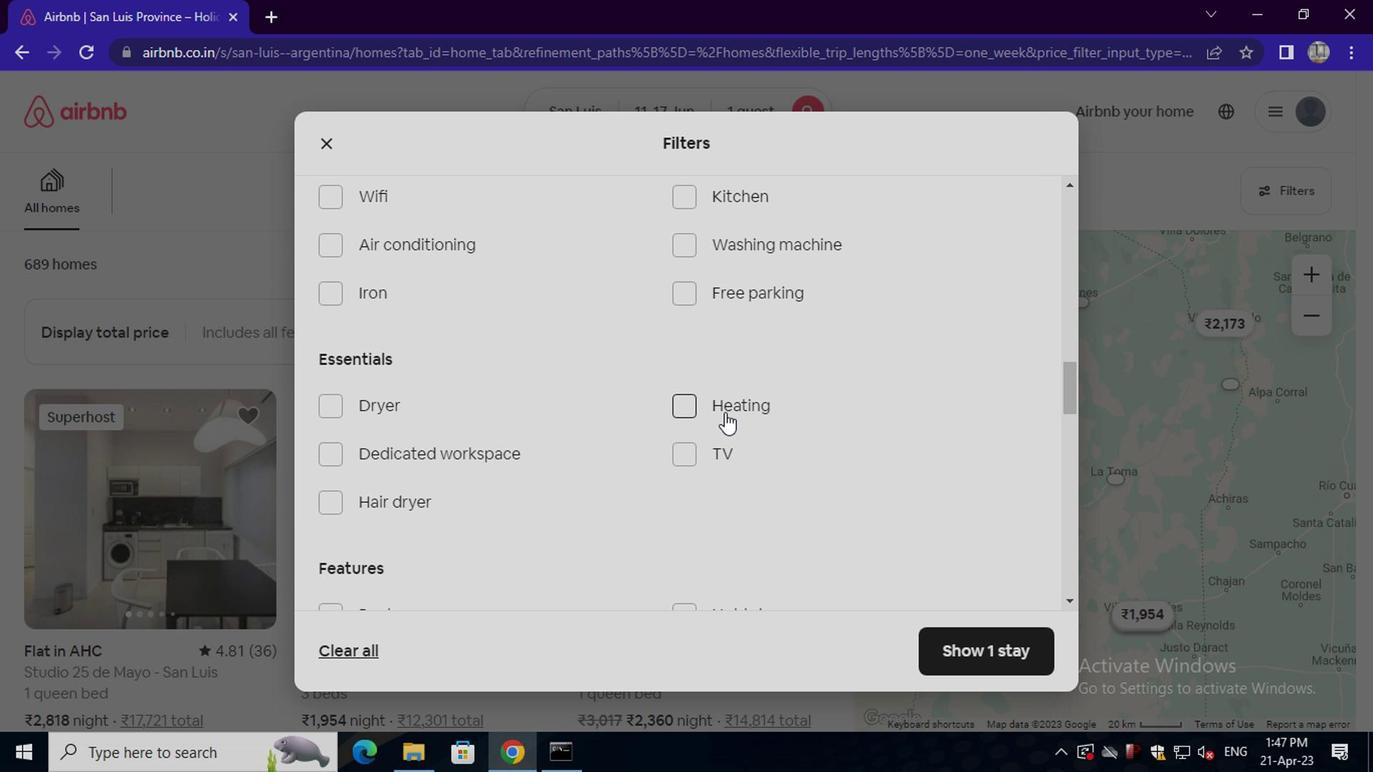 
Action: Mouse pressed left at (721, 407)
Screenshot: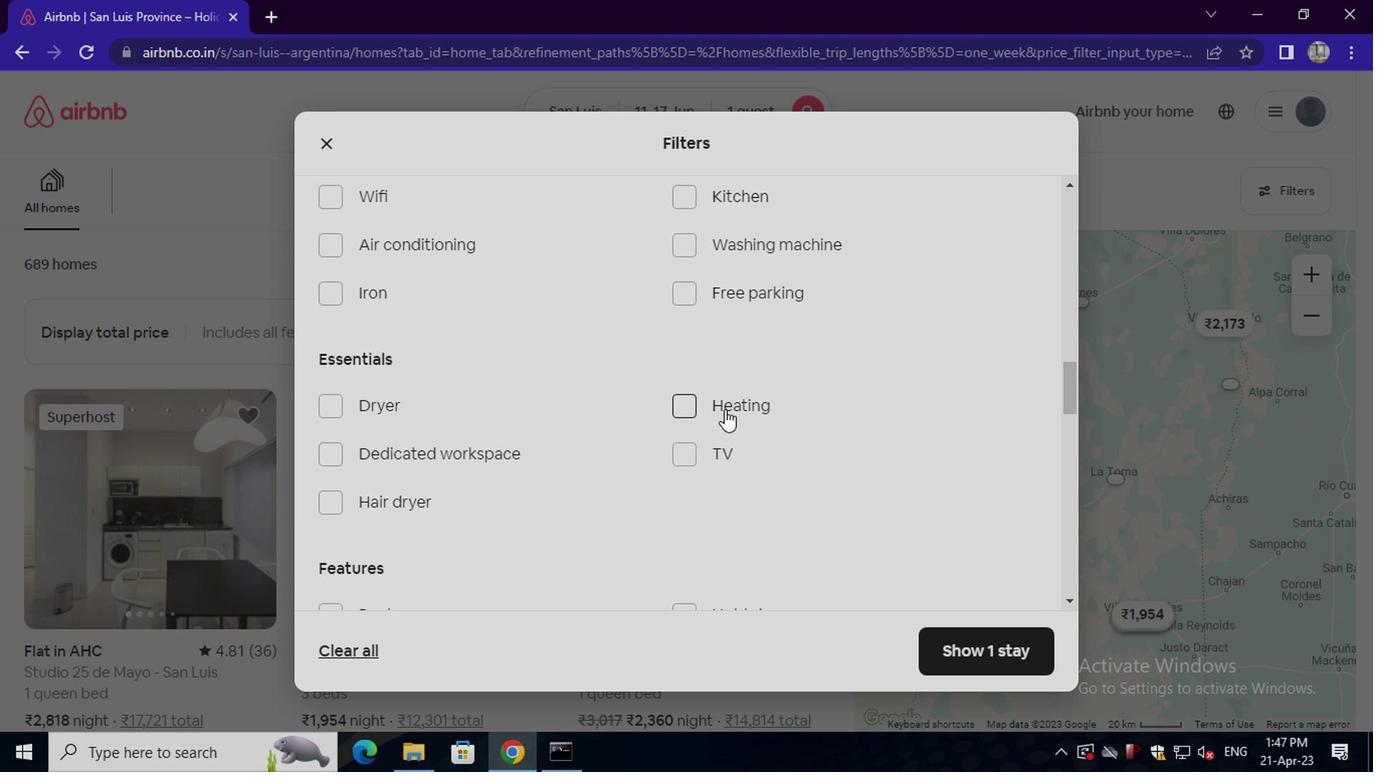 
Action: Mouse moved to (766, 444)
Screenshot: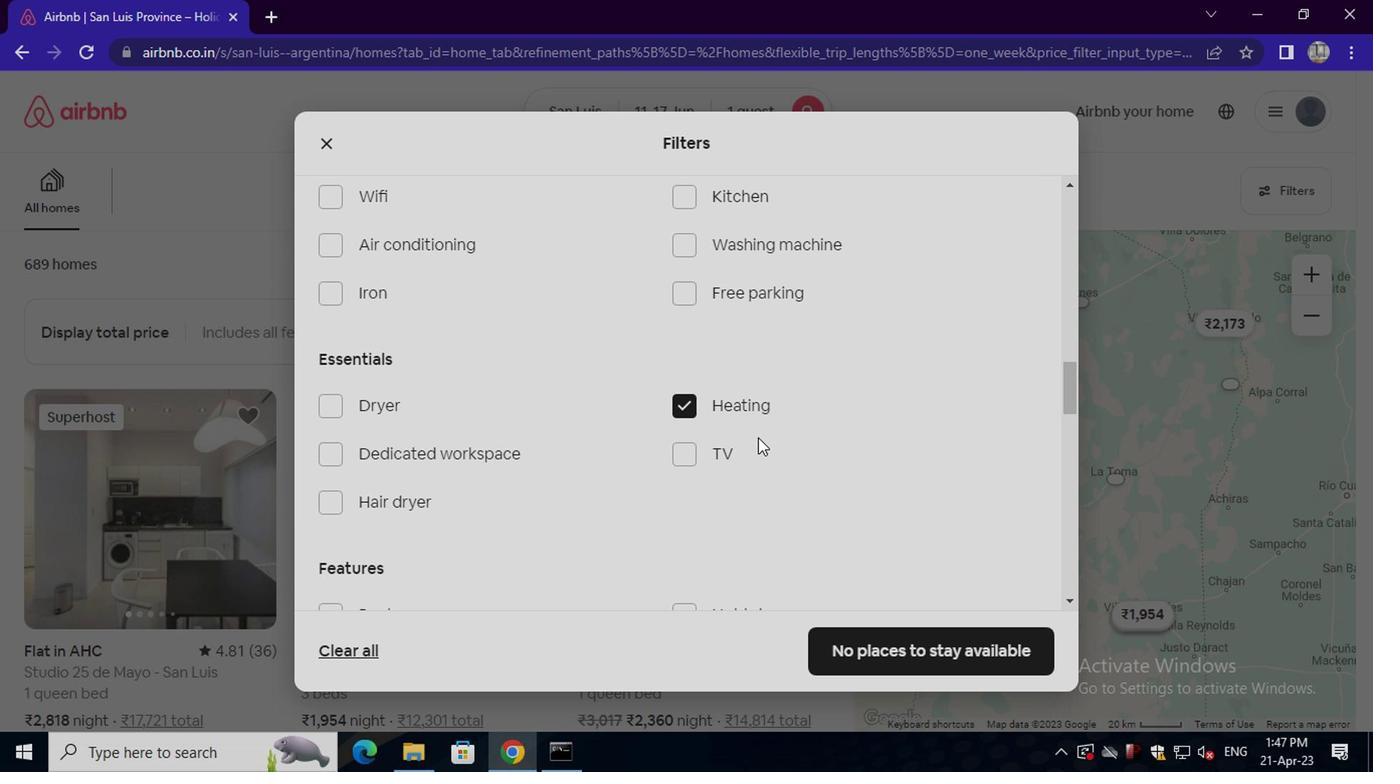 
Action: Mouse scrolled (766, 443) with delta (0, 0)
Screenshot: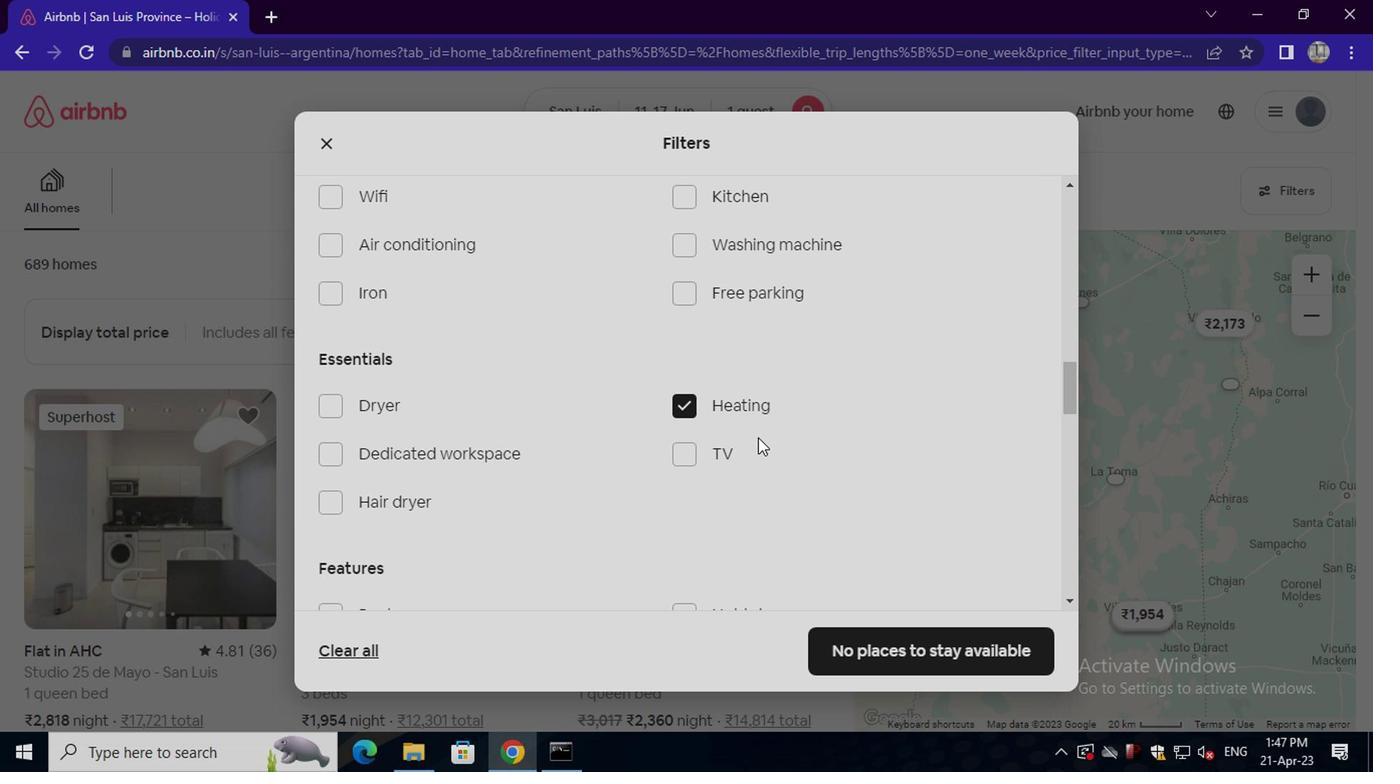 
Action: Mouse moved to (766, 445)
Screenshot: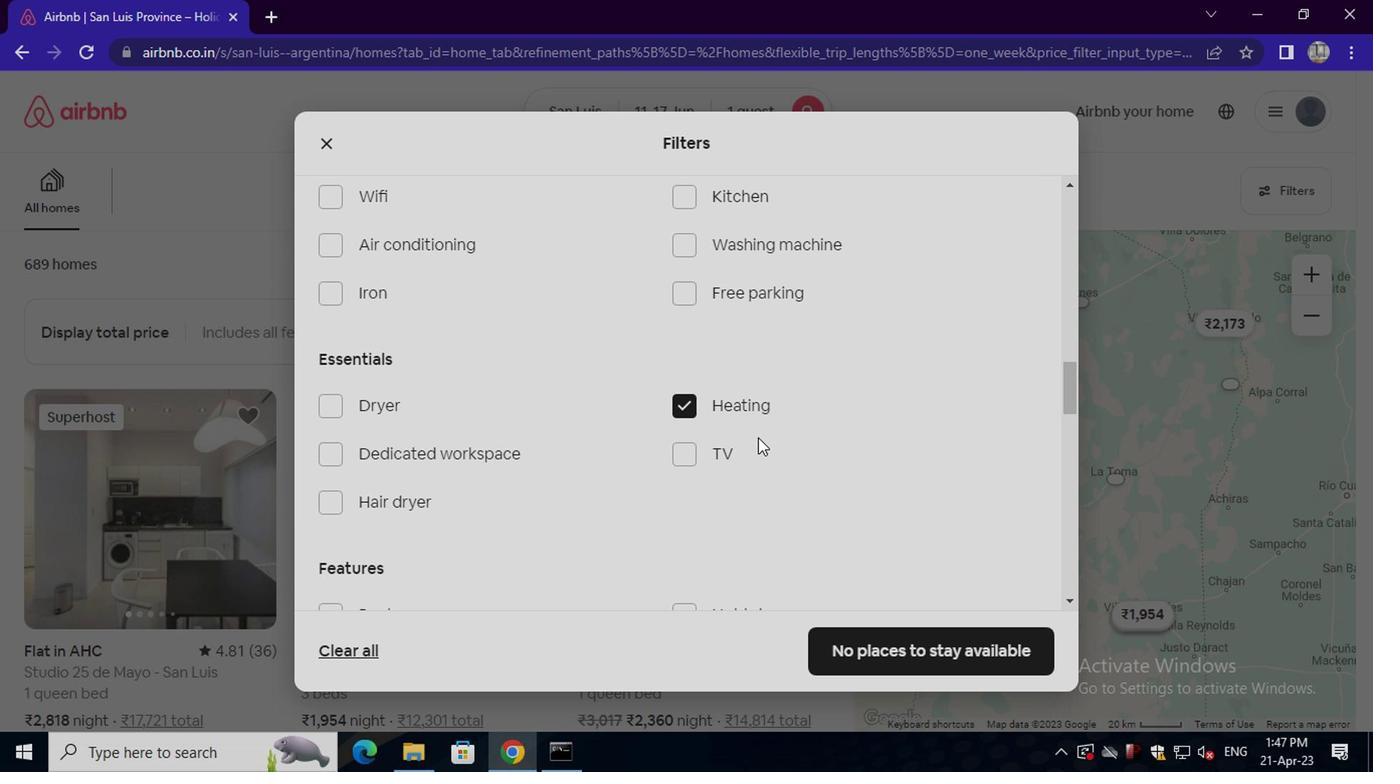 
Action: Mouse scrolled (766, 444) with delta (0, -1)
Screenshot: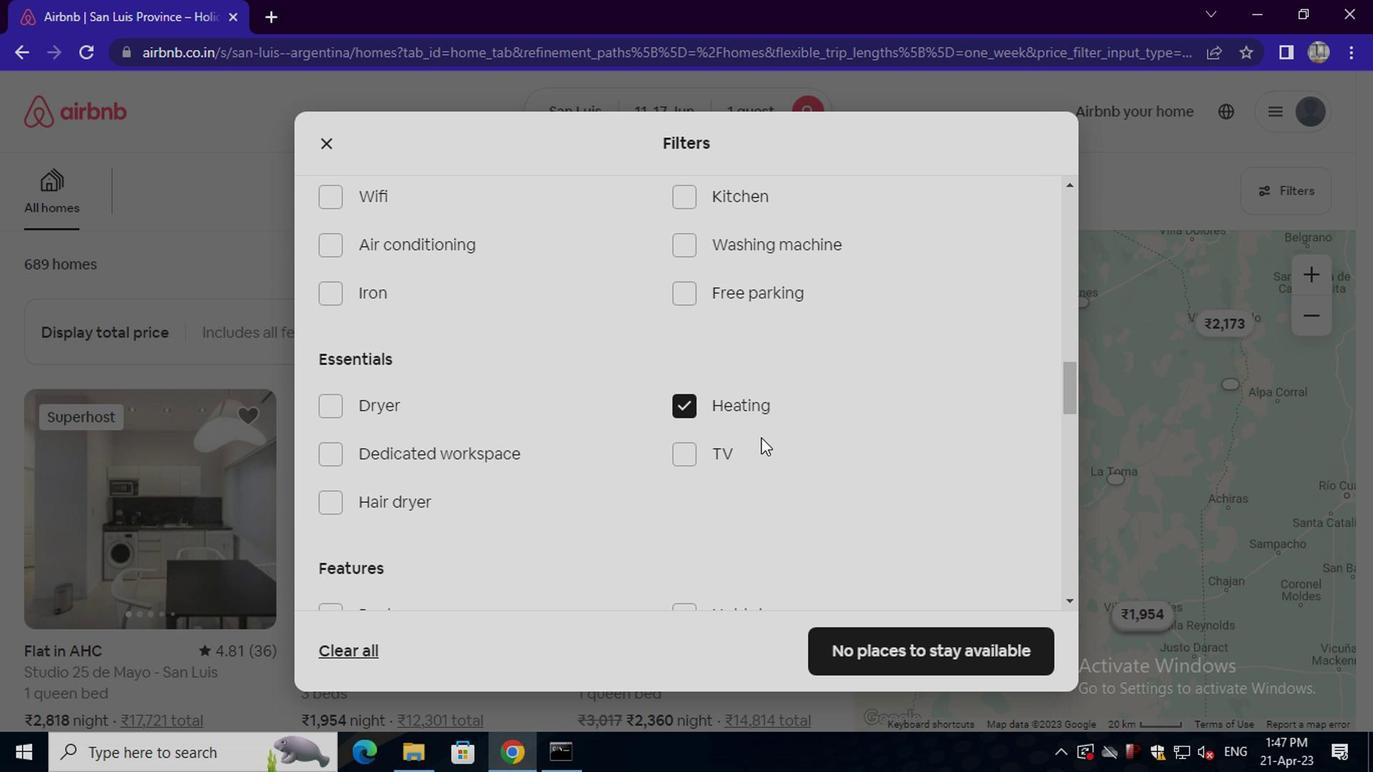 
Action: Mouse scrolled (766, 444) with delta (0, -1)
Screenshot: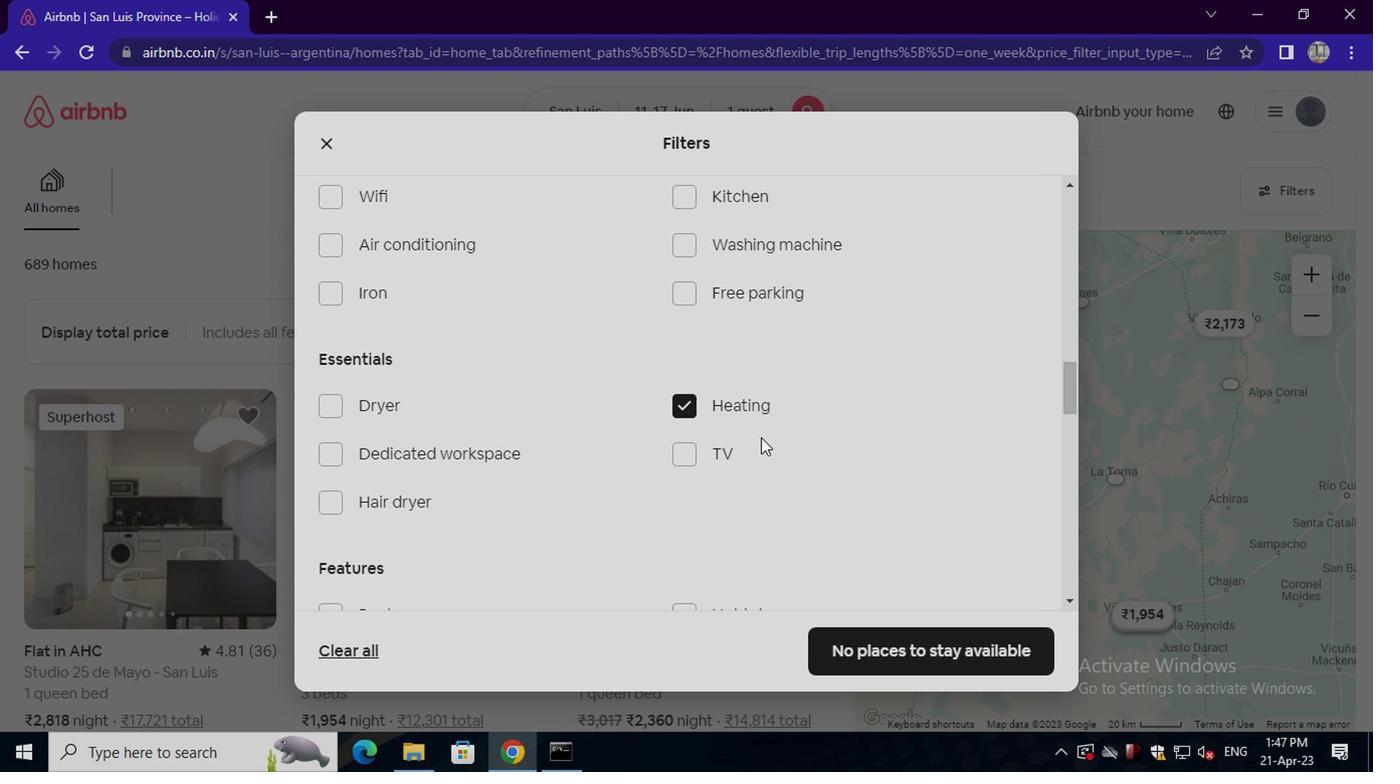 
Action: Mouse moved to (934, 470)
Screenshot: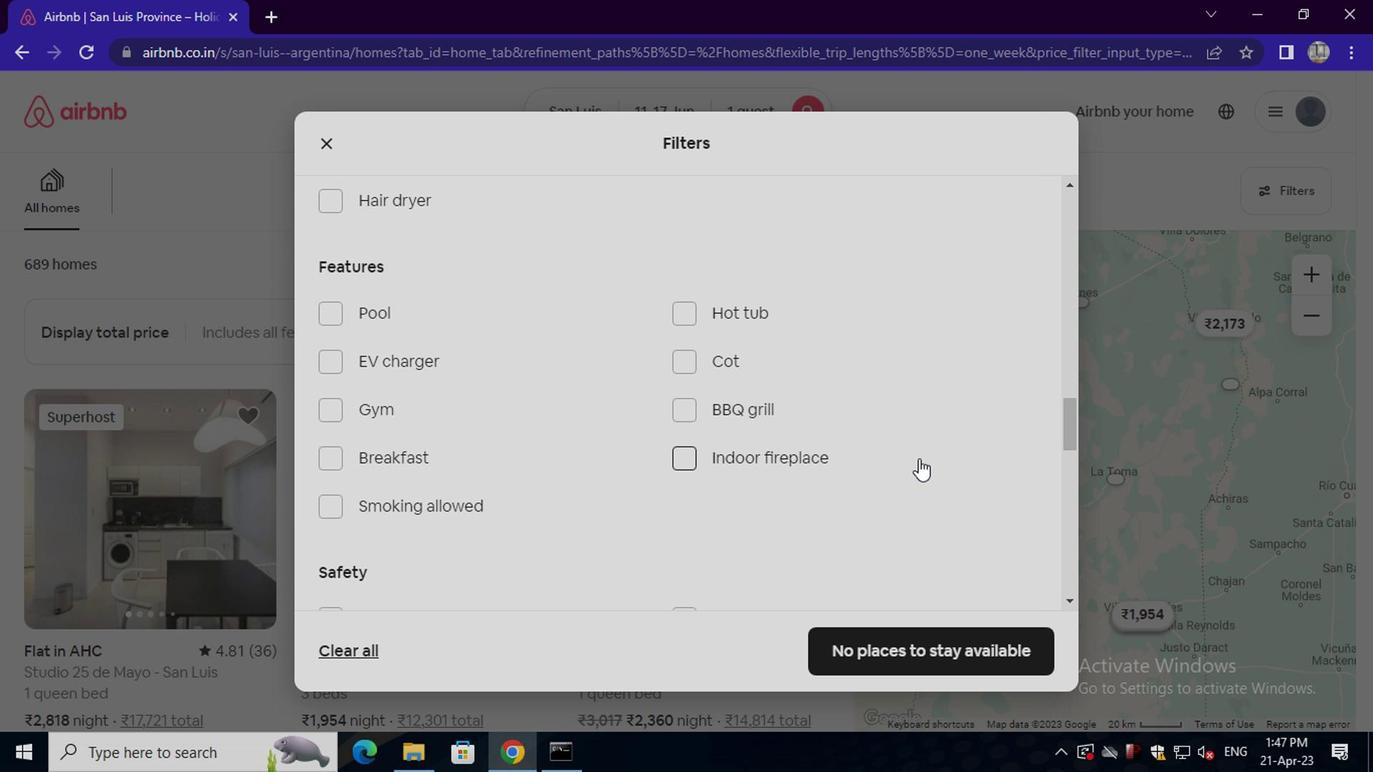 
Action: Mouse scrolled (934, 469) with delta (0, 0)
Screenshot: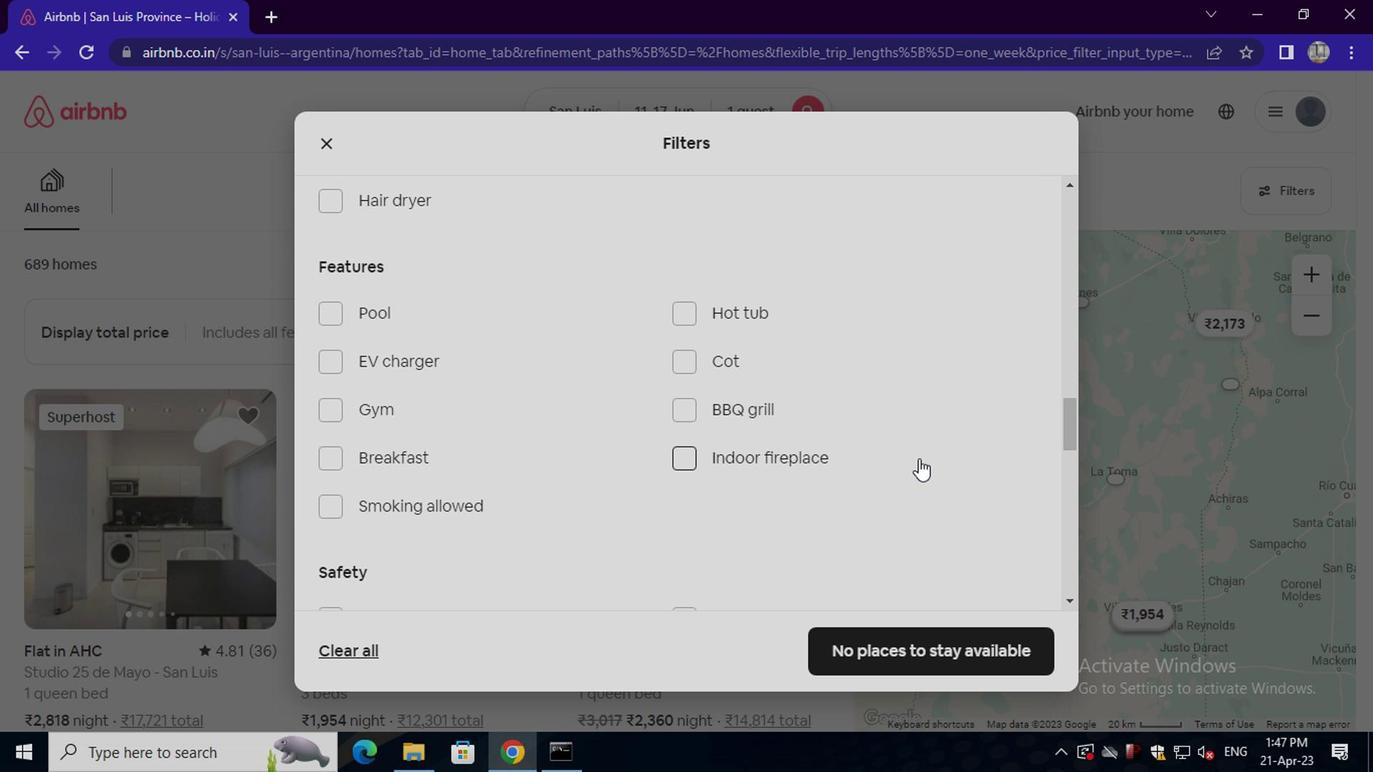 
Action: Mouse scrolled (934, 469) with delta (0, 0)
Screenshot: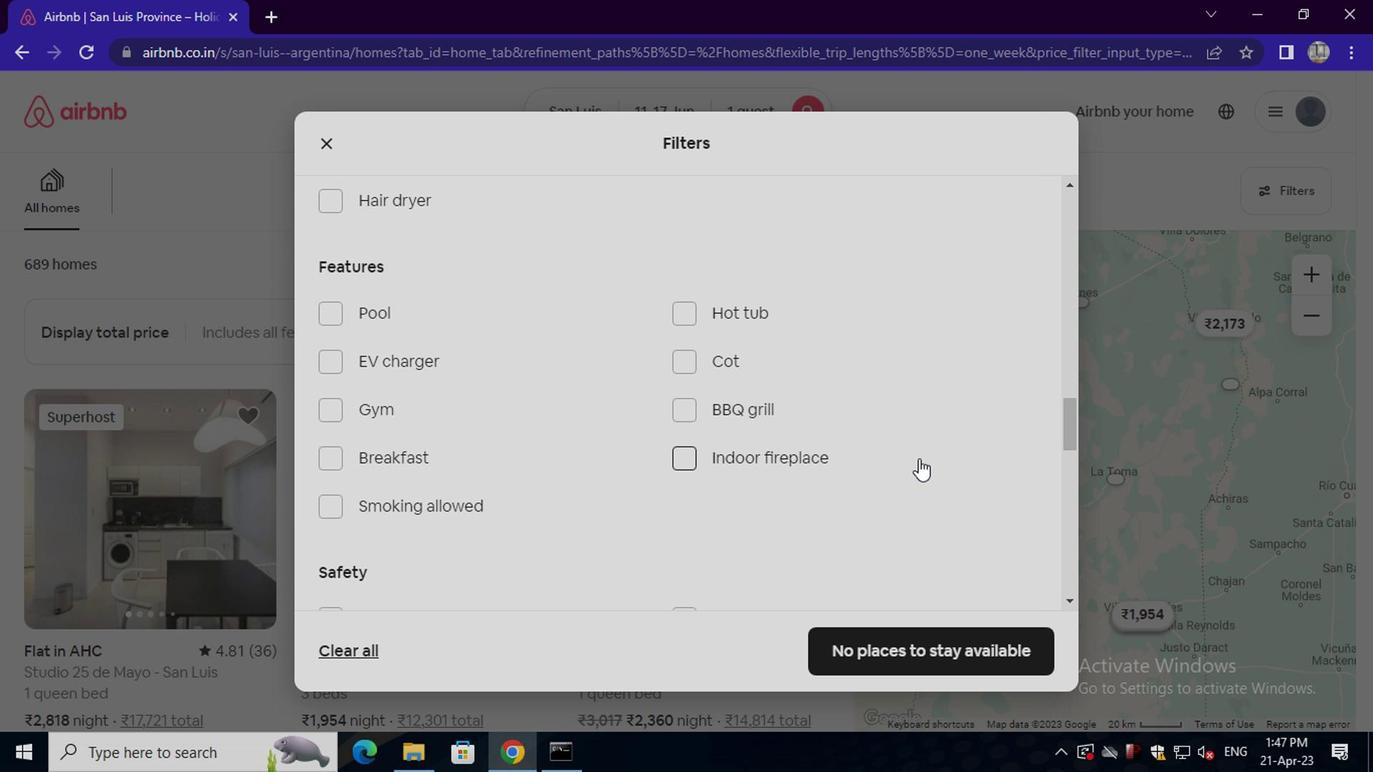 
Action: Mouse scrolled (934, 469) with delta (0, 0)
Screenshot: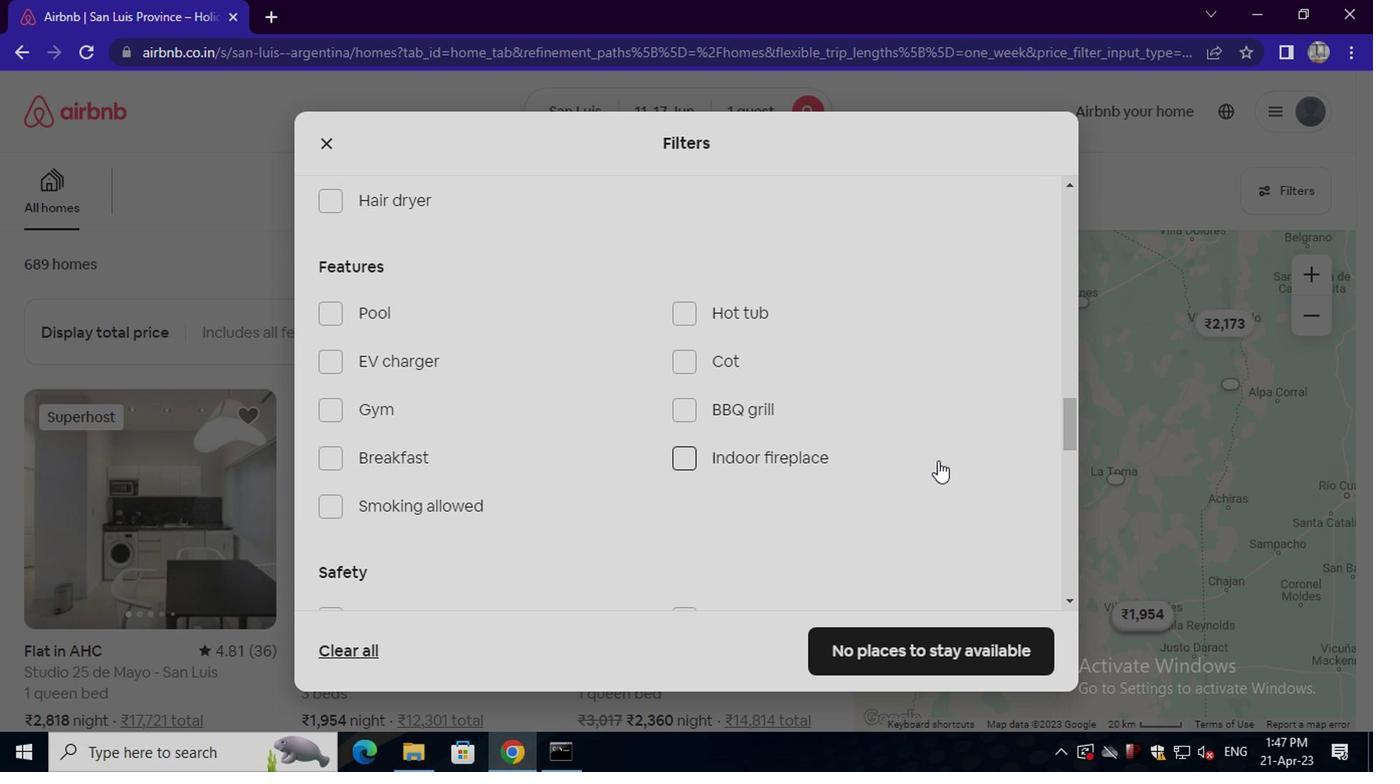 
Action: Mouse scrolled (934, 469) with delta (0, 0)
Screenshot: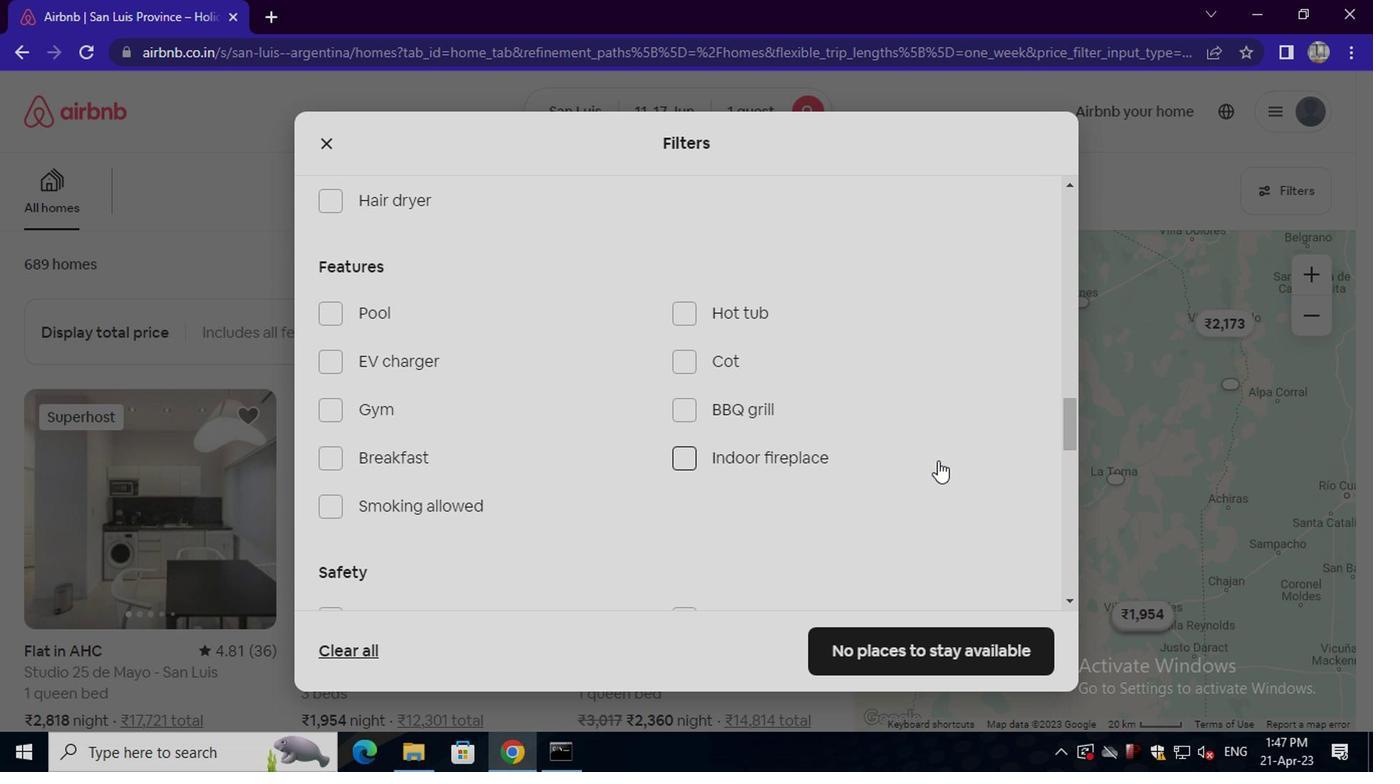 
Action: Mouse moved to (984, 489)
Screenshot: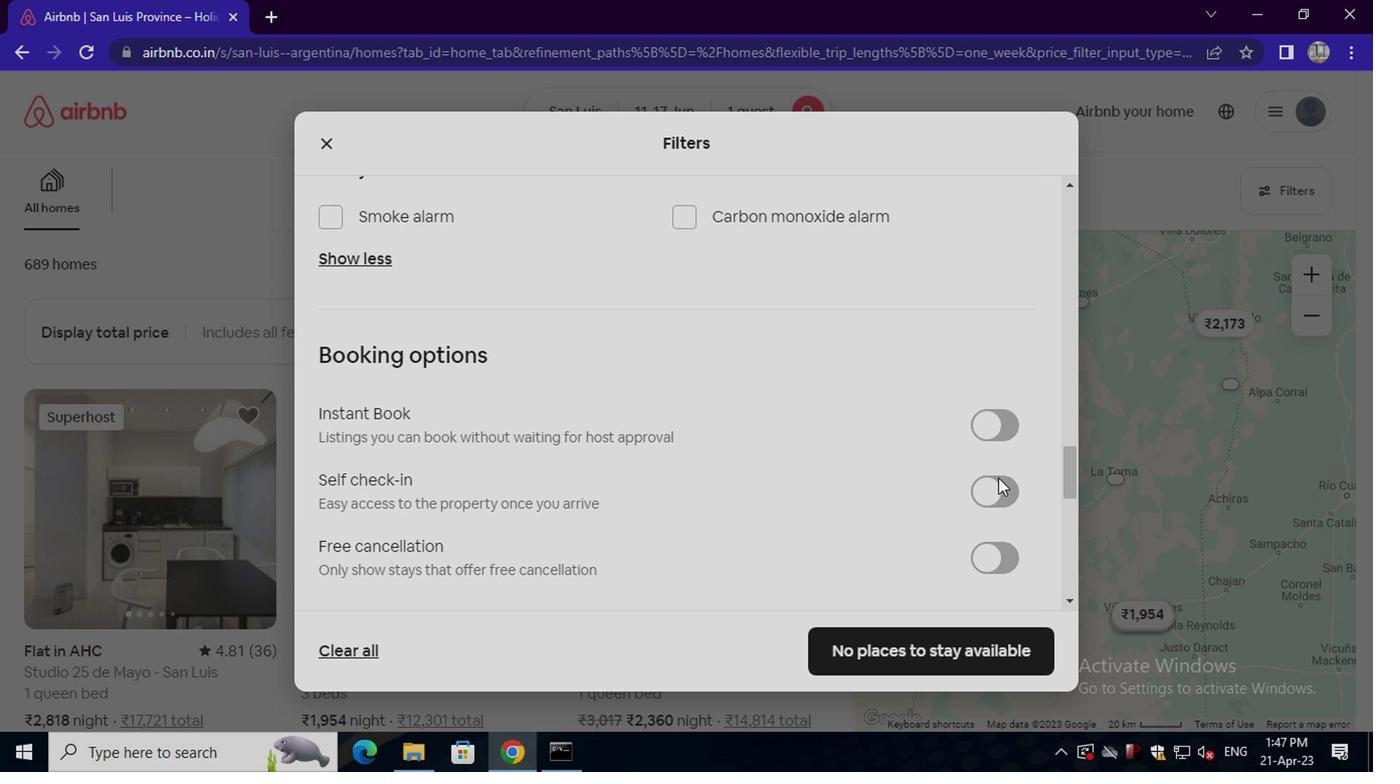 
Action: Mouse pressed left at (984, 489)
Screenshot: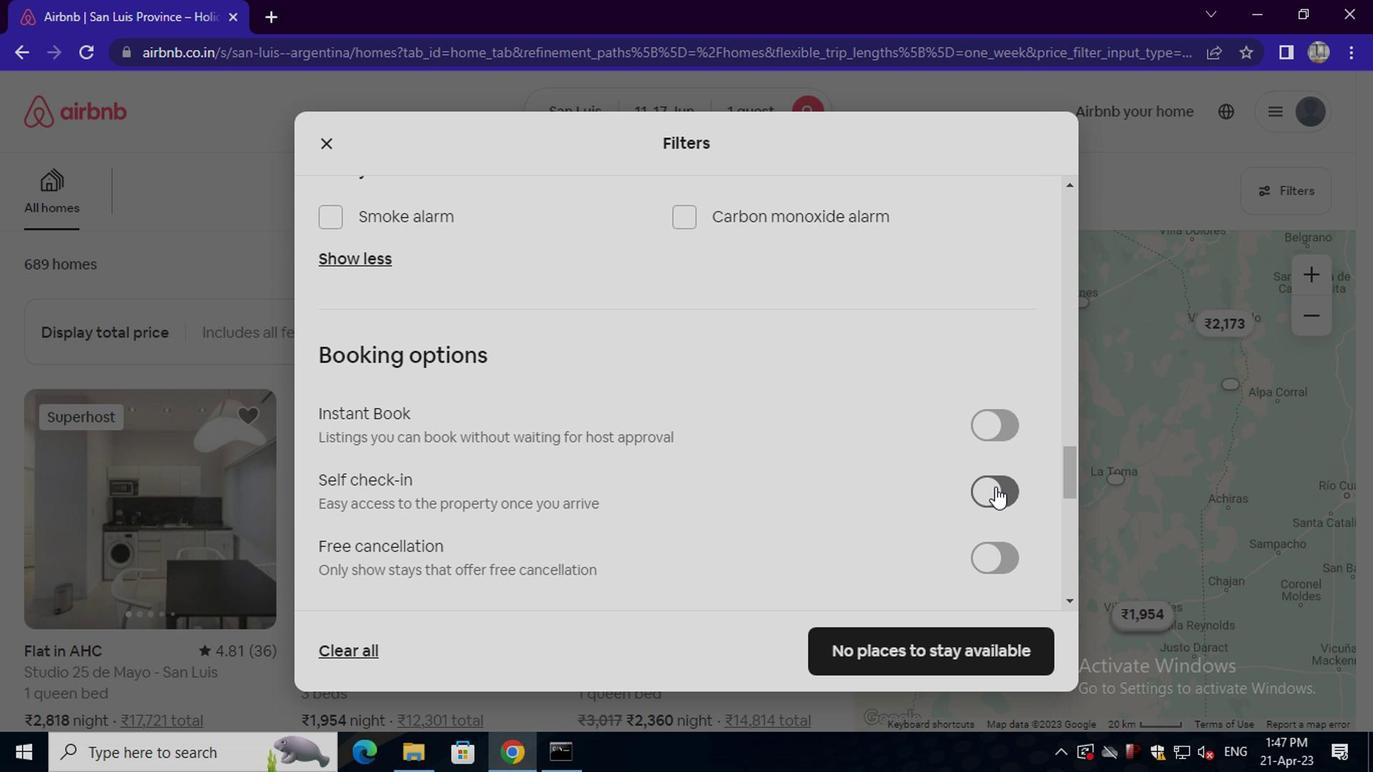 
Action: Mouse moved to (731, 502)
Screenshot: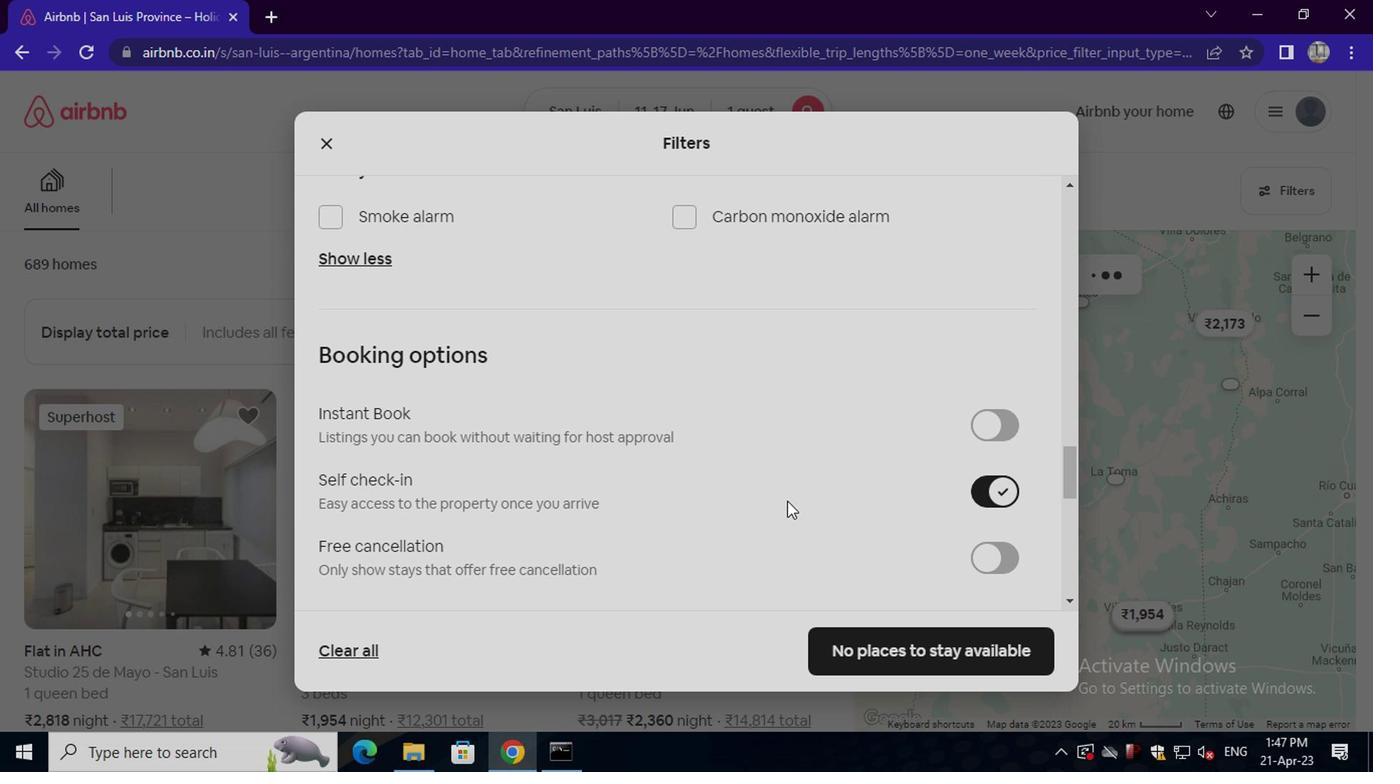 
Action: Mouse scrolled (731, 502) with delta (0, 0)
Screenshot: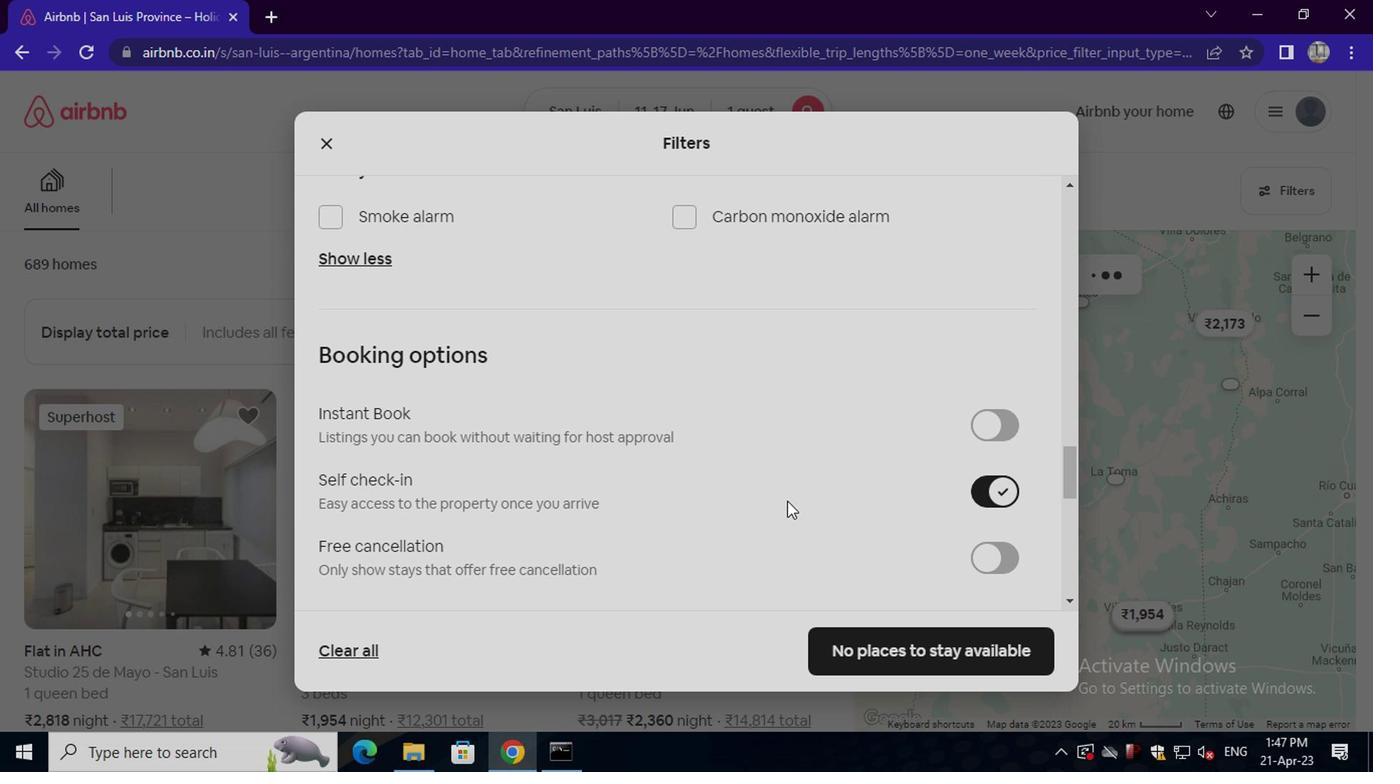 
Action: Mouse moved to (728, 502)
Screenshot: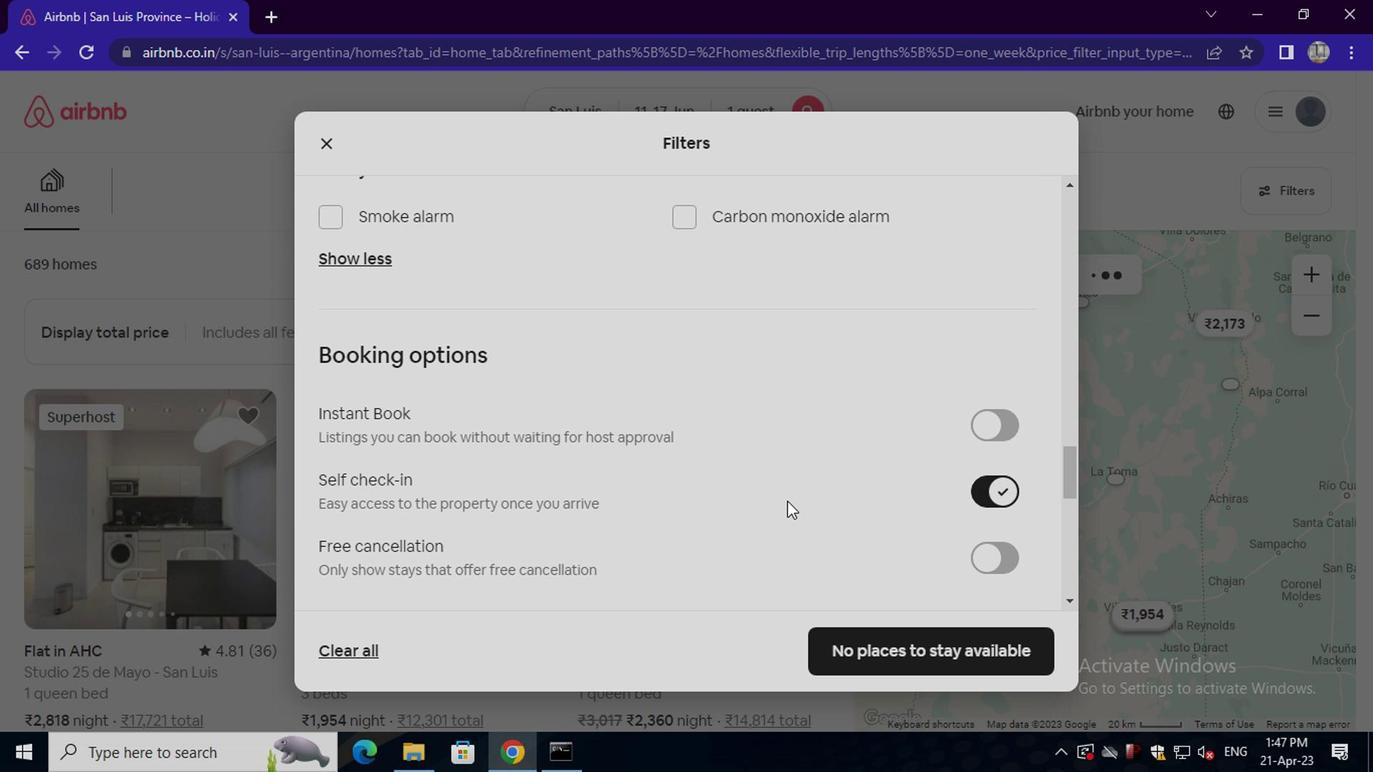 
Action: Mouse scrolled (728, 502) with delta (0, 0)
Screenshot: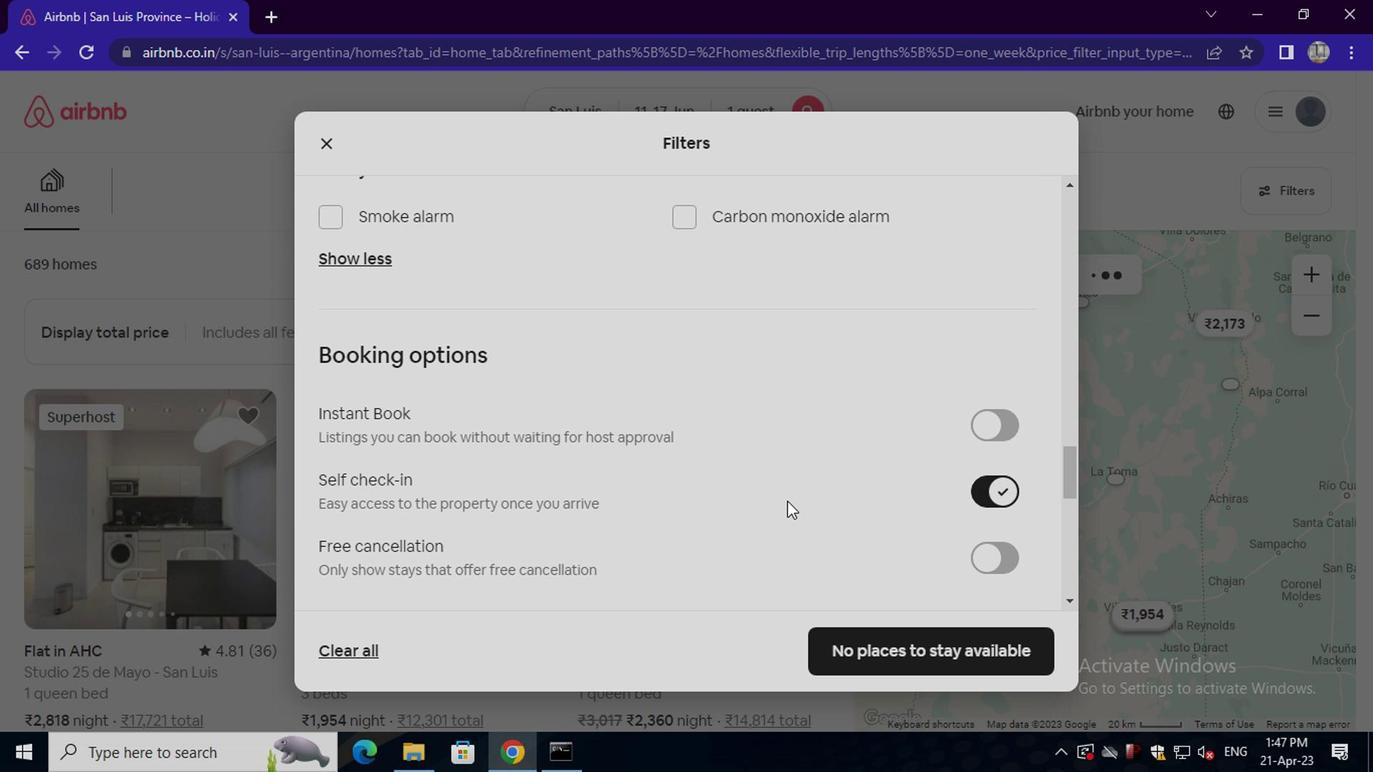 
Action: Mouse scrolled (728, 502) with delta (0, 0)
Screenshot: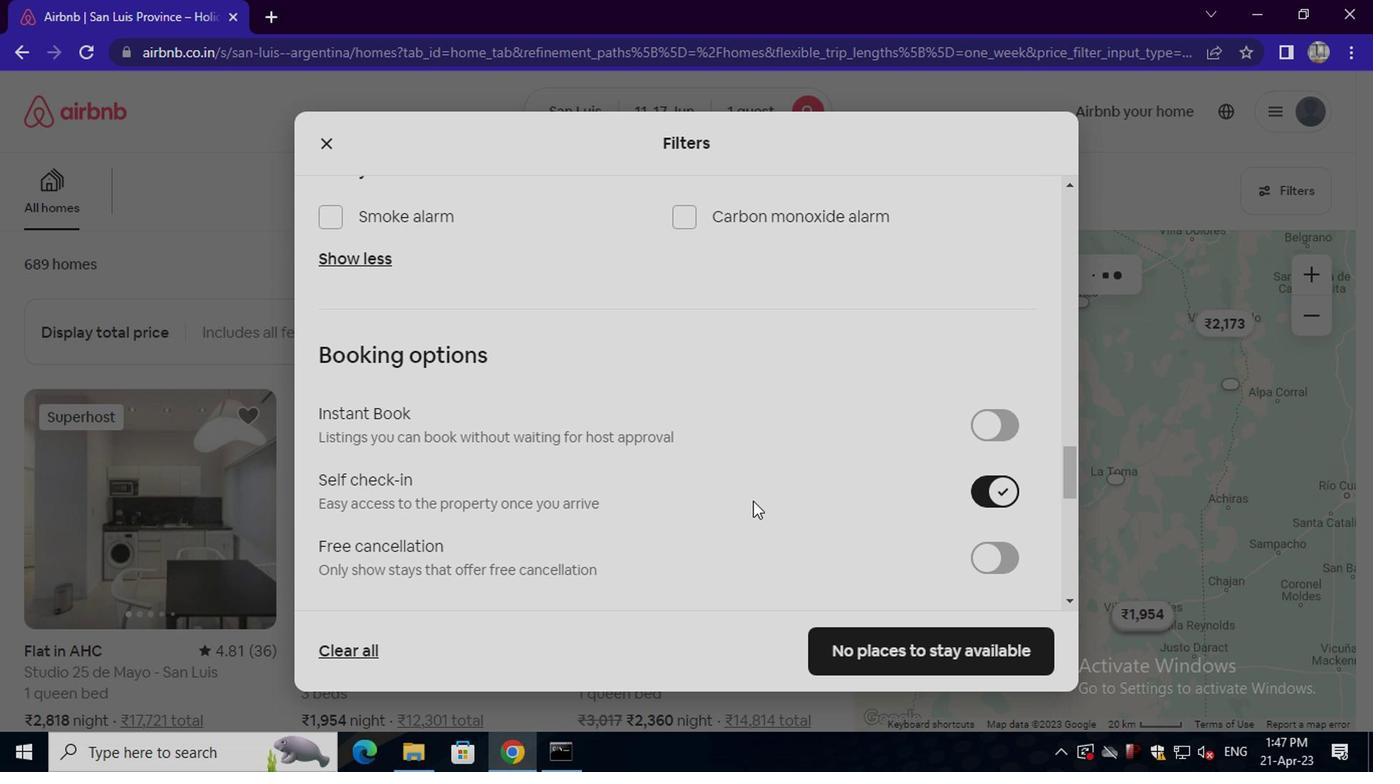 
Action: Mouse scrolled (728, 502) with delta (0, 0)
Screenshot: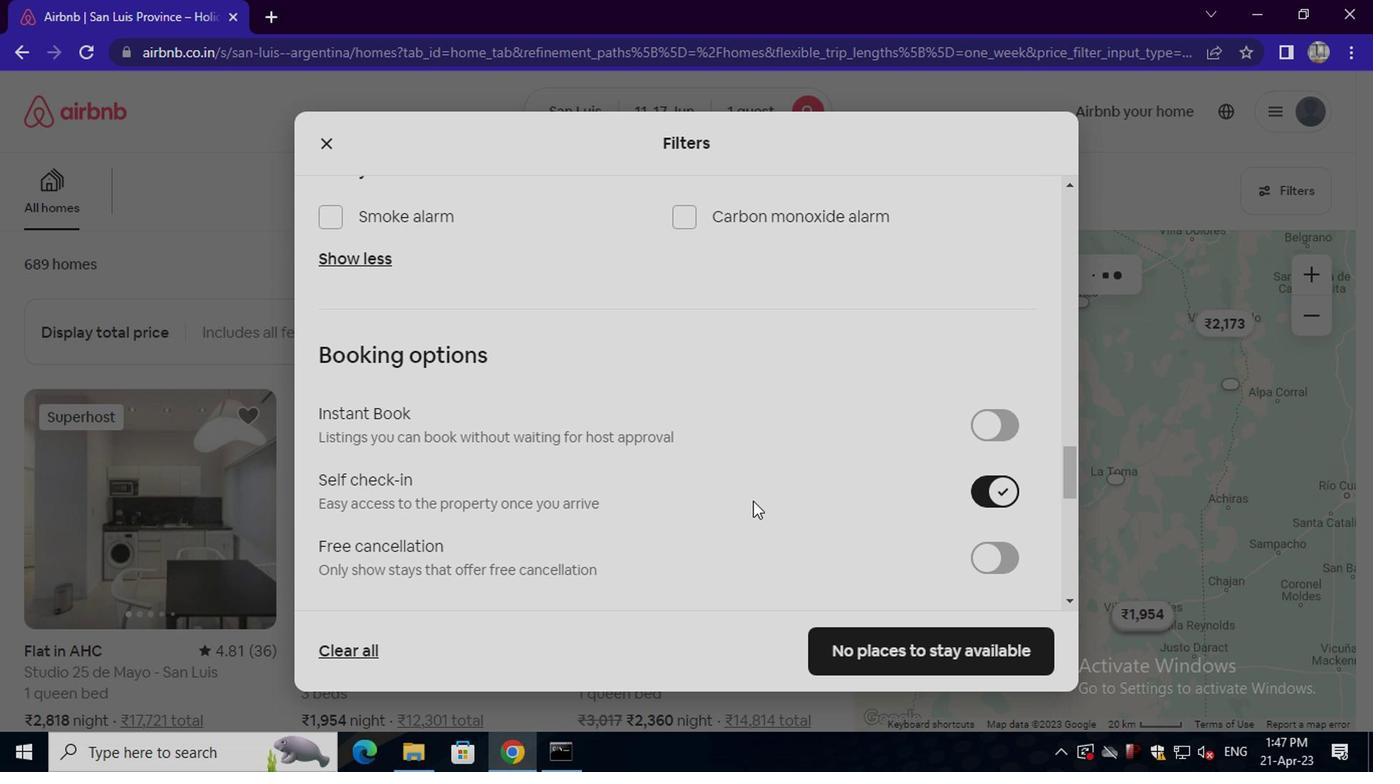 
Action: Mouse scrolled (728, 502) with delta (0, 0)
Screenshot: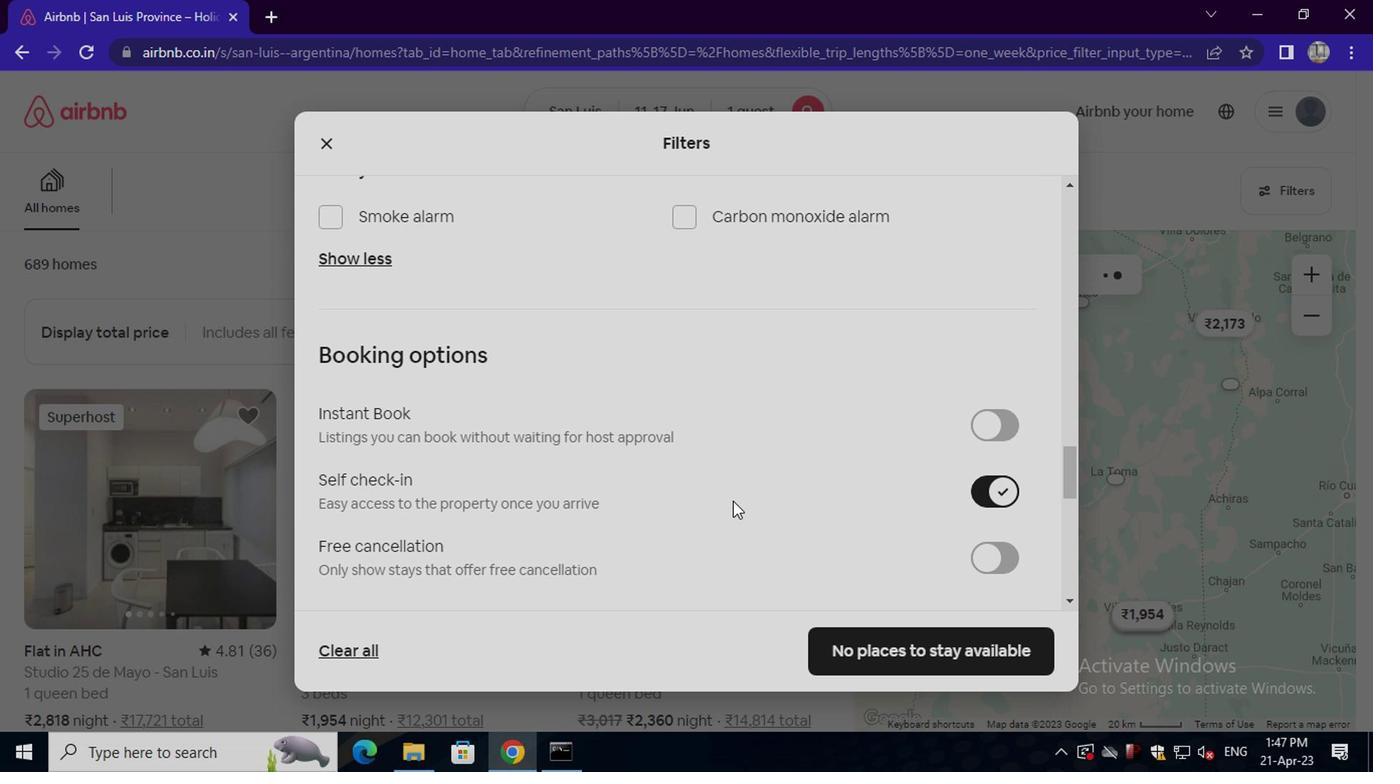 
Action: Mouse scrolled (728, 502) with delta (0, 0)
Screenshot: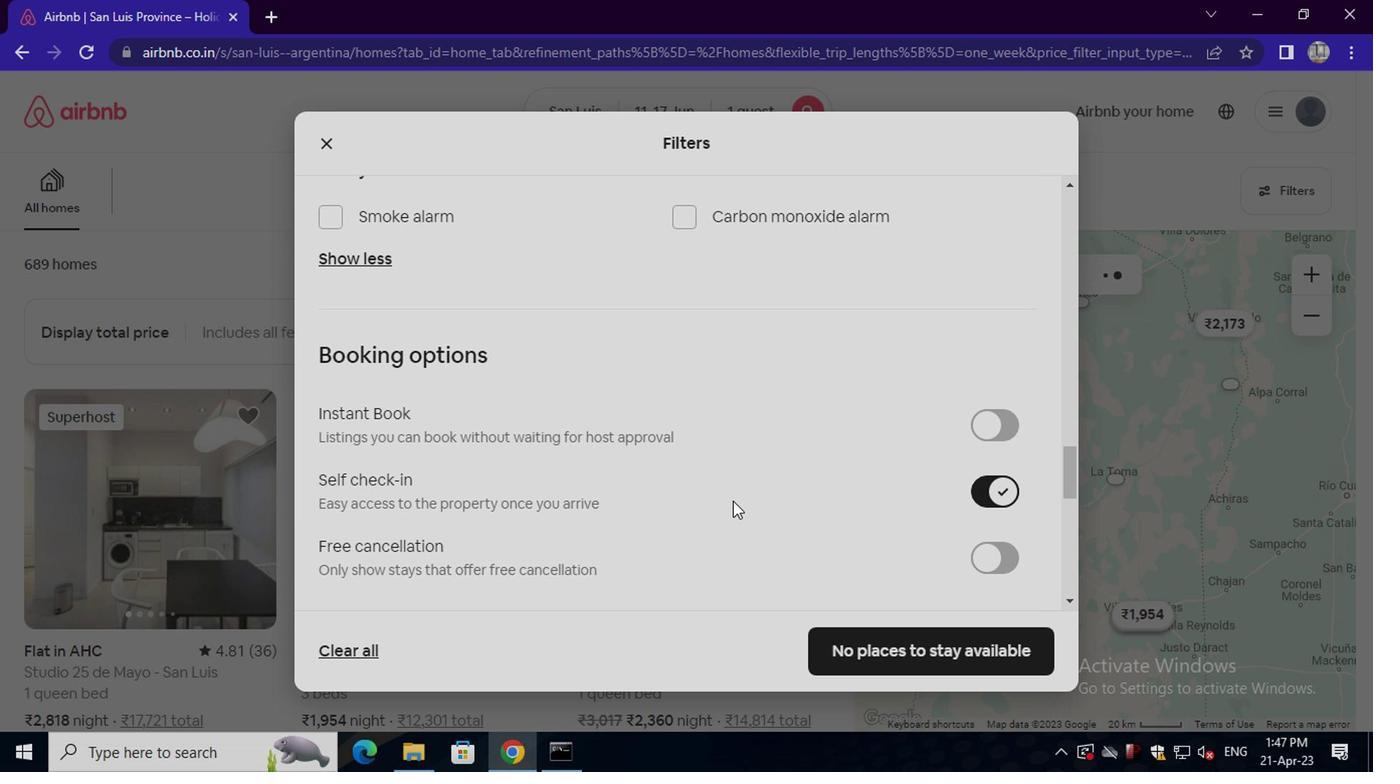 
Action: Mouse moved to (728, 502)
Screenshot: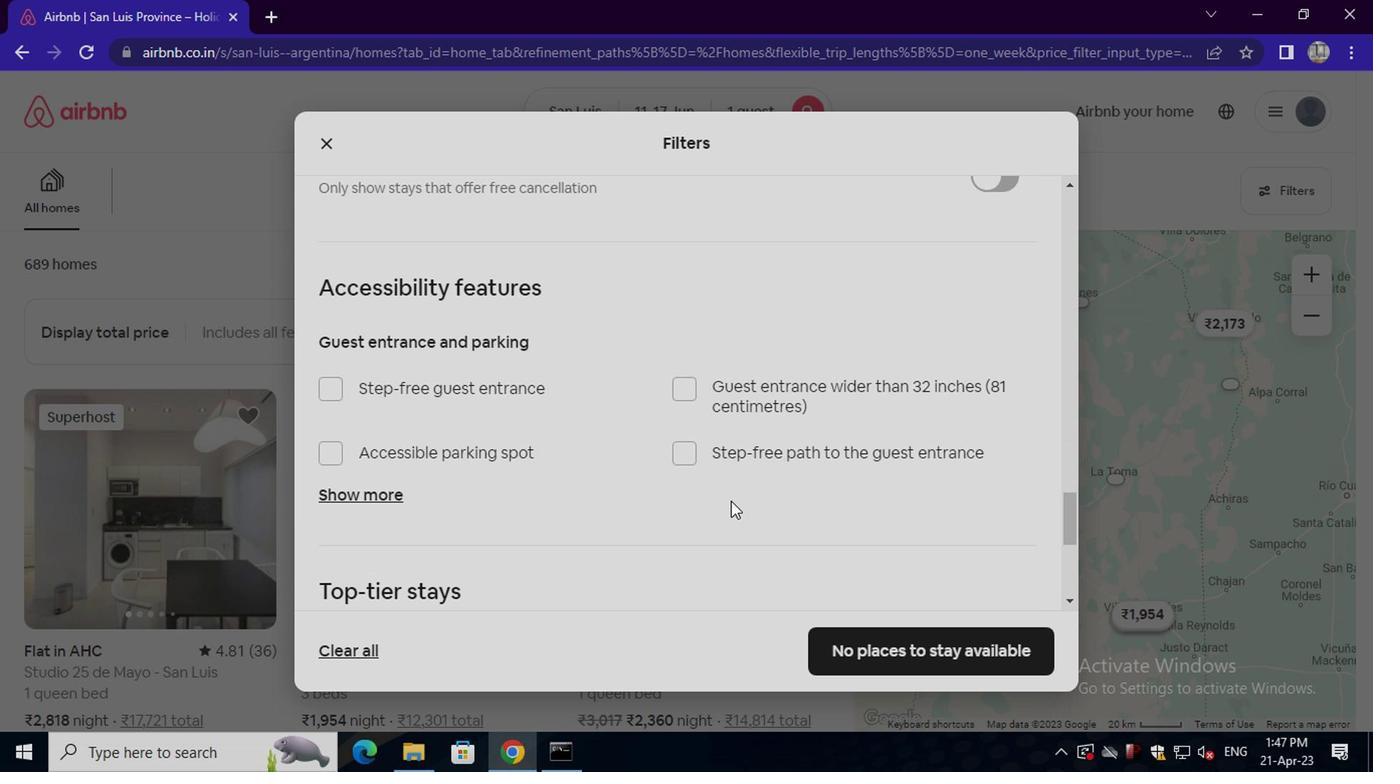 
Action: Mouse scrolled (728, 500) with delta (0, -1)
Screenshot: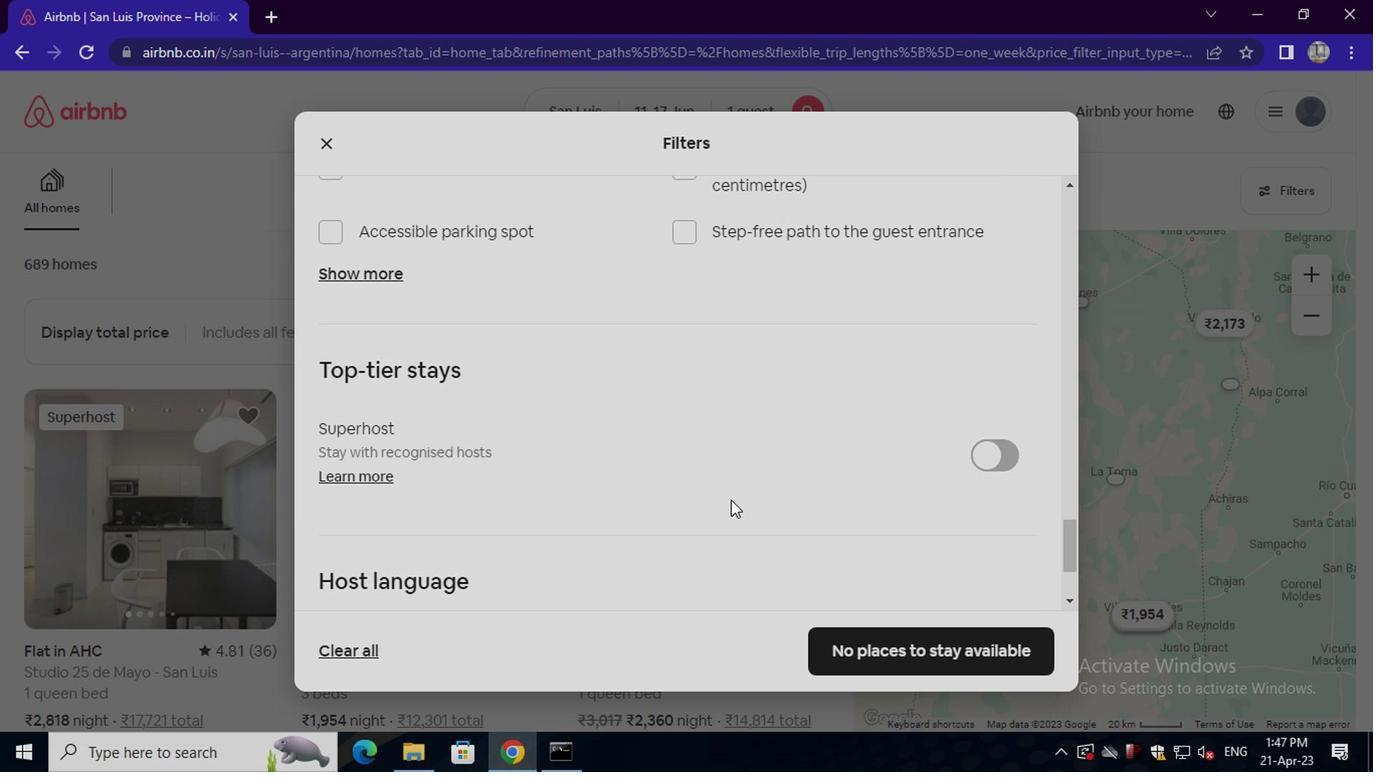 
Action: Mouse scrolled (728, 500) with delta (0, -1)
Screenshot: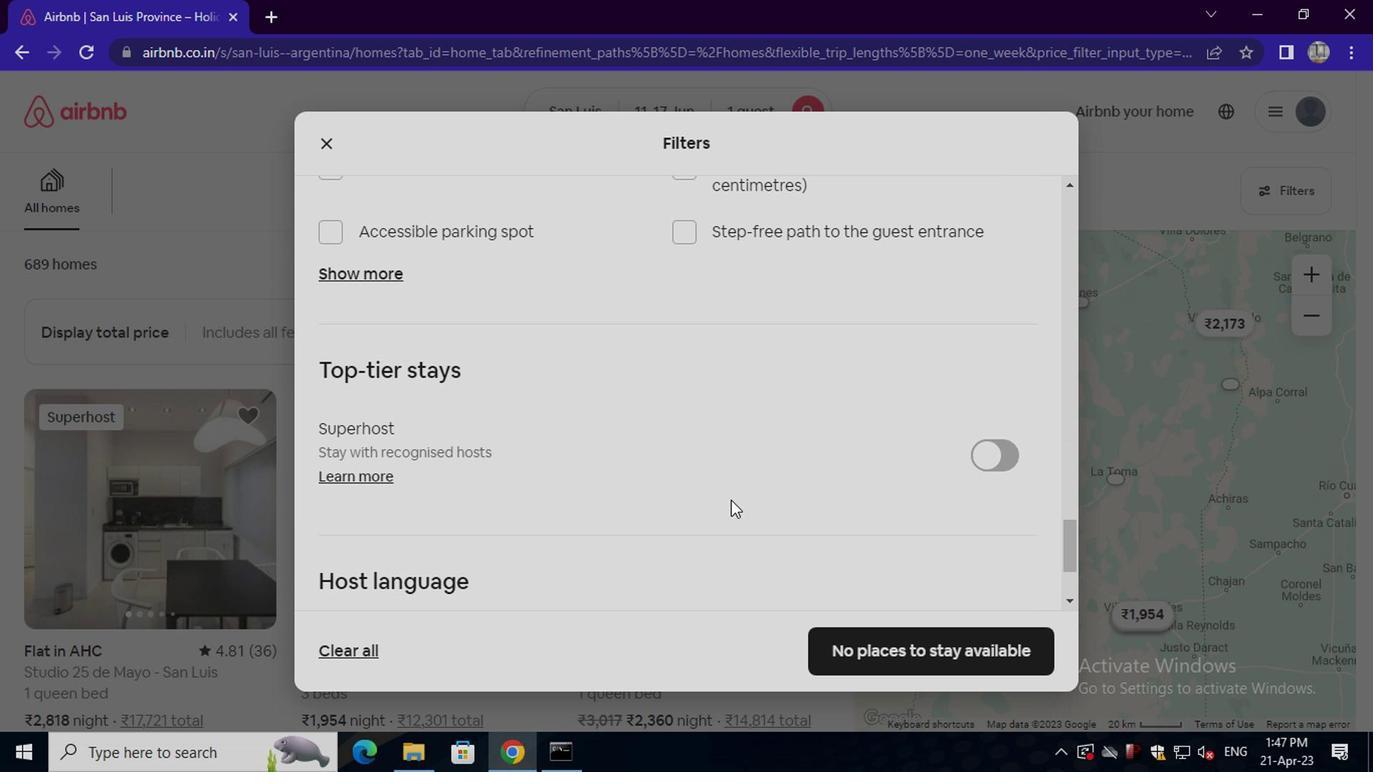 
Action: Mouse scrolled (728, 500) with delta (0, -1)
Screenshot: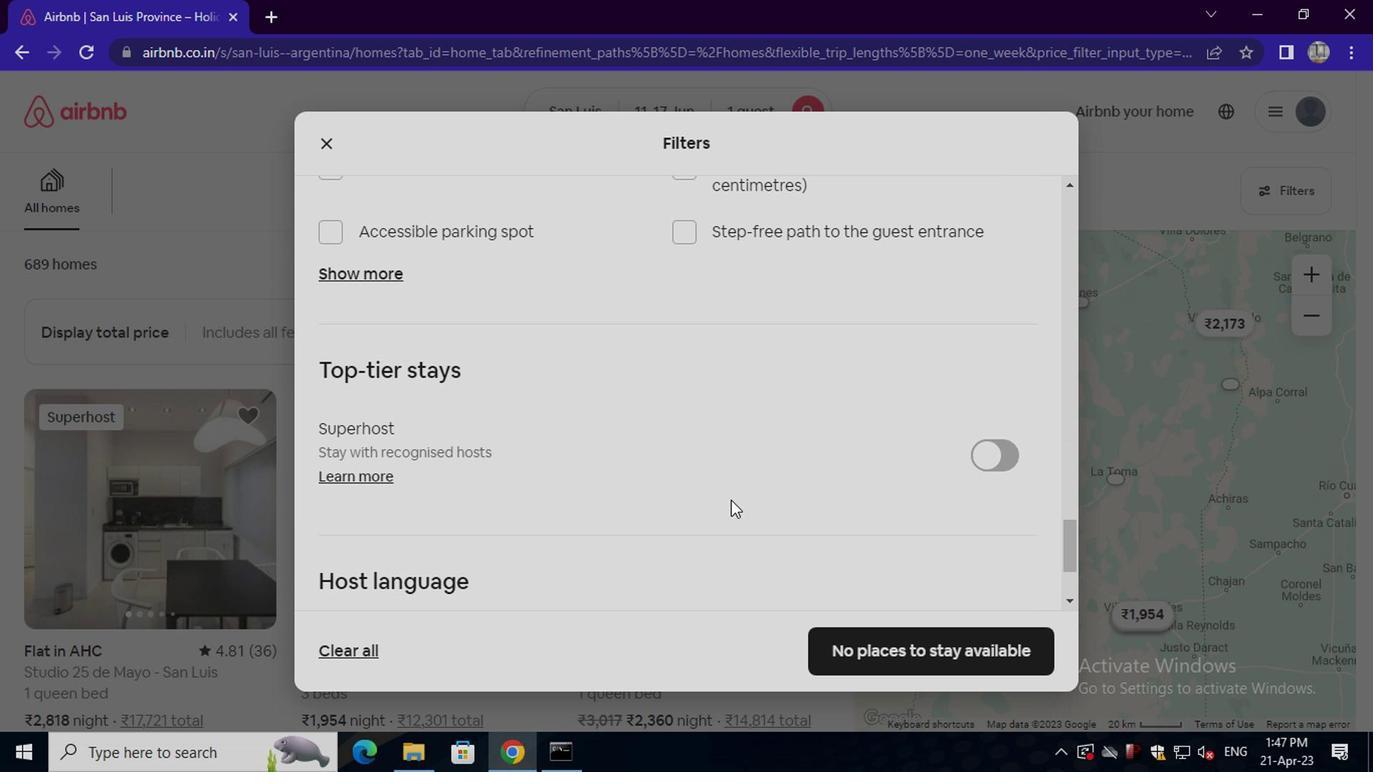 
Action: Mouse scrolled (728, 500) with delta (0, -1)
Screenshot: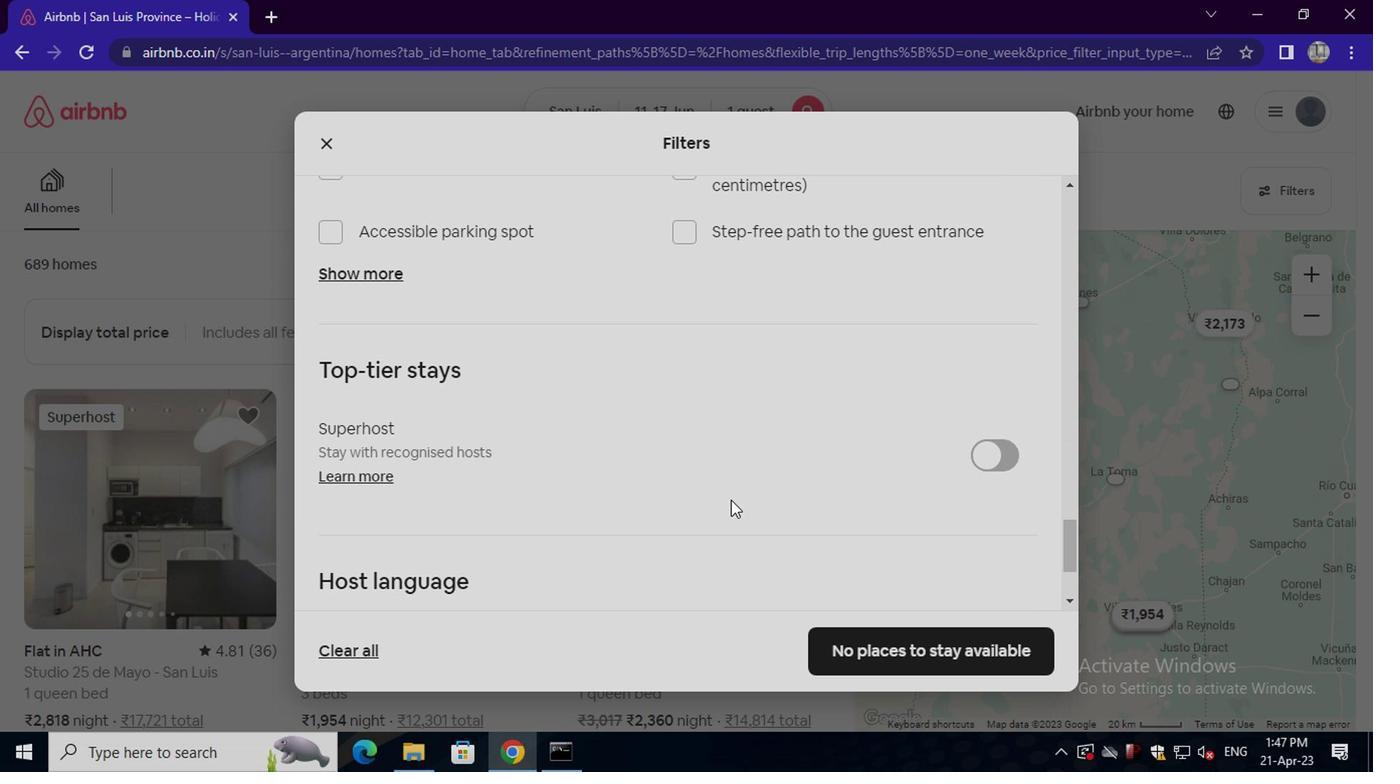 
Action: Mouse scrolled (728, 500) with delta (0, -1)
Screenshot: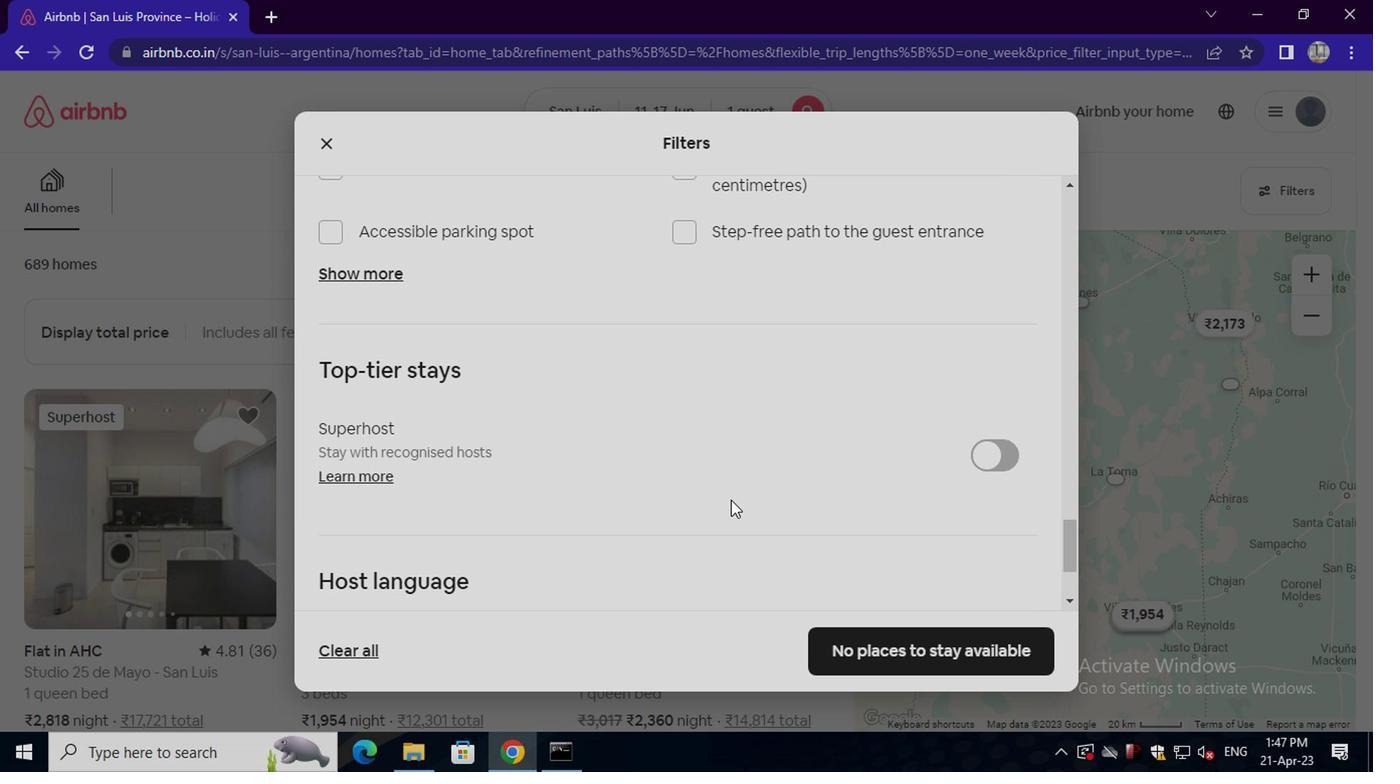 
Action: Mouse moved to (396, 459)
Screenshot: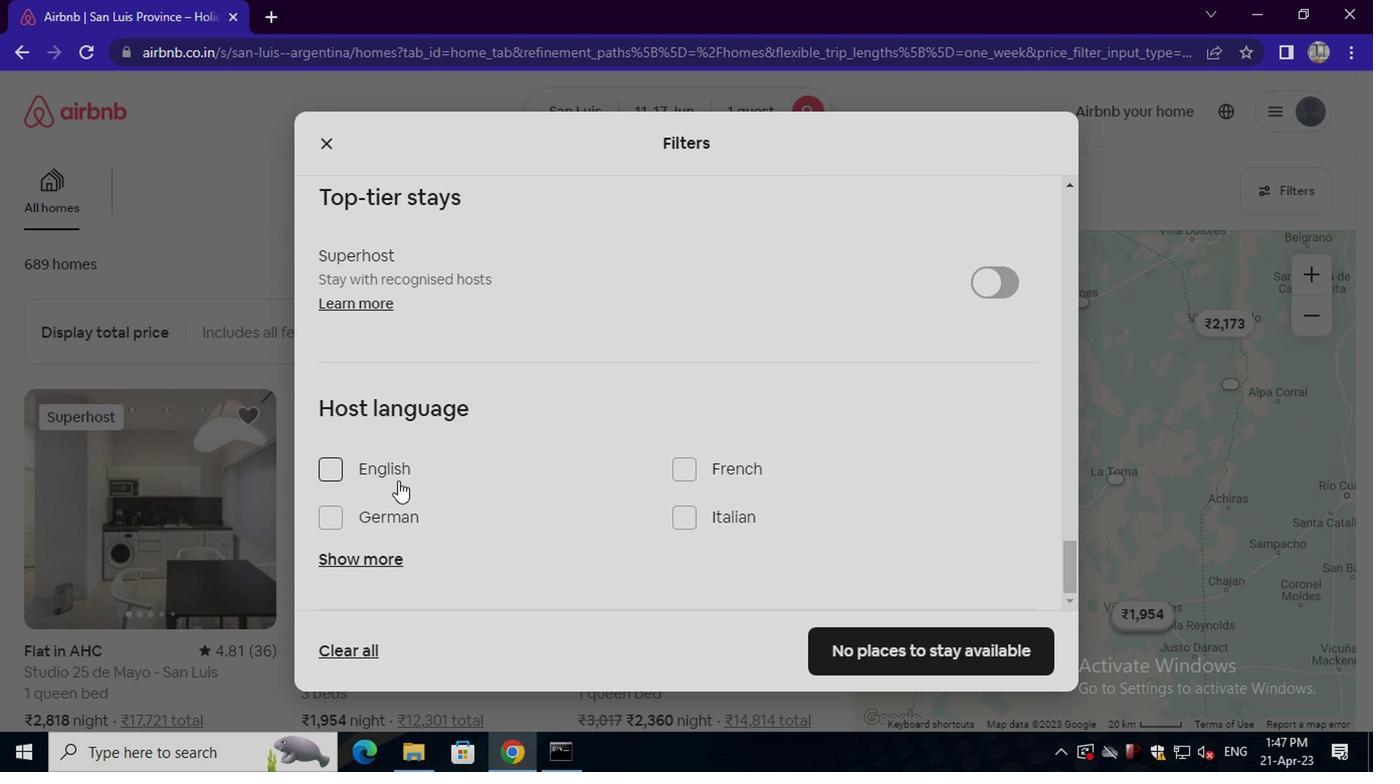 
Action: Mouse pressed left at (396, 459)
Screenshot: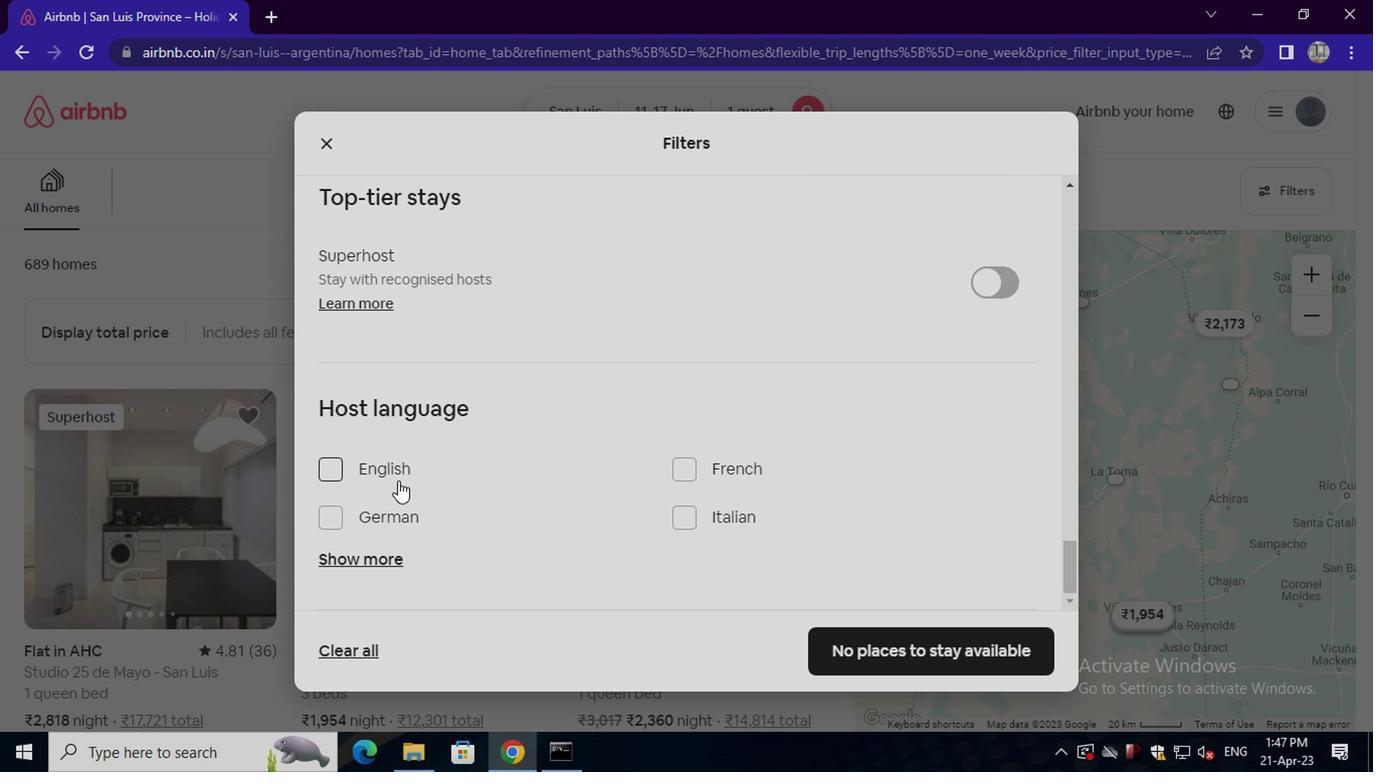 
Action: Mouse moved to (870, 650)
Screenshot: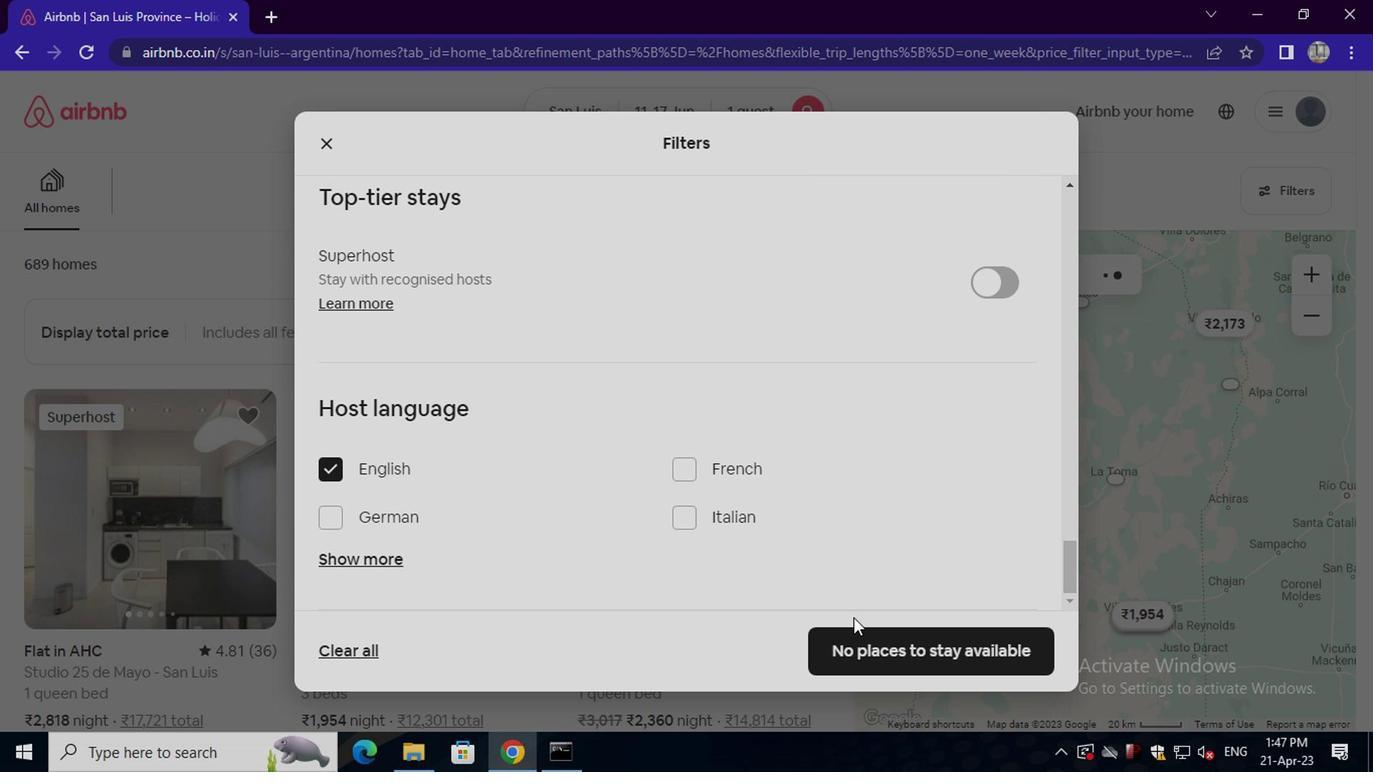 
Action: Mouse pressed left at (870, 650)
Screenshot: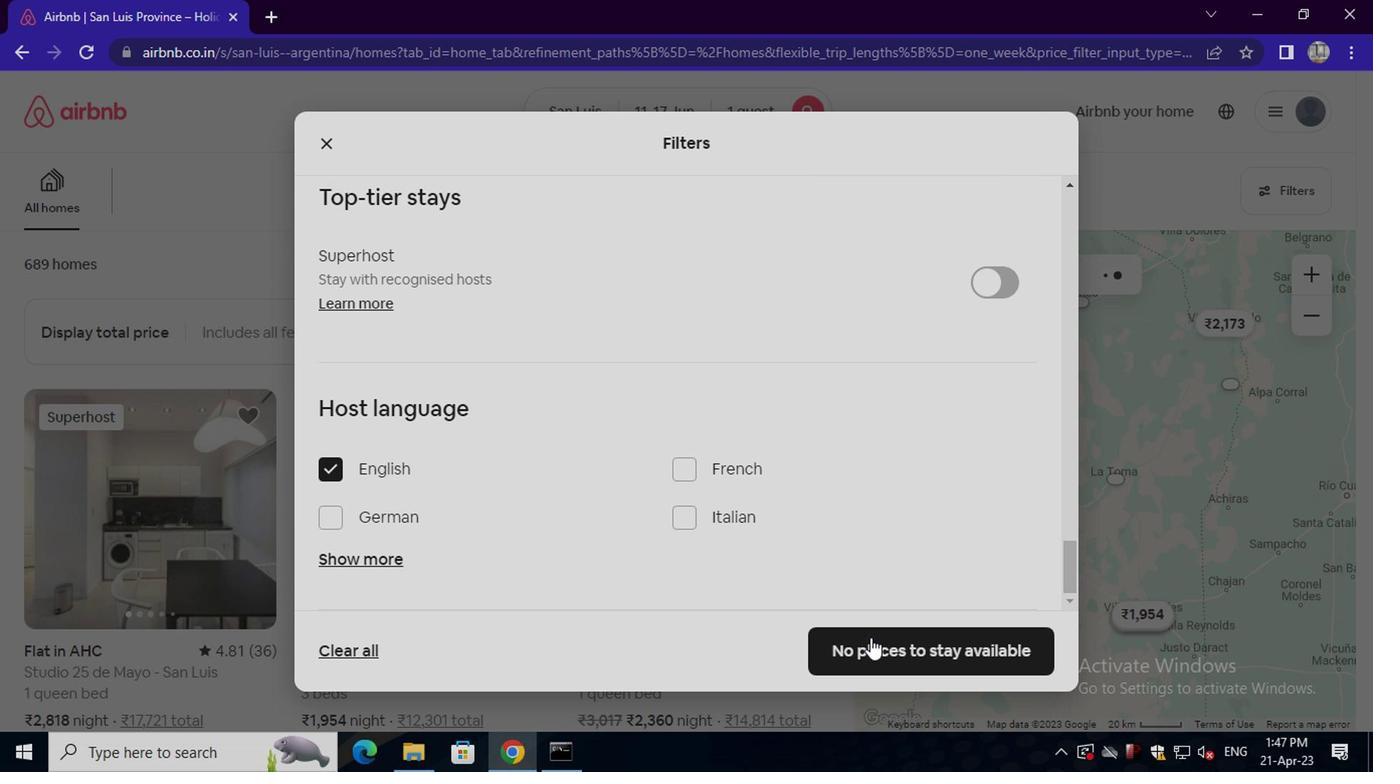 
